 Task: Create a sub task Release to Production / Go Live for the task  Implement a new cloud-based environmental management system for a company in the project BitTech , assign it to team member softage.5@softage.net and update the status of the sub task to  On Track  , set the priority of the sub task to Low
Action: Mouse moved to (1148, 537)
Screenshot: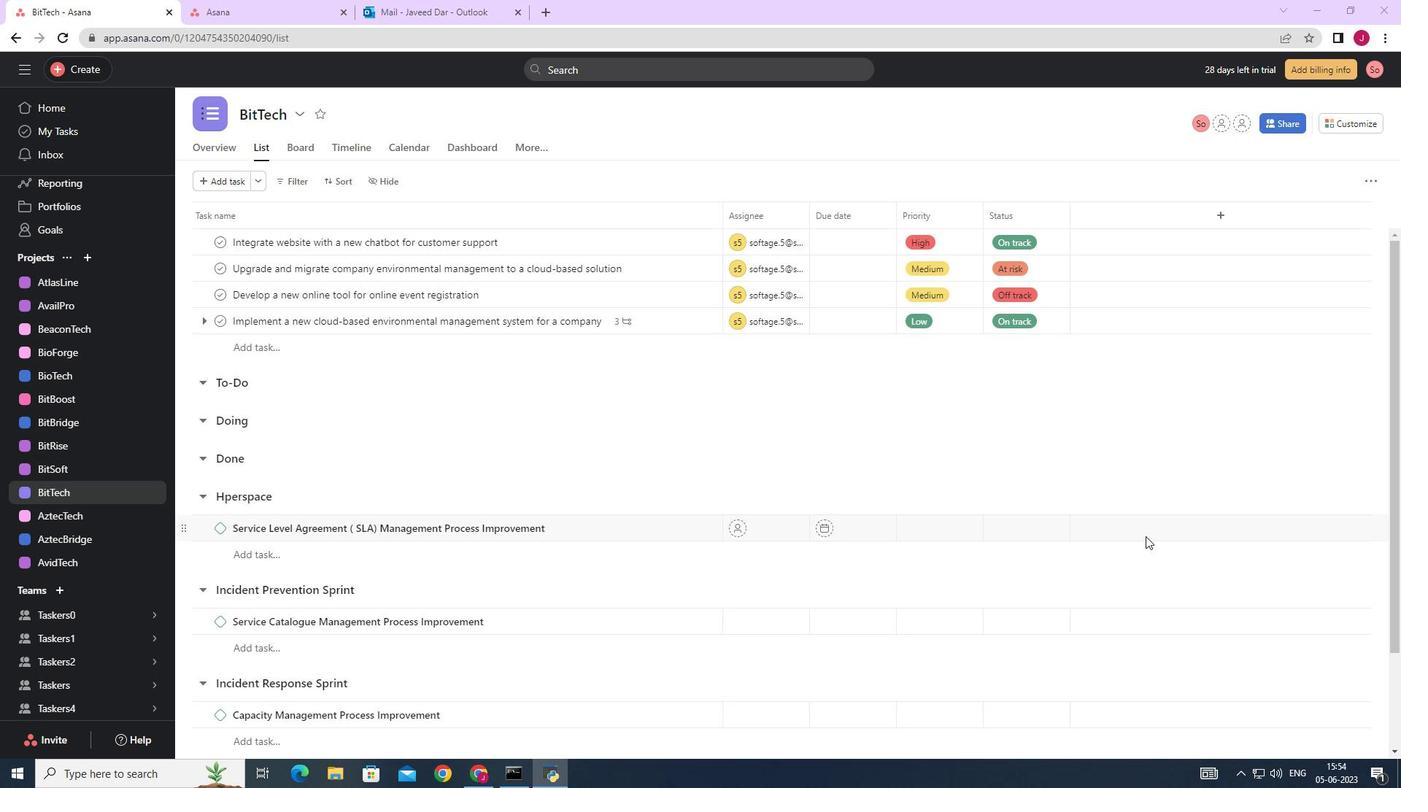 
Action: Mouse scrolled (1148, 537) with delta (0, 0)
Screenshot: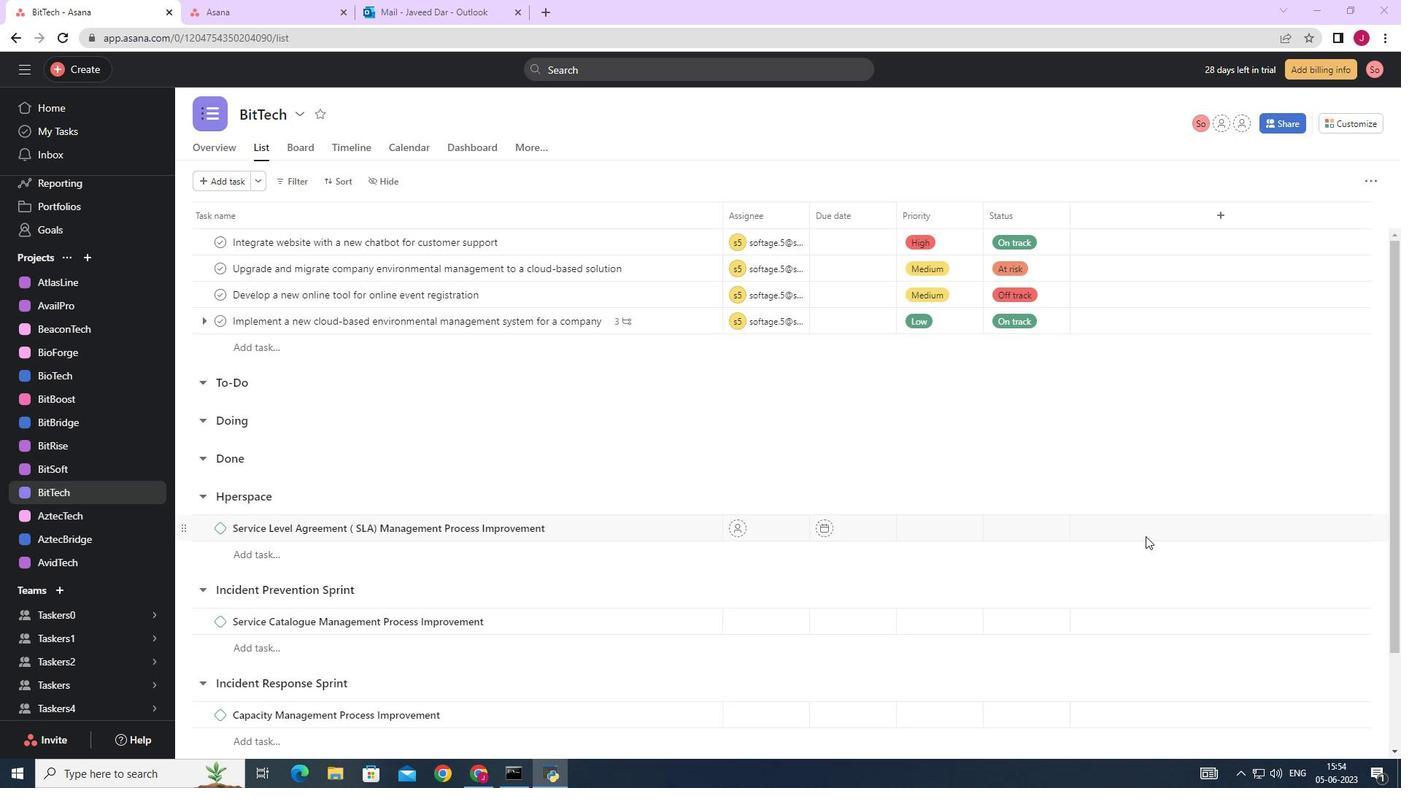 
Action: Mouse scrolled (1148, 537) with delta (0, 0)
Screenshot: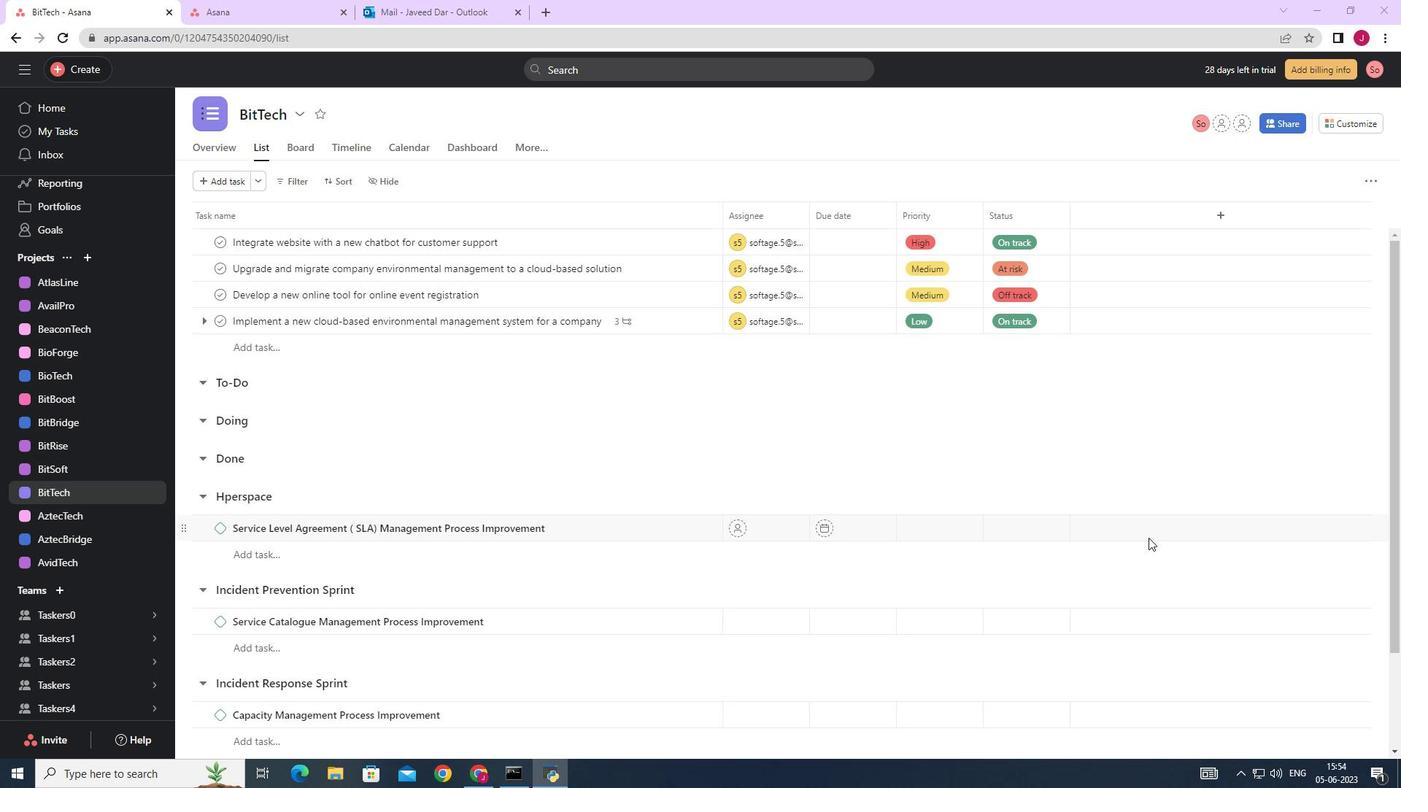 
Action: Mouse scrolled (1148, 537) with delta (0, 0)
Screenshot: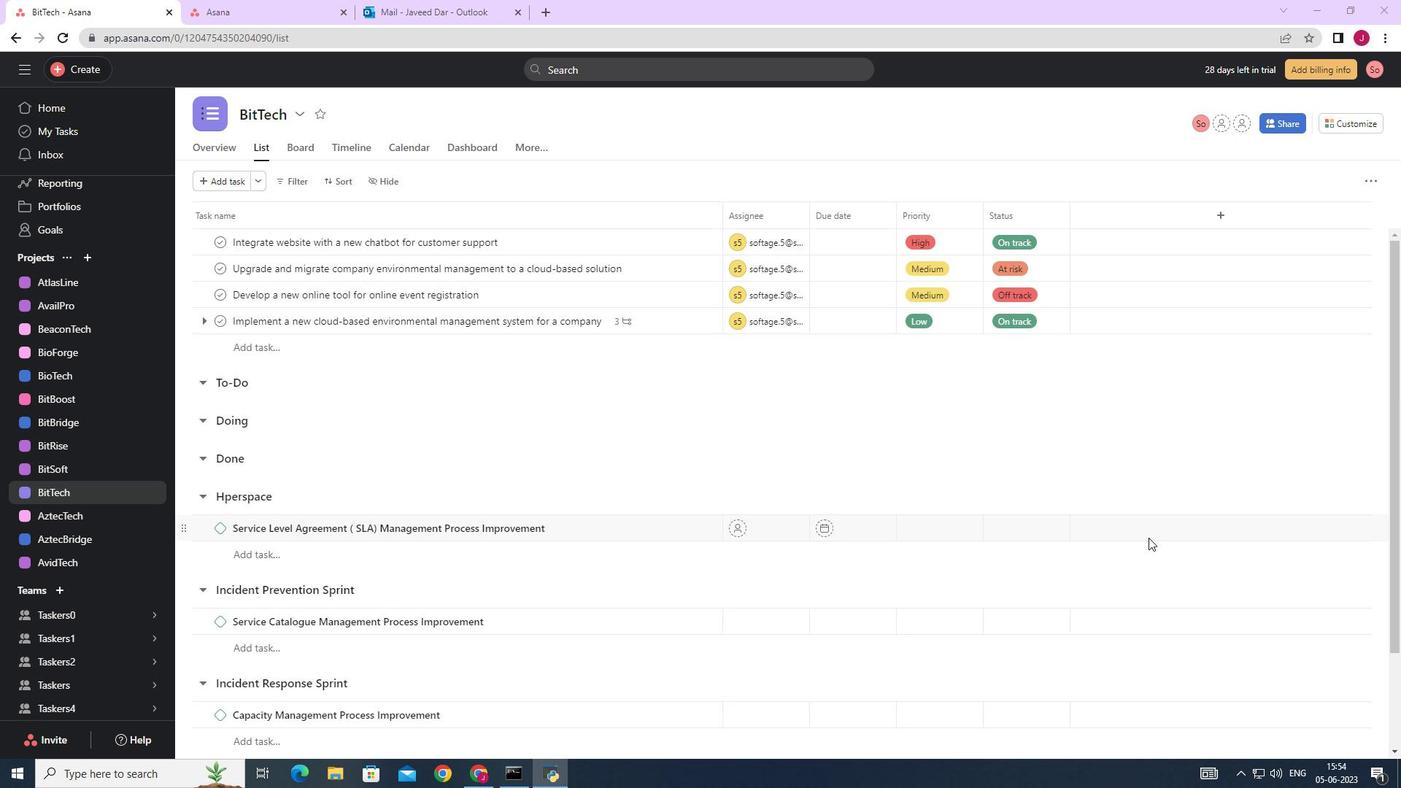
Action: Mouse scrolled (1148, 537) with delta (0, 0)
Screenshot: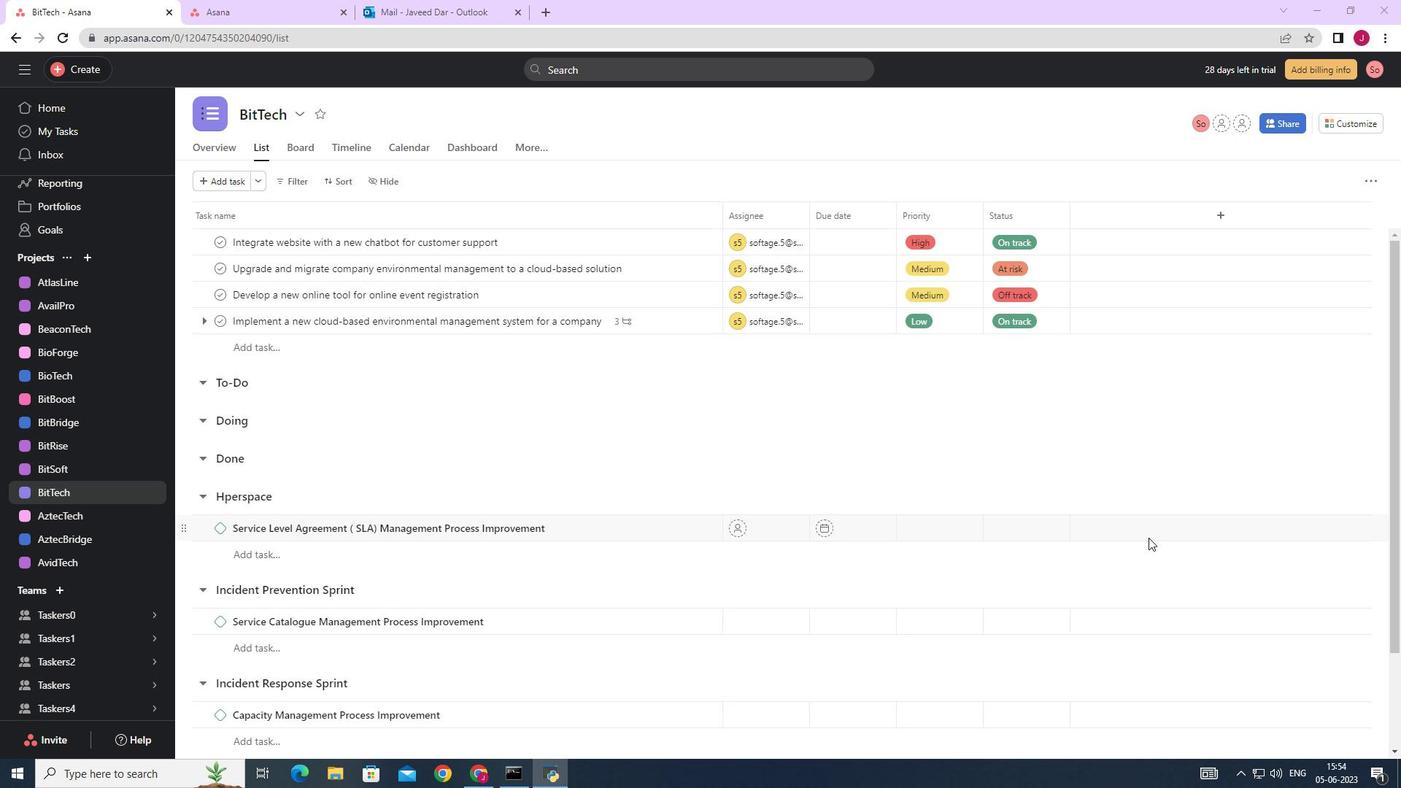 
Action: Mouse scrolled (1148, 537) with delta (0, 0)
Screenshot: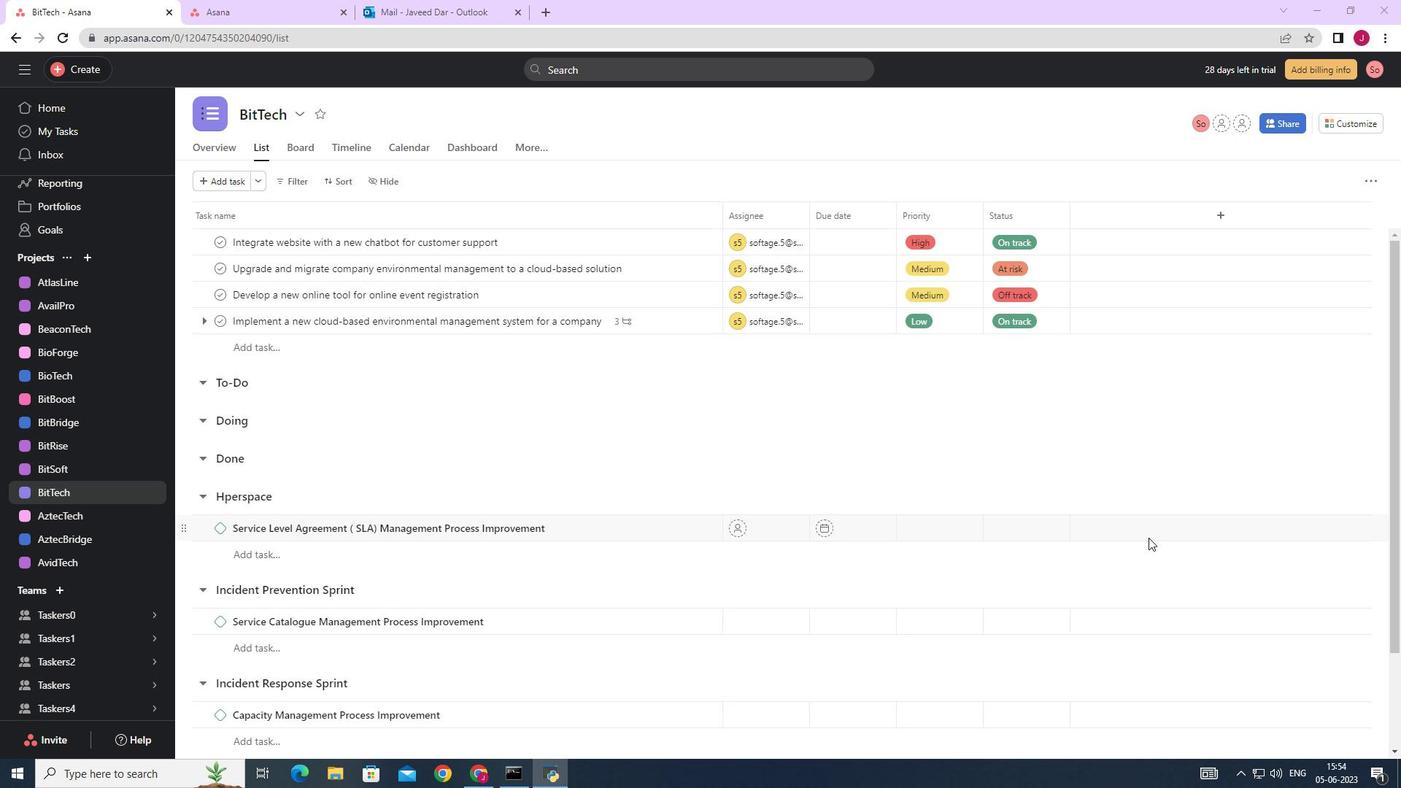 
Action: Mouse moved to (1148, 538)
Screenshot: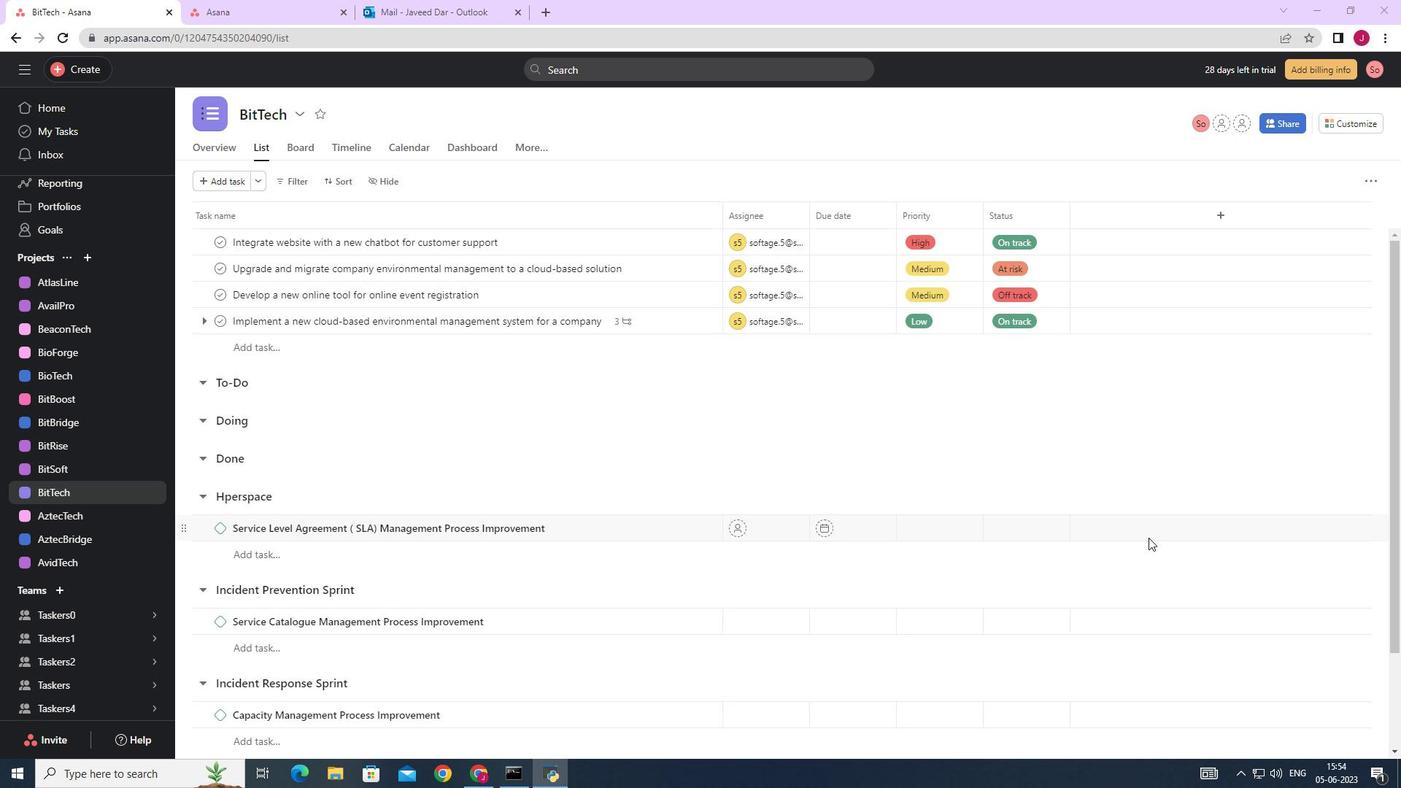 
Action: Mouse scrolled (1148, 537) with delta (0, 0)
Screenshot: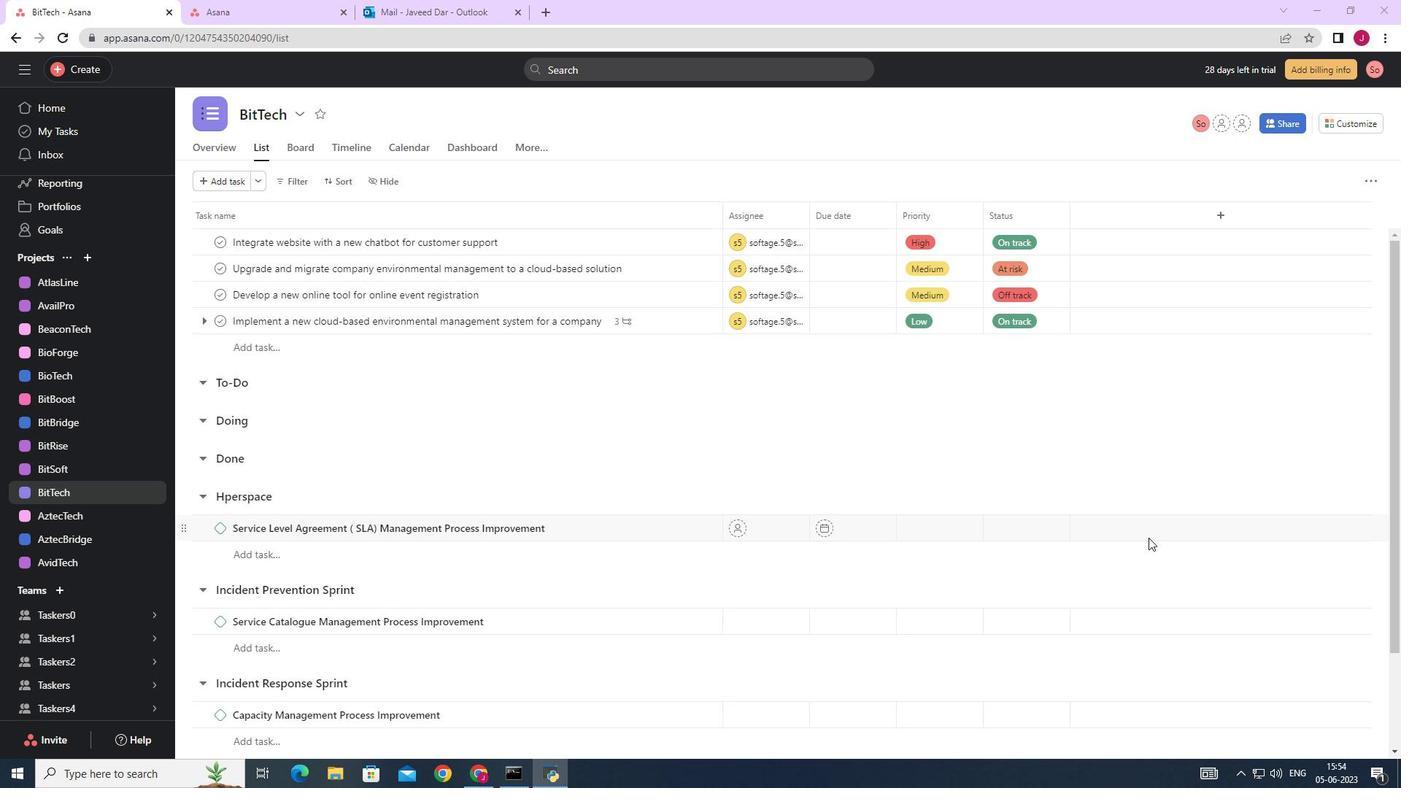
Action: Mouse moved to (830, 389)
Screenshot: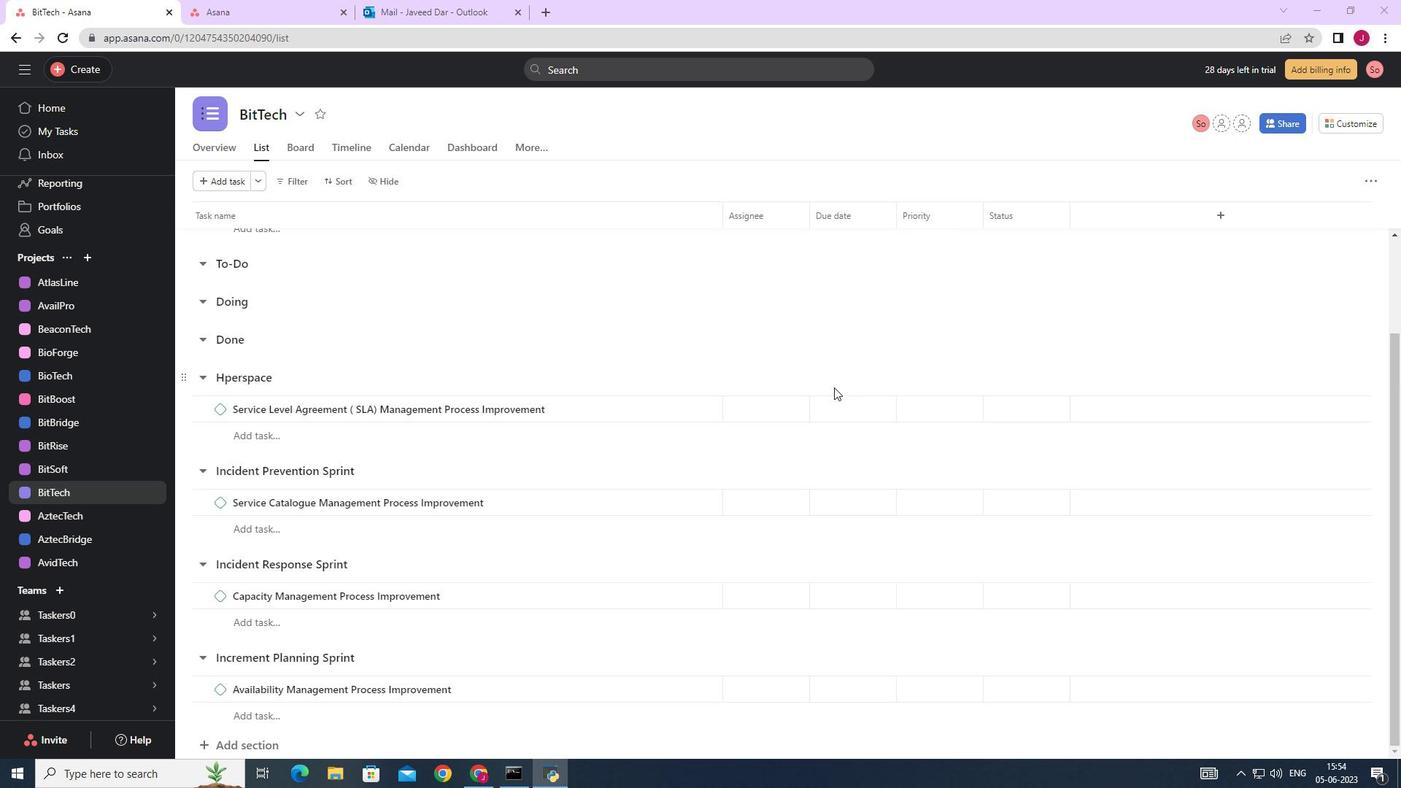 
Action: Mouse scrolled (832, 389) with delta (0, 0)
Screenshot: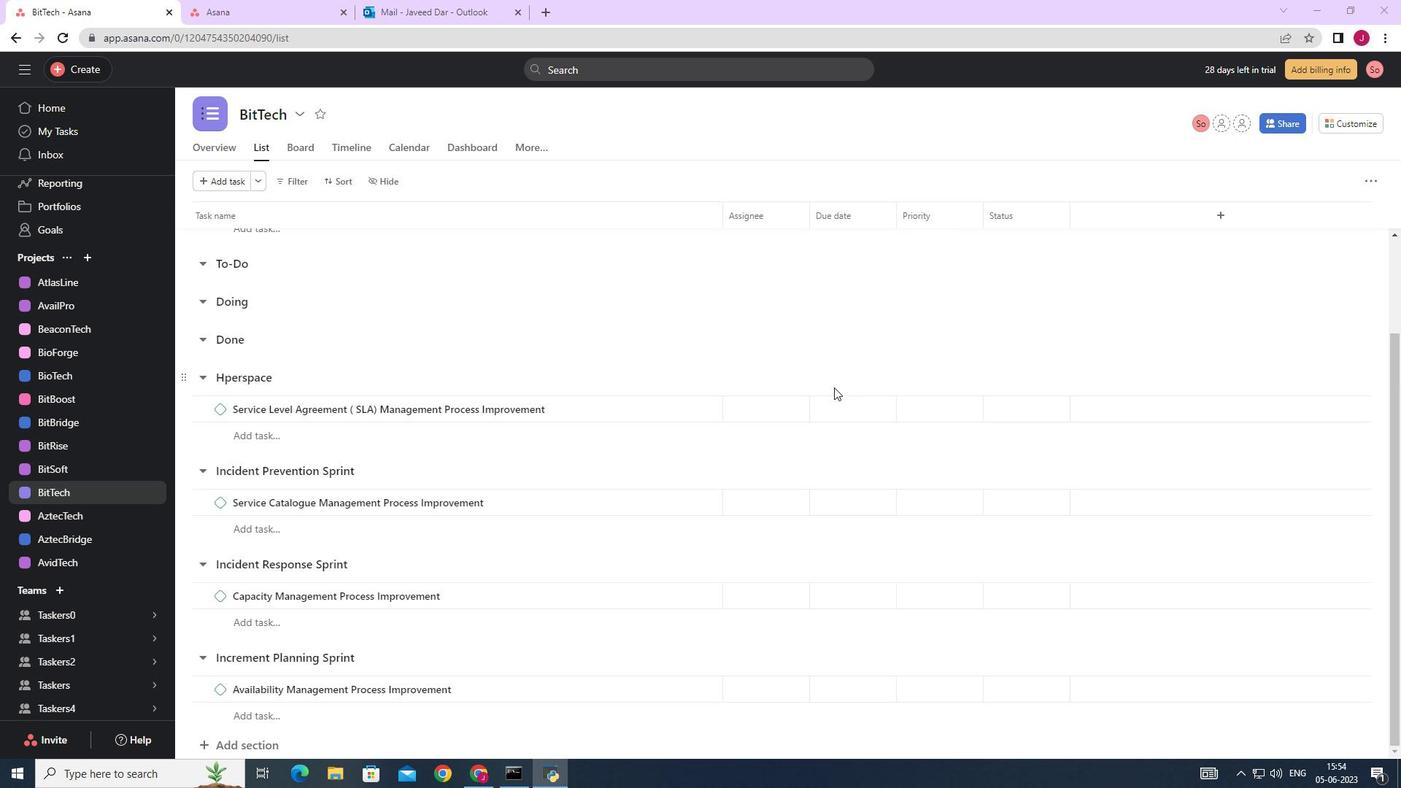 
Action: Mouse moved to (828, 389)
Screenshot: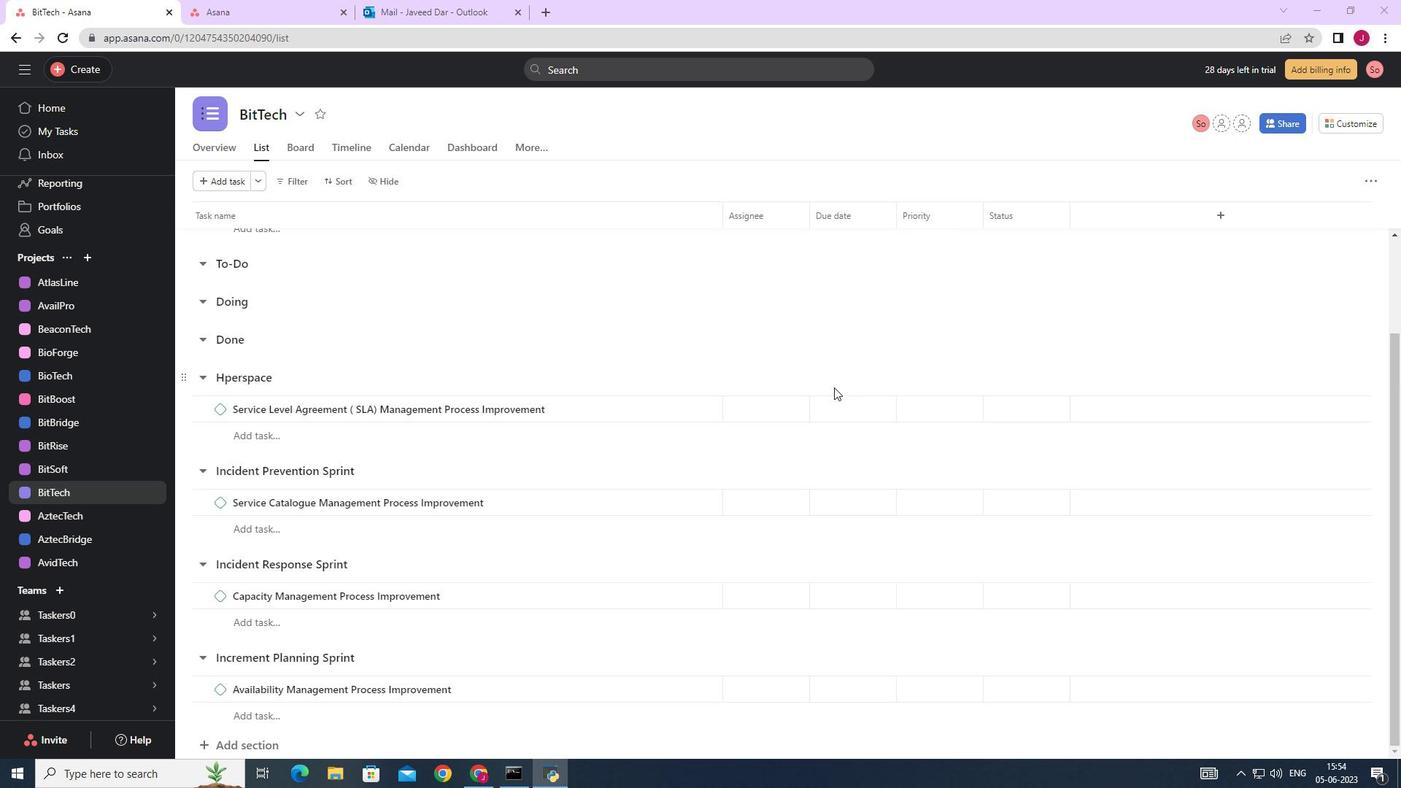 
Action: Mouse scrolled (832, 390) with delta (0, 0)
Screenshot: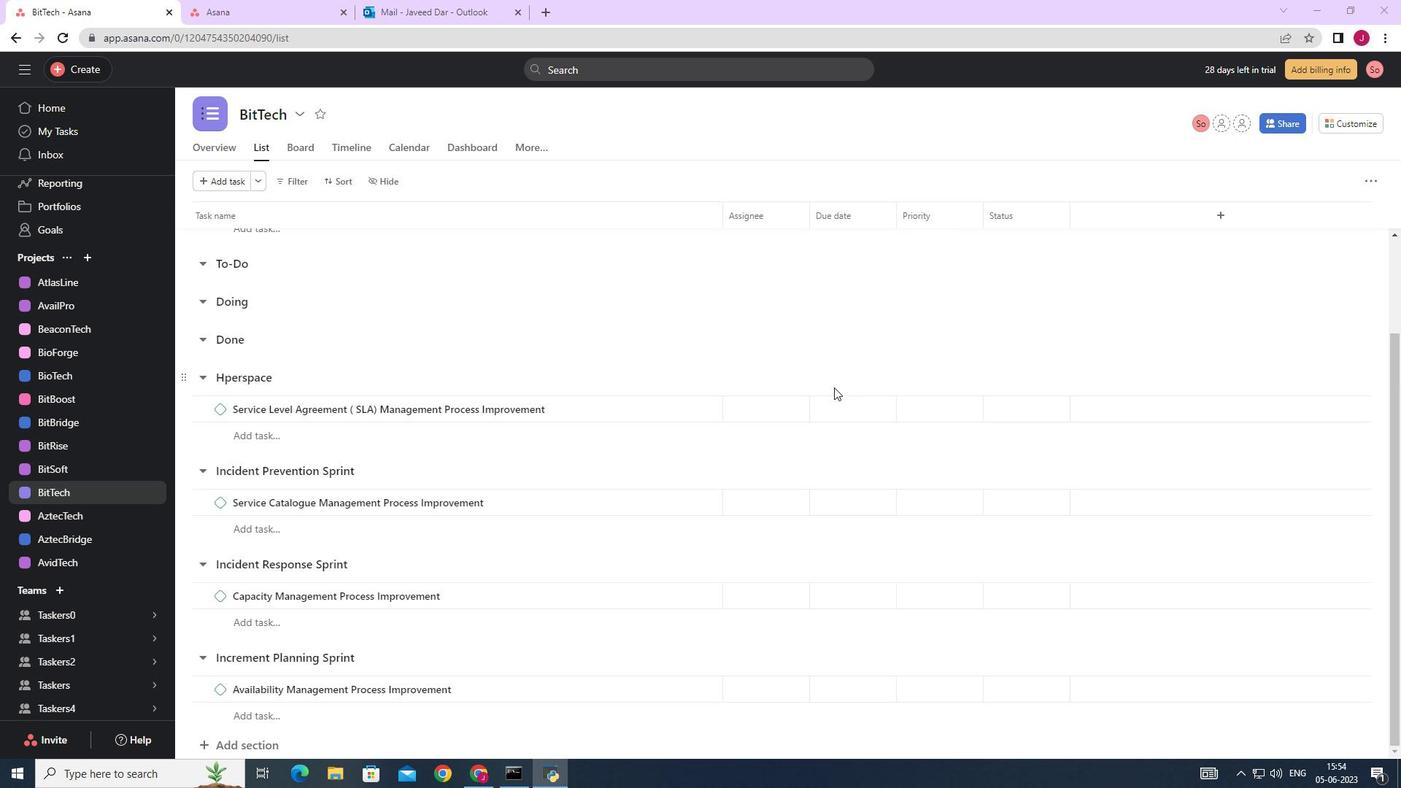 
Action: Mouse moved to (821, 387)
Screenshot: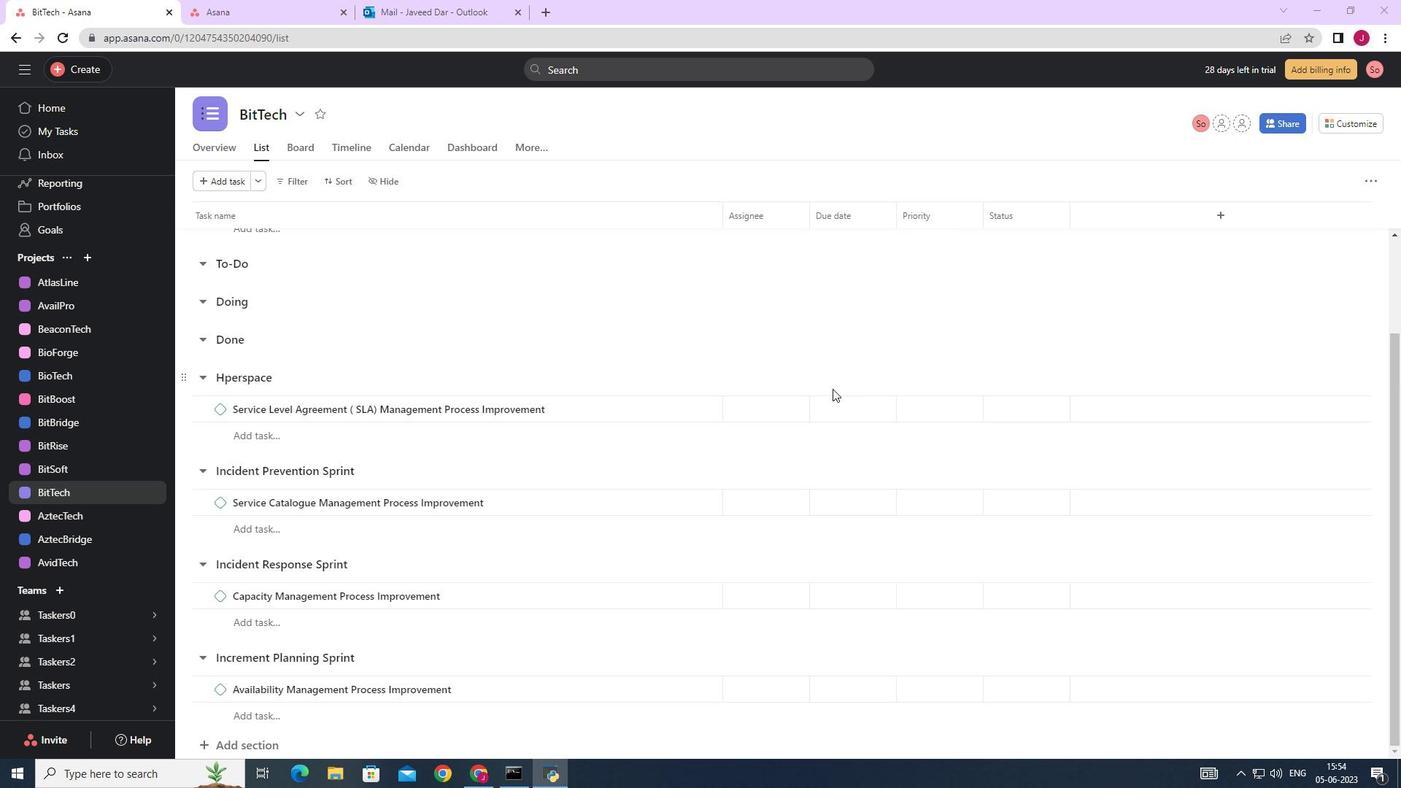 
Action: Mouse scrolled (832, 390) with delta (0, 0)
Screenshot: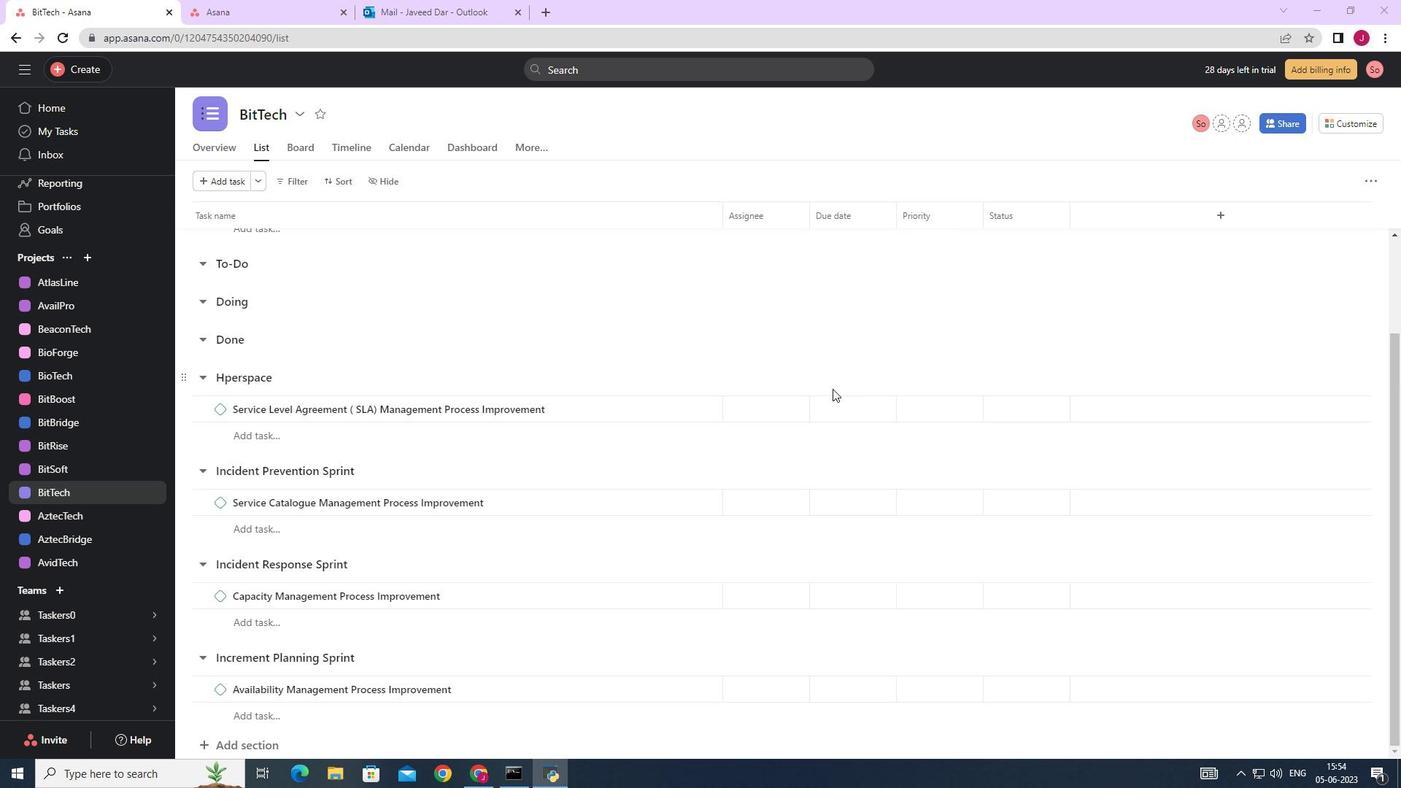 
Action: Mouse moved to (815, 386)
Screenshot: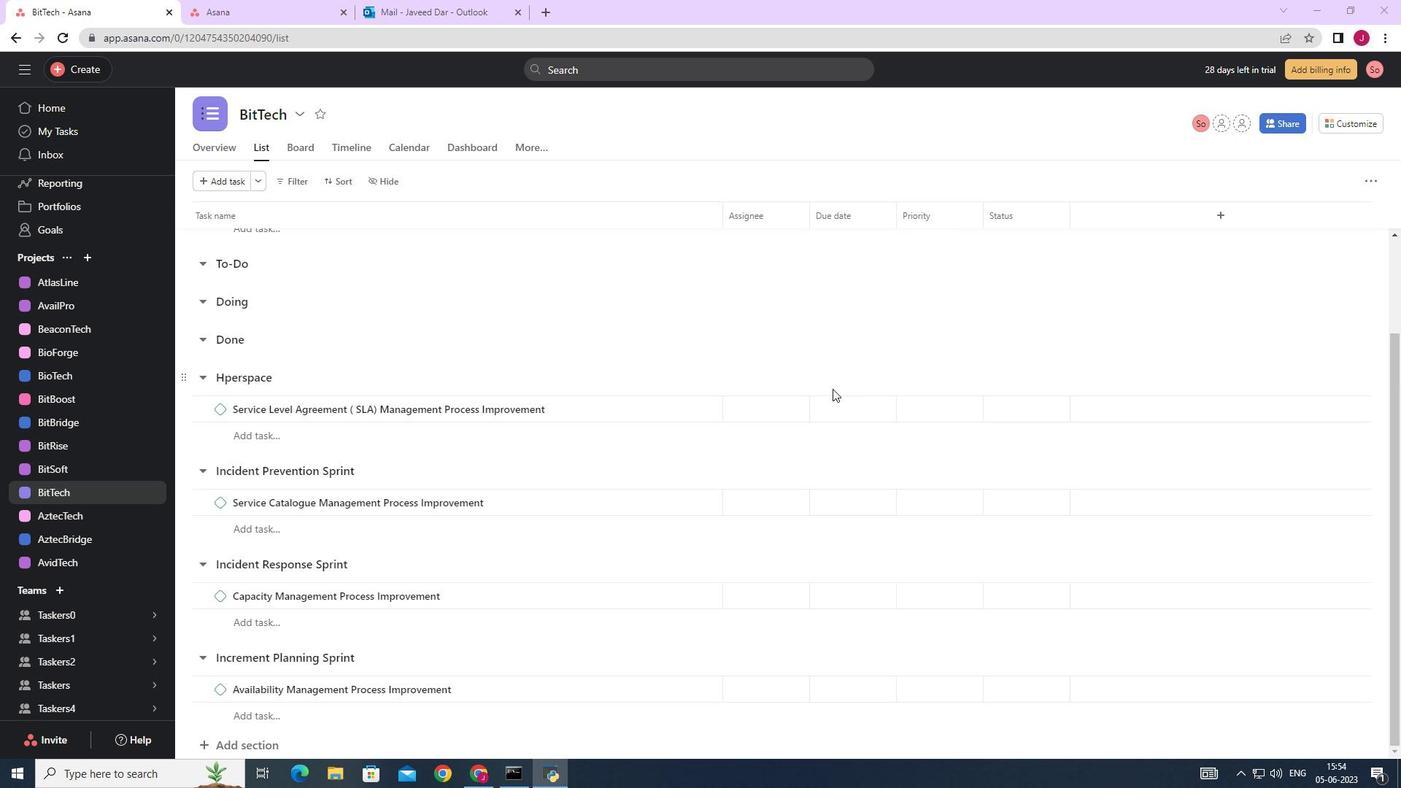 
Action: Mouse scrolled (832, 390) with delta (0, 0)
Screenshot: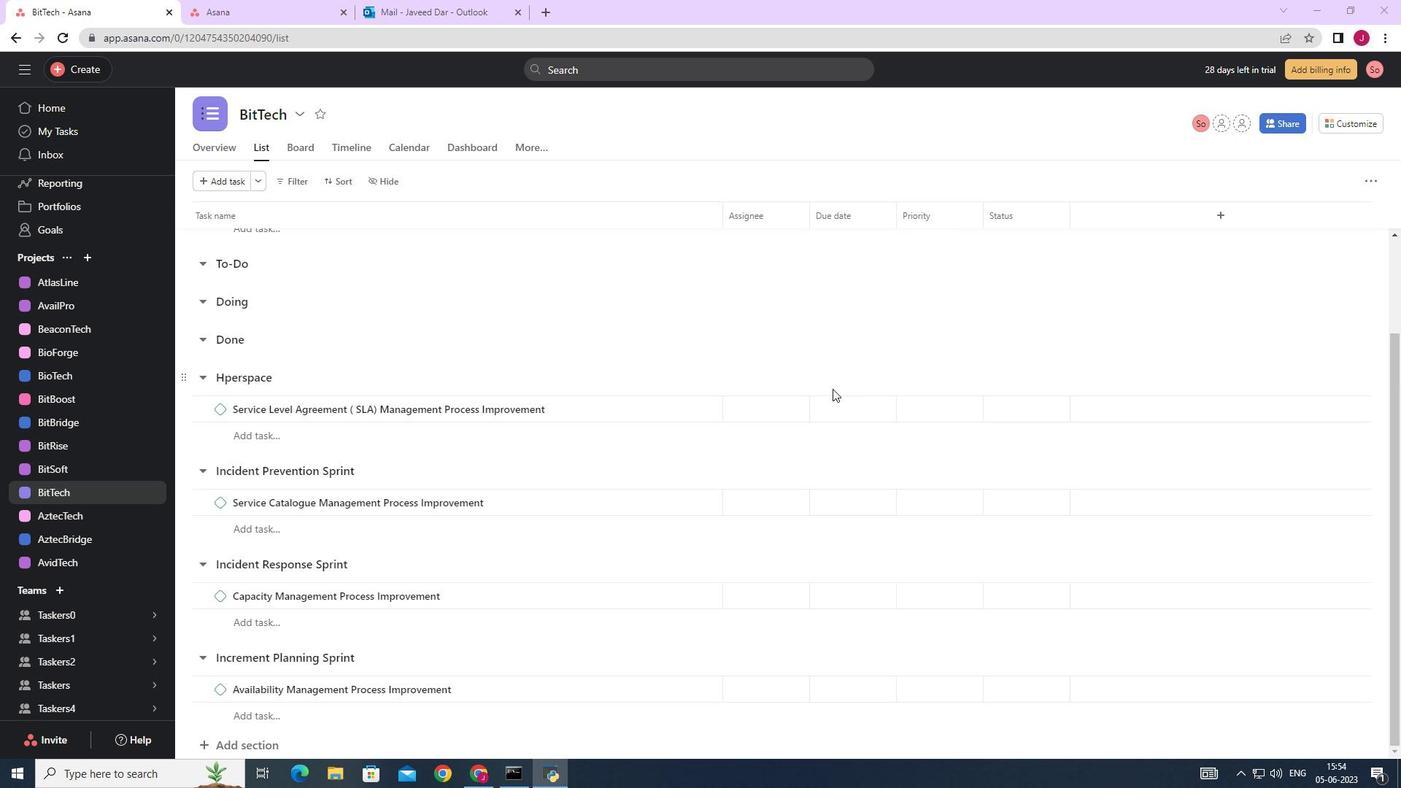 
Action: Mouse moved to (804, 383)
Screenshot: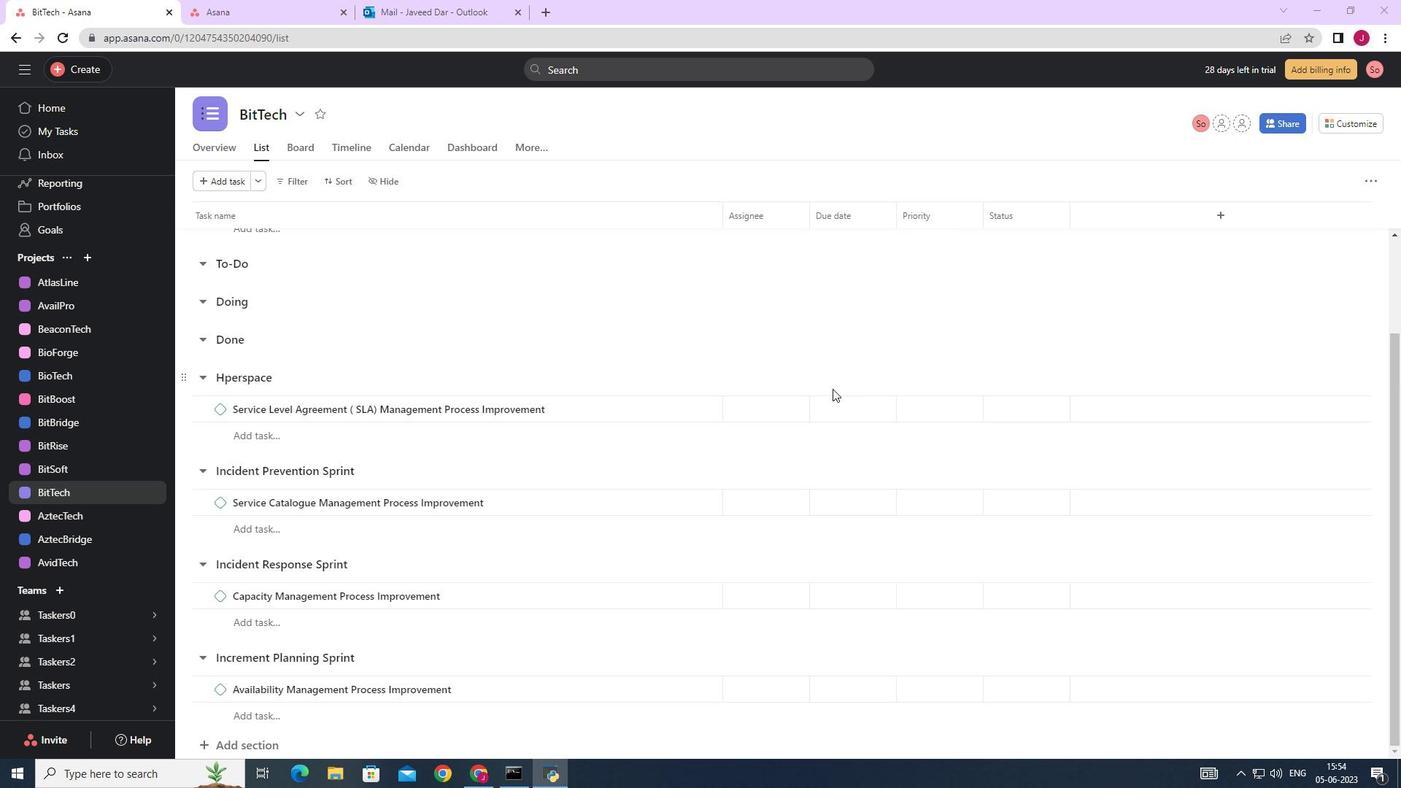 
Action: Mouse scrolled (830, 390) with delta (0, 0)
Screenshot: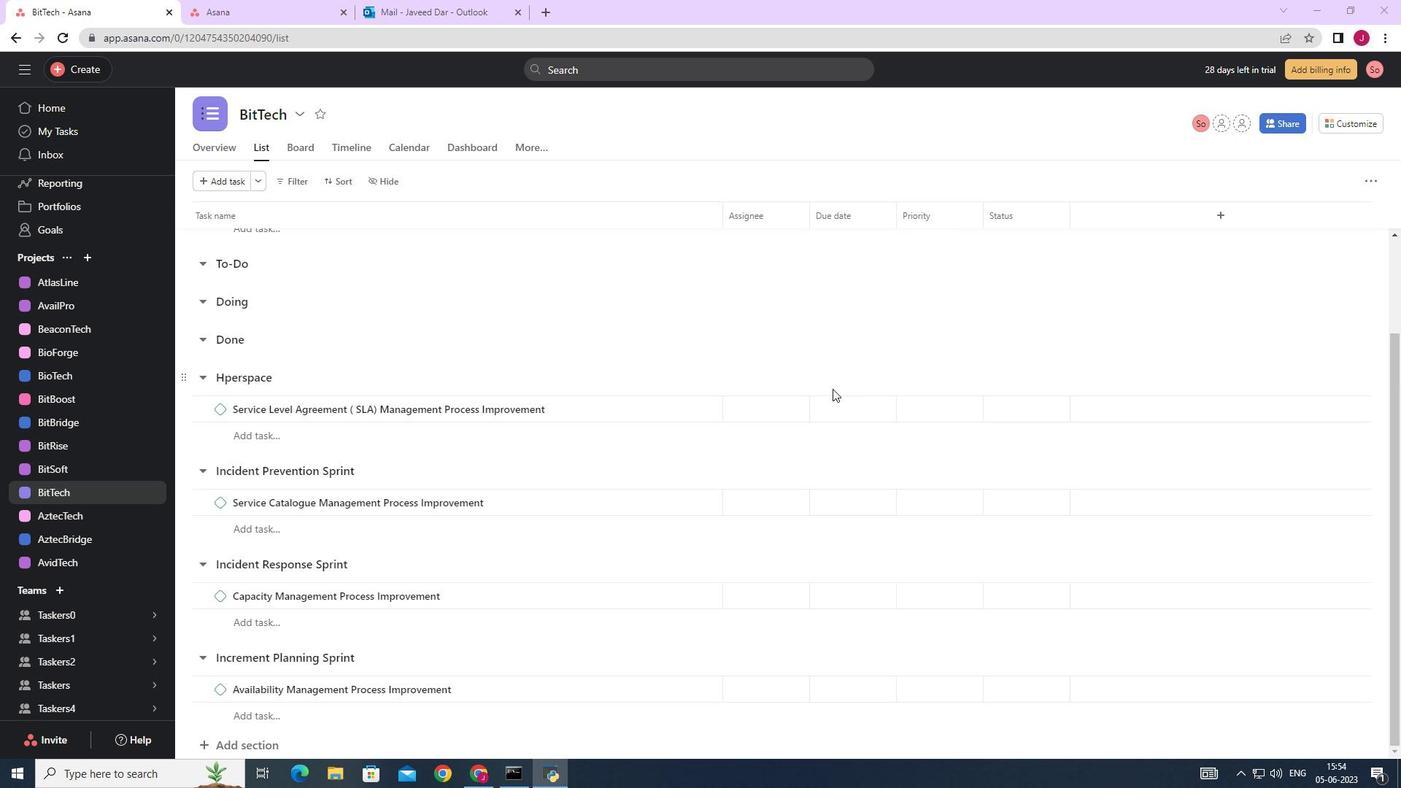 
Action: Mouse moved to (665, 327)
Screenshot: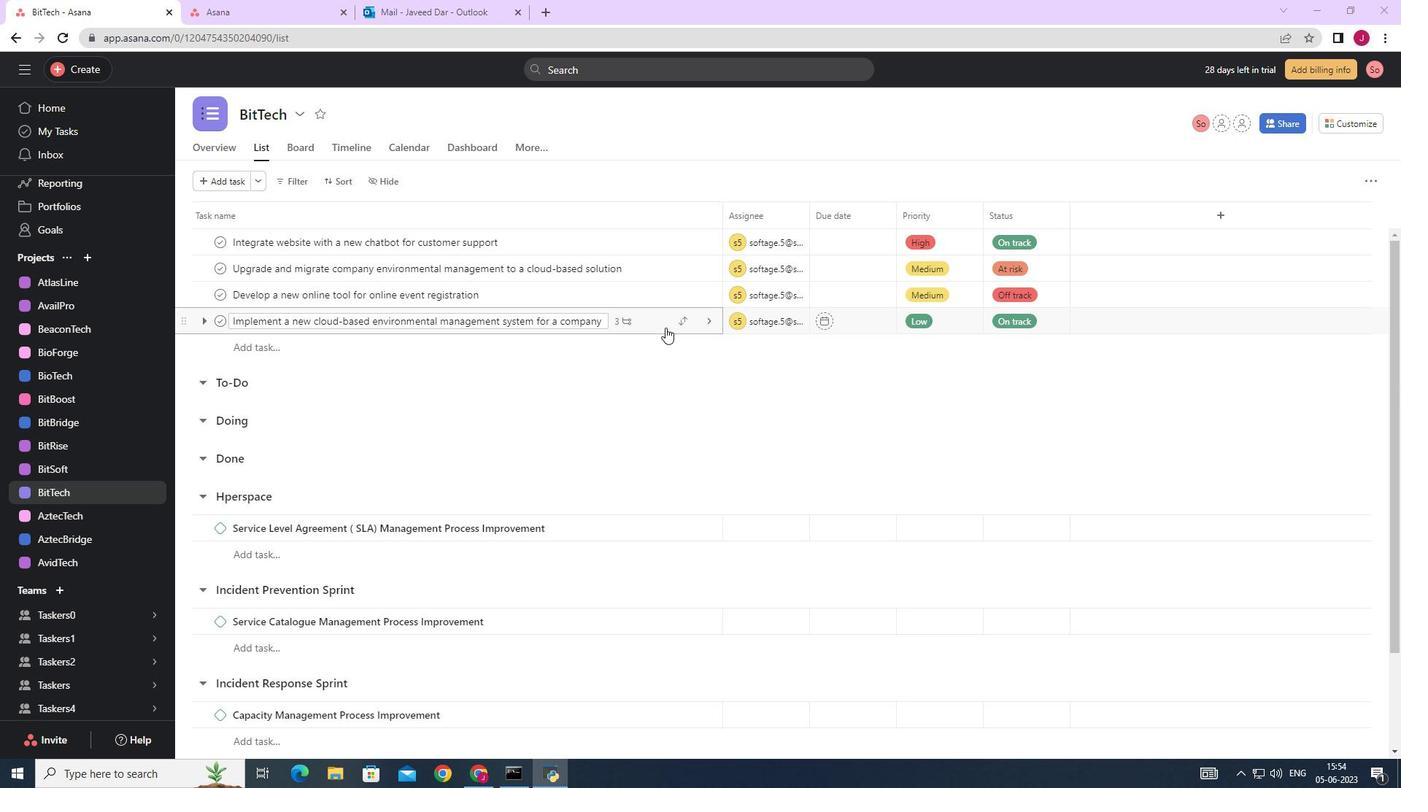 
Action: Mouse pressed left at (665, 327)
Screenshot: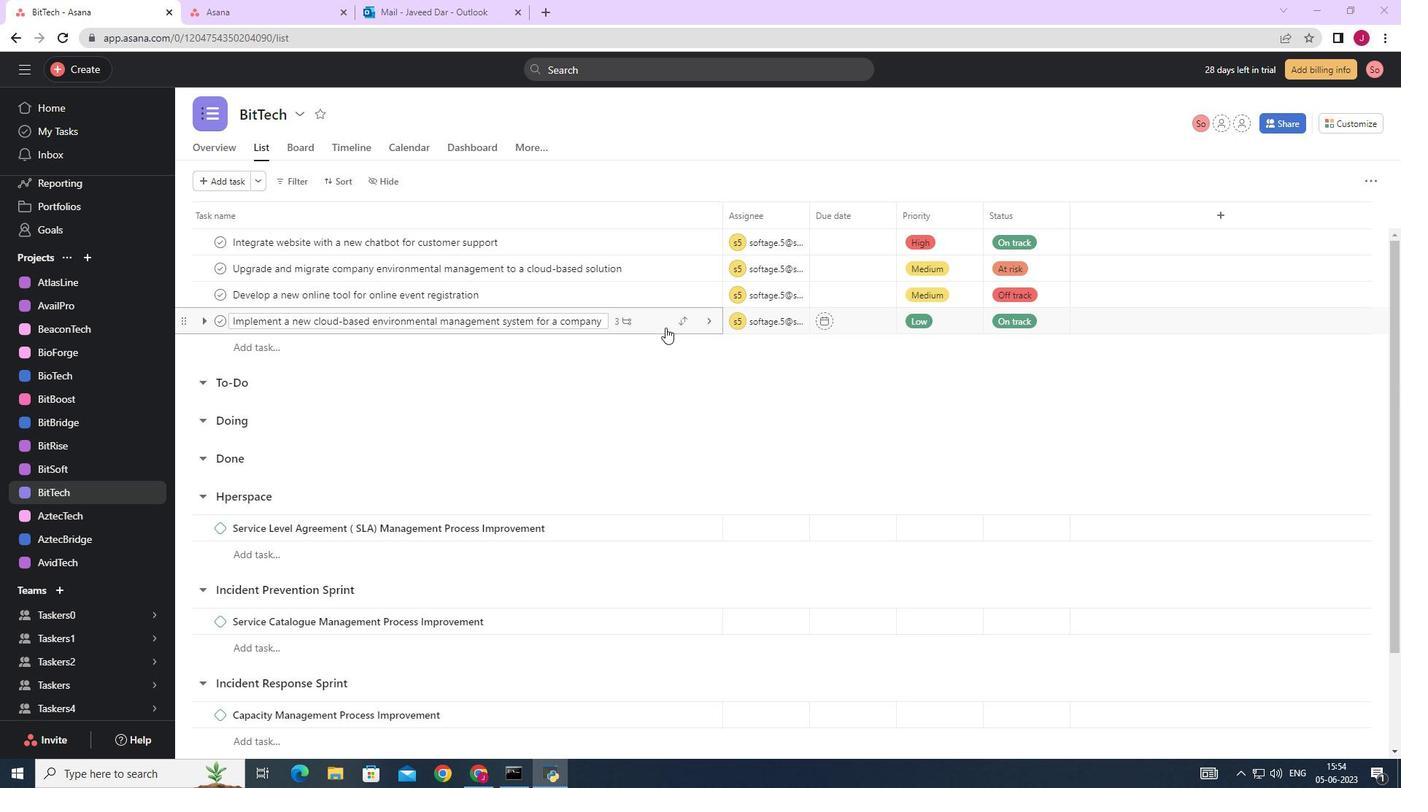 
Action: Mouse moved to (1127, 532)
Screenshot: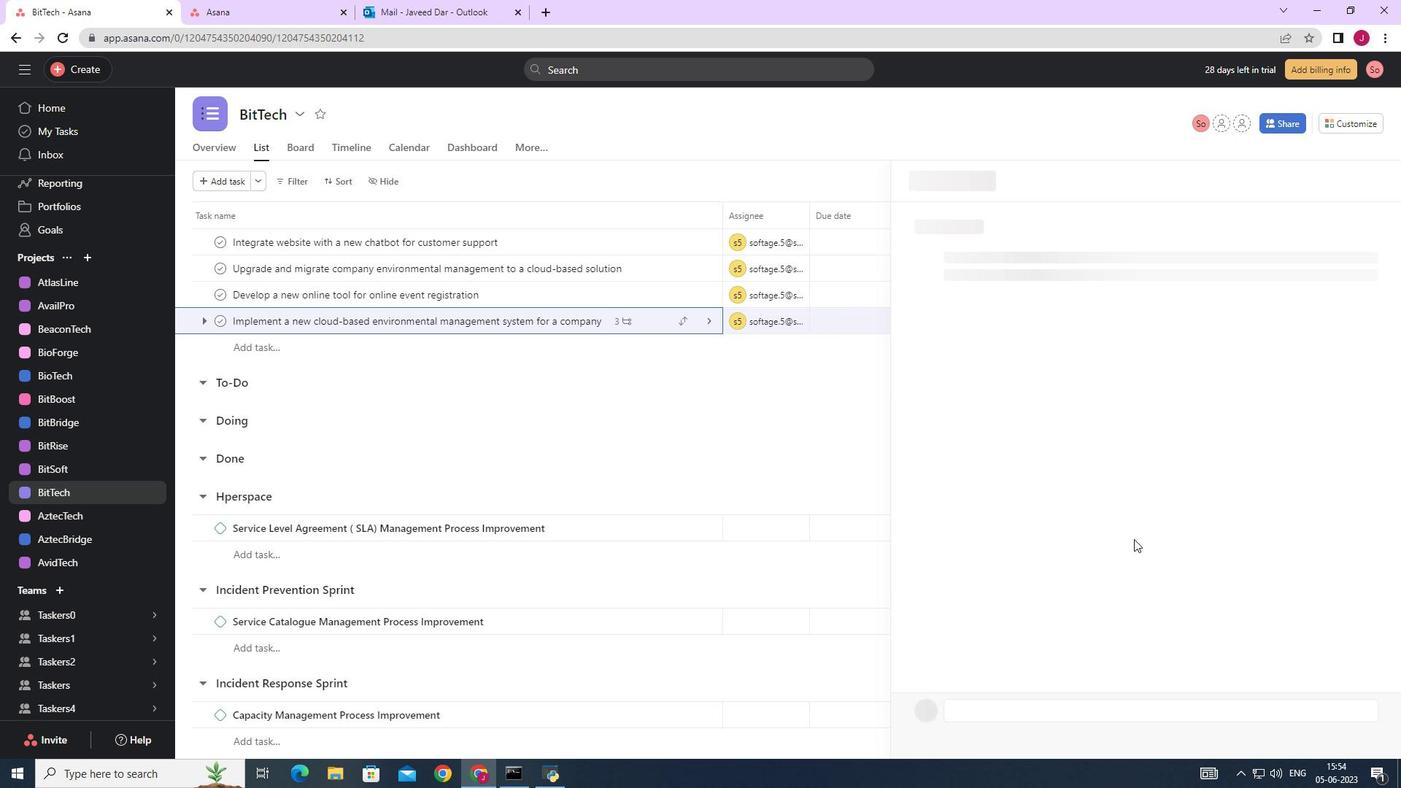 
Action: Mouse scrolled (1127, 532) with delta (0, 0)
Screenshot: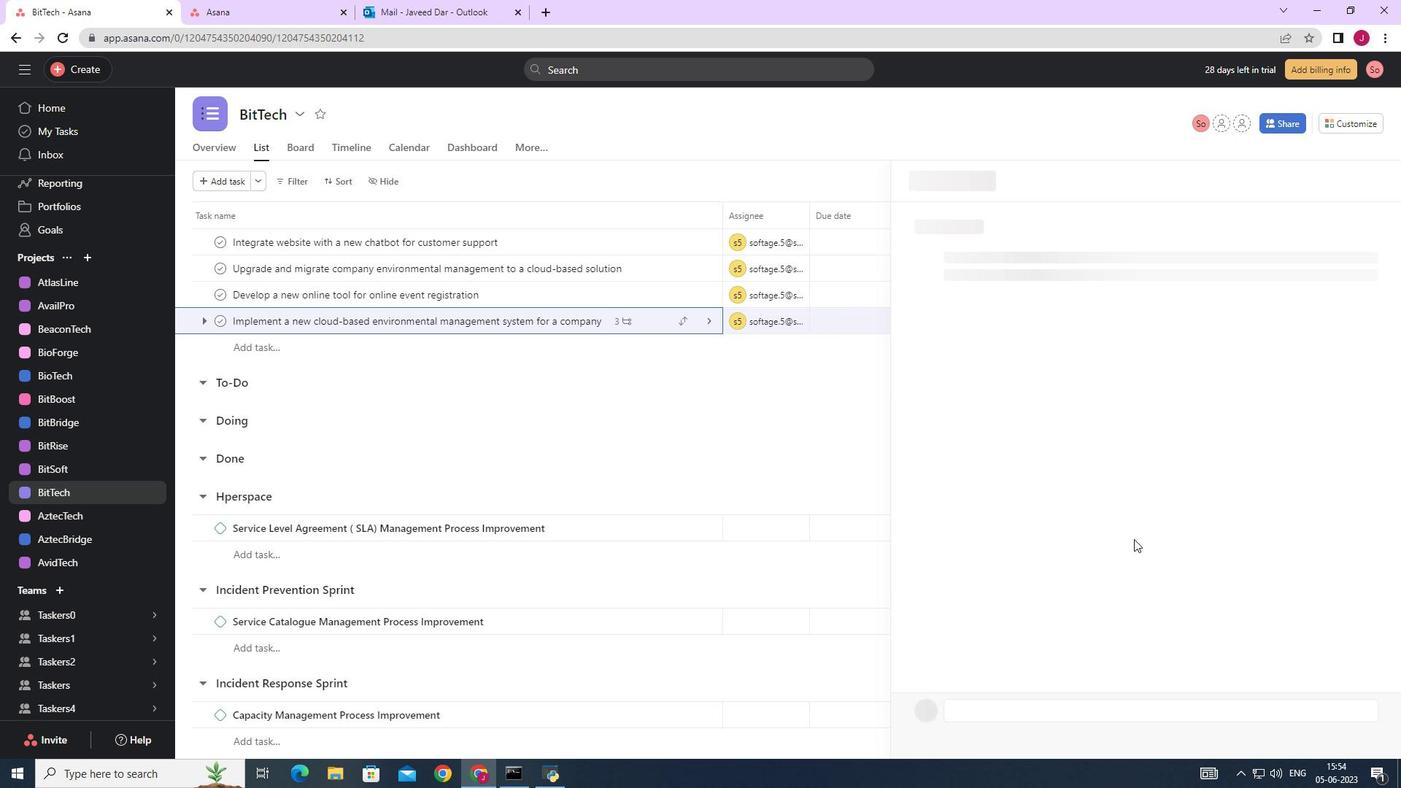 
Action: Mouse scrolled (1127, 532) with delta (0, 0)
Screenshot: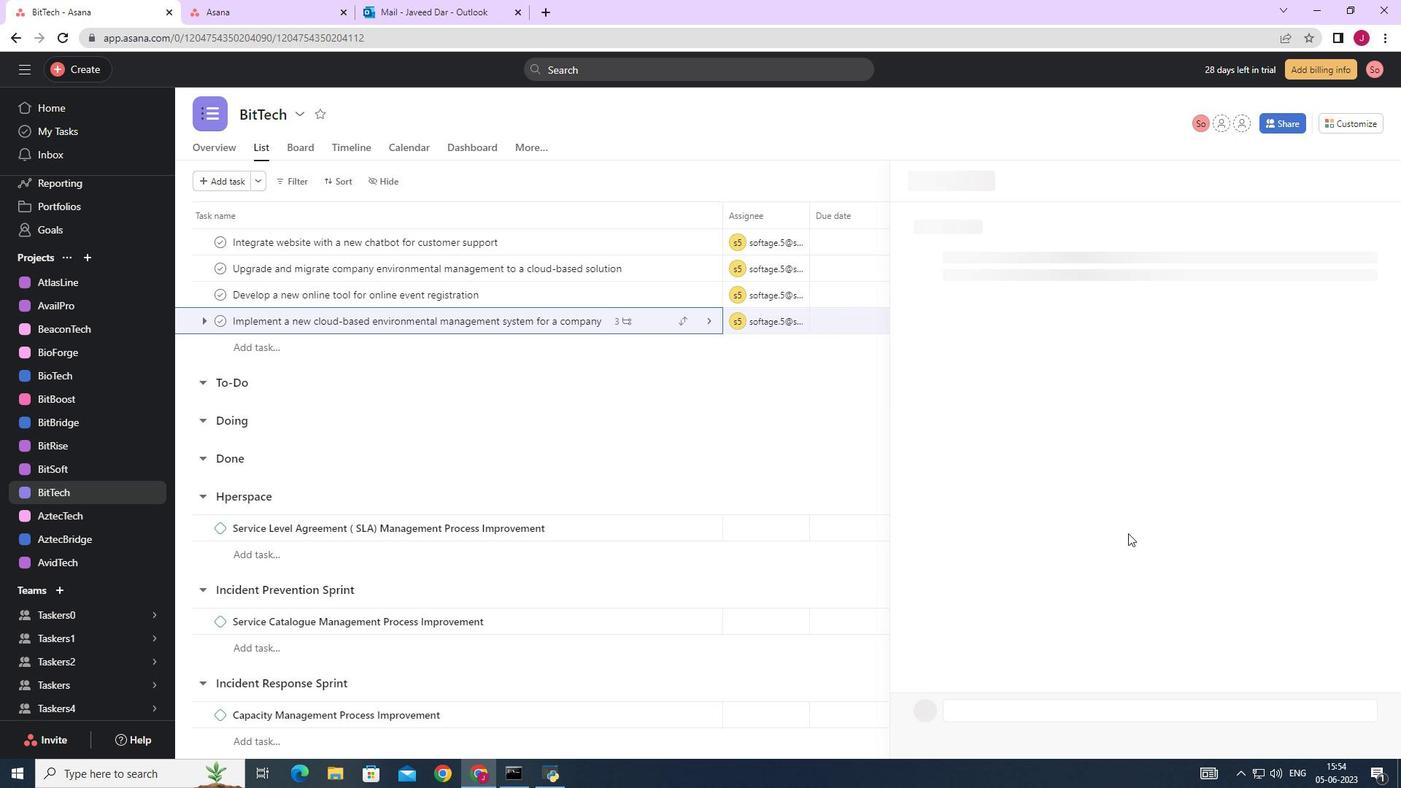 
Action: Mouse scrolled (1127, 532) with delta (0, 0)
Screenshot: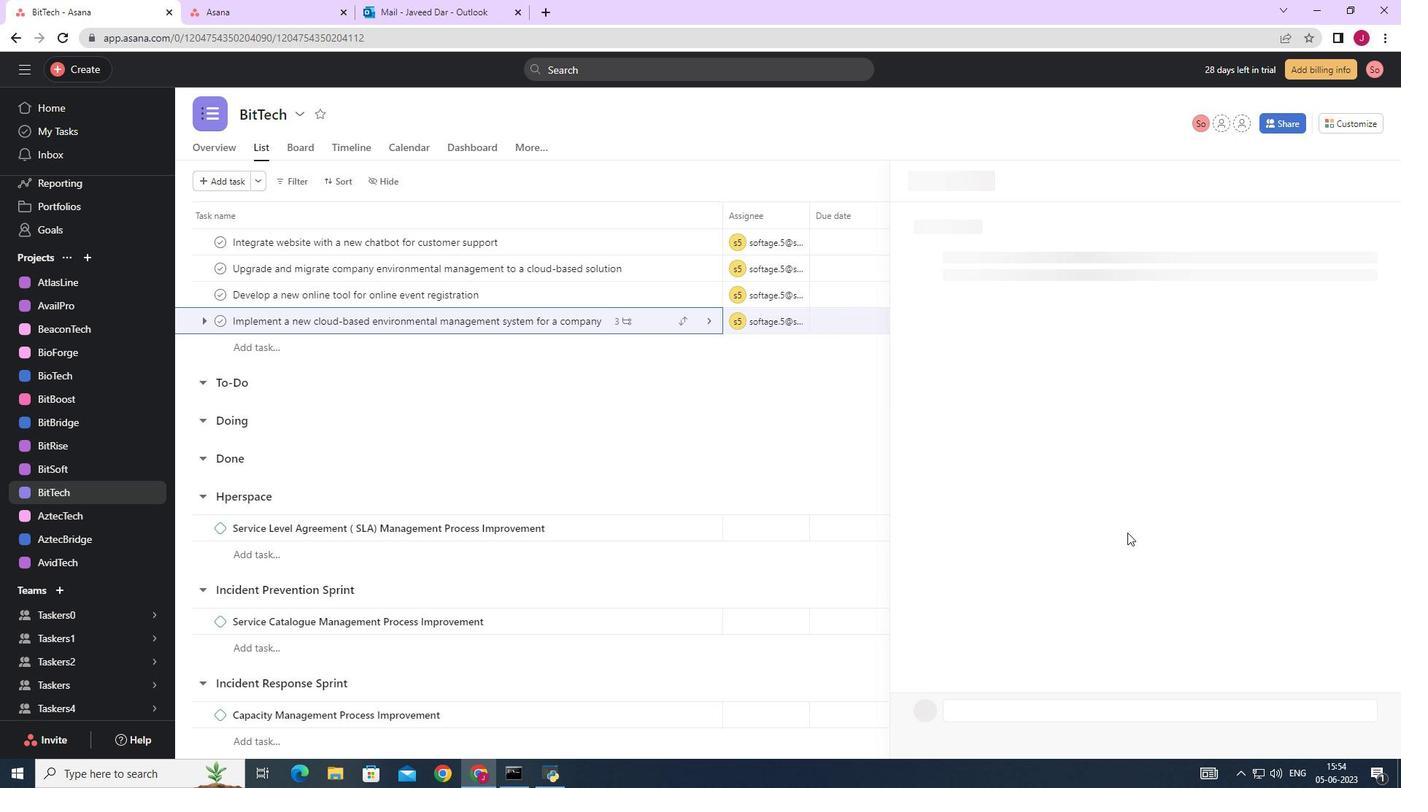 
Action: Mouse moved to (1126, 532)
Screenshot: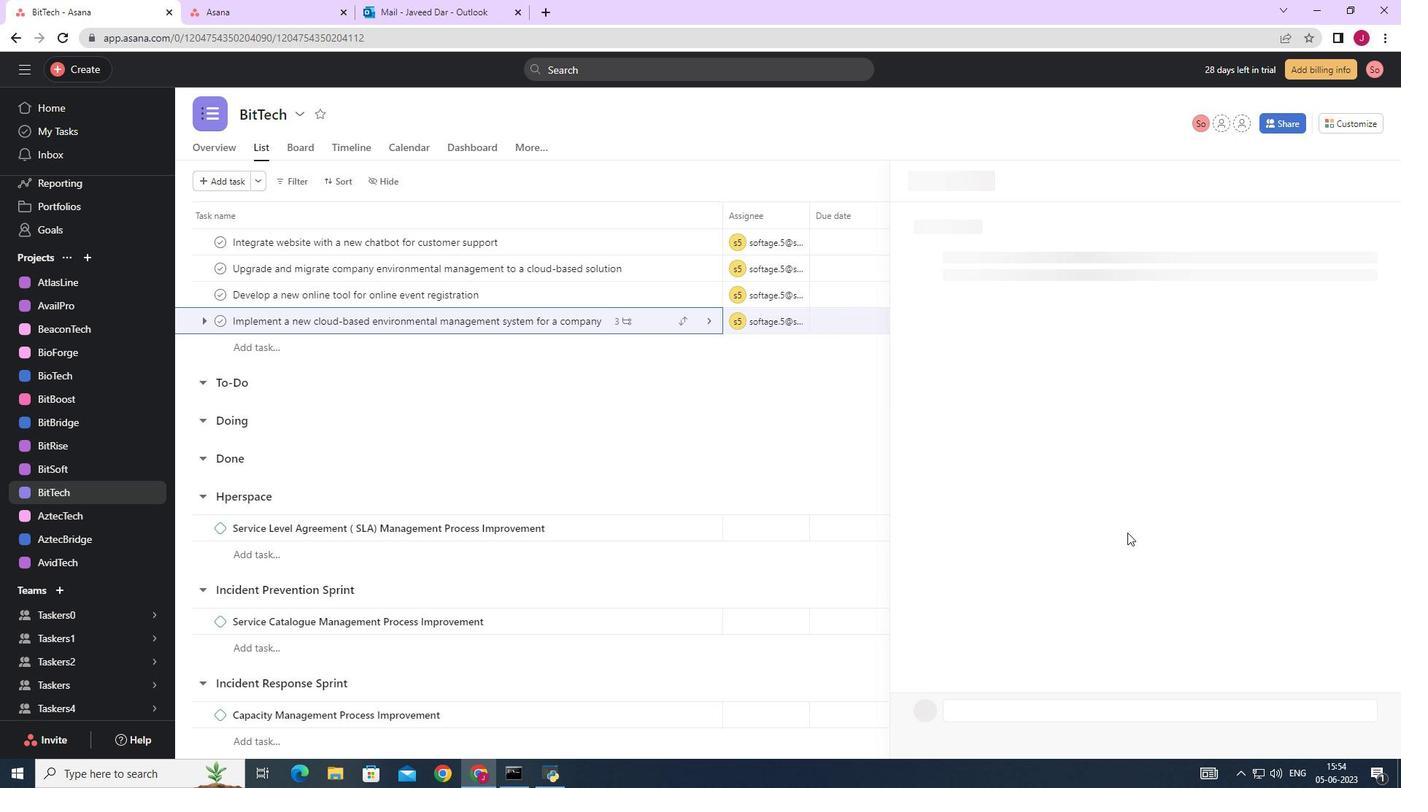 
Action: Mouse scrolled (1126, 531) with delta (0, 0)
Screenshot: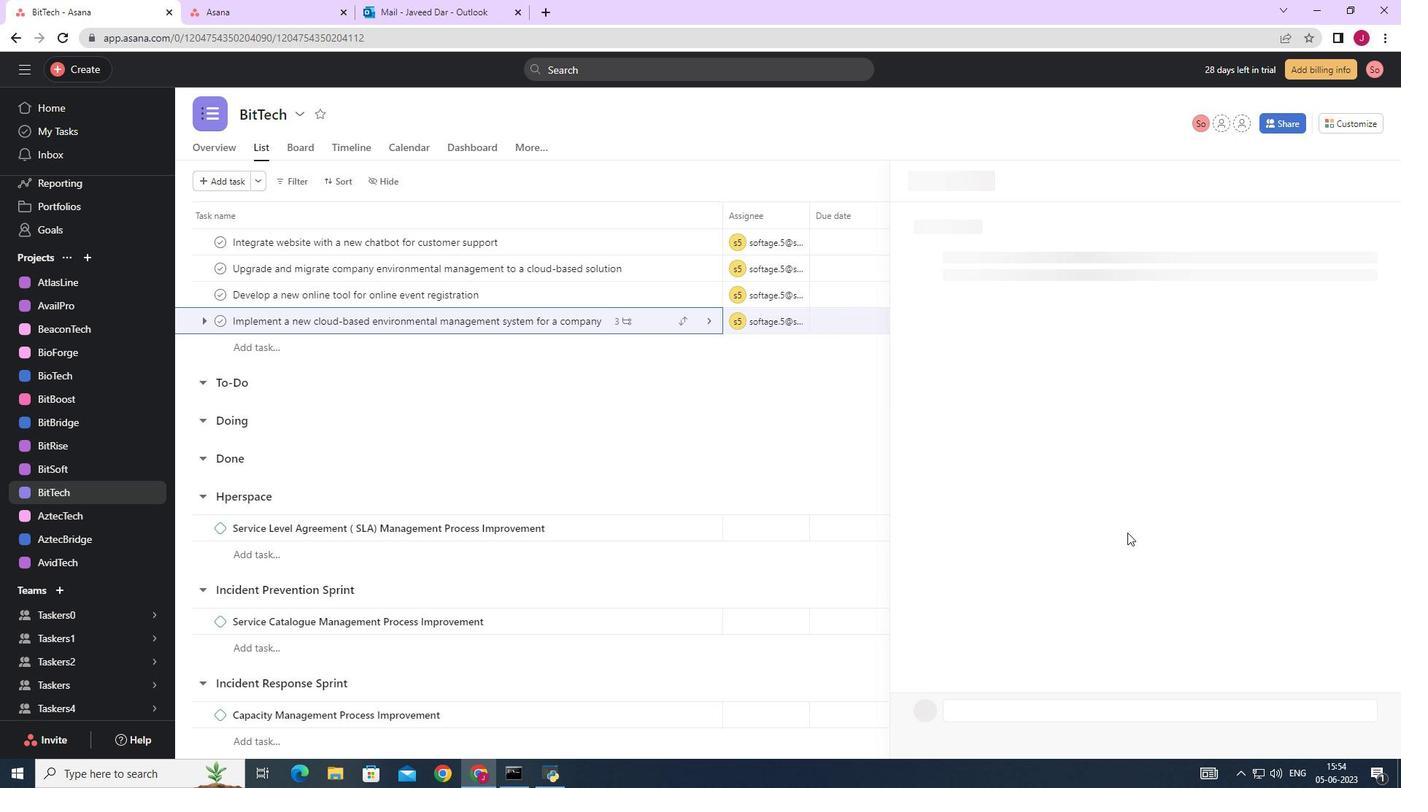 
Action: Mouse scrolled (1126, 531) with delta (0, 0)
Screenshot: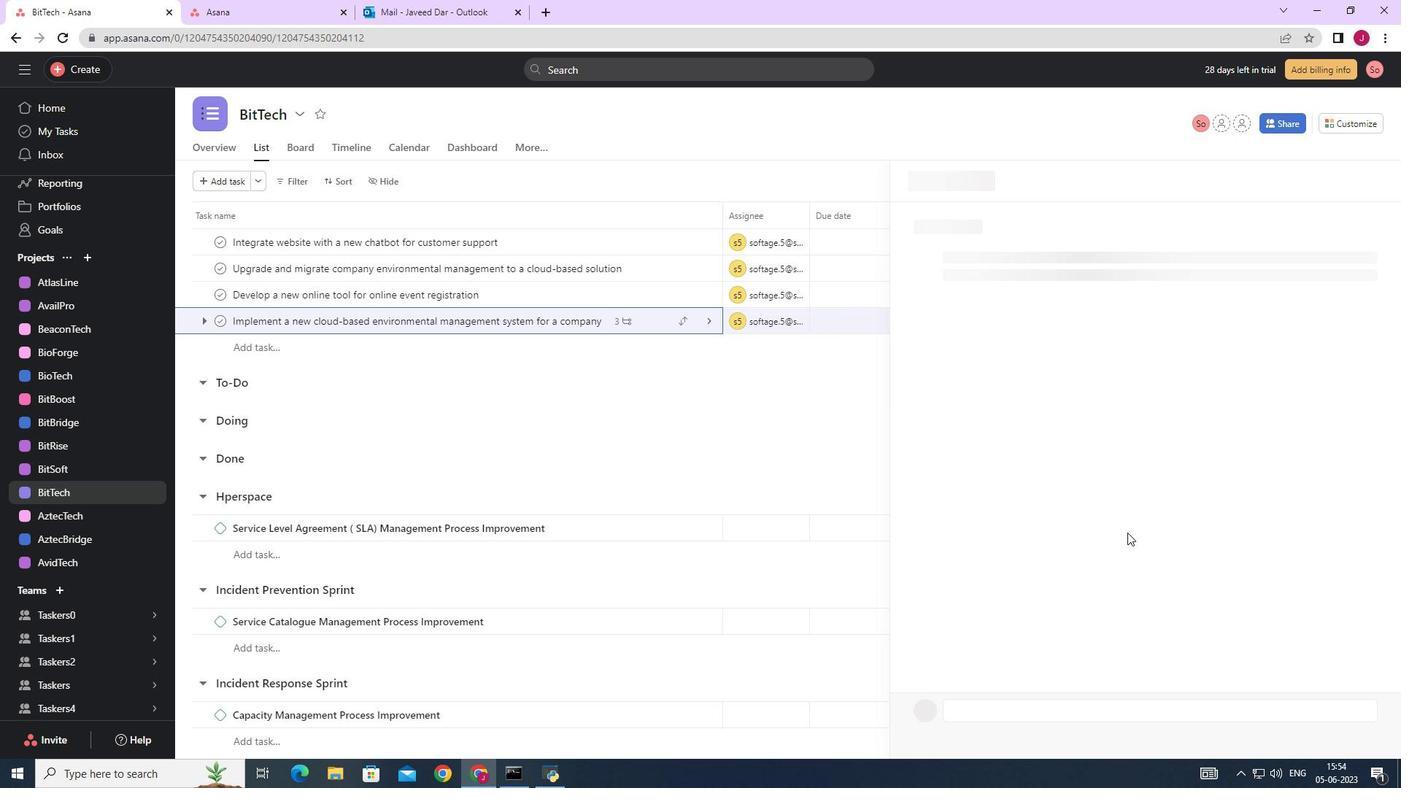 
Action: Mouse moved to (1137, 547)
Screenshot: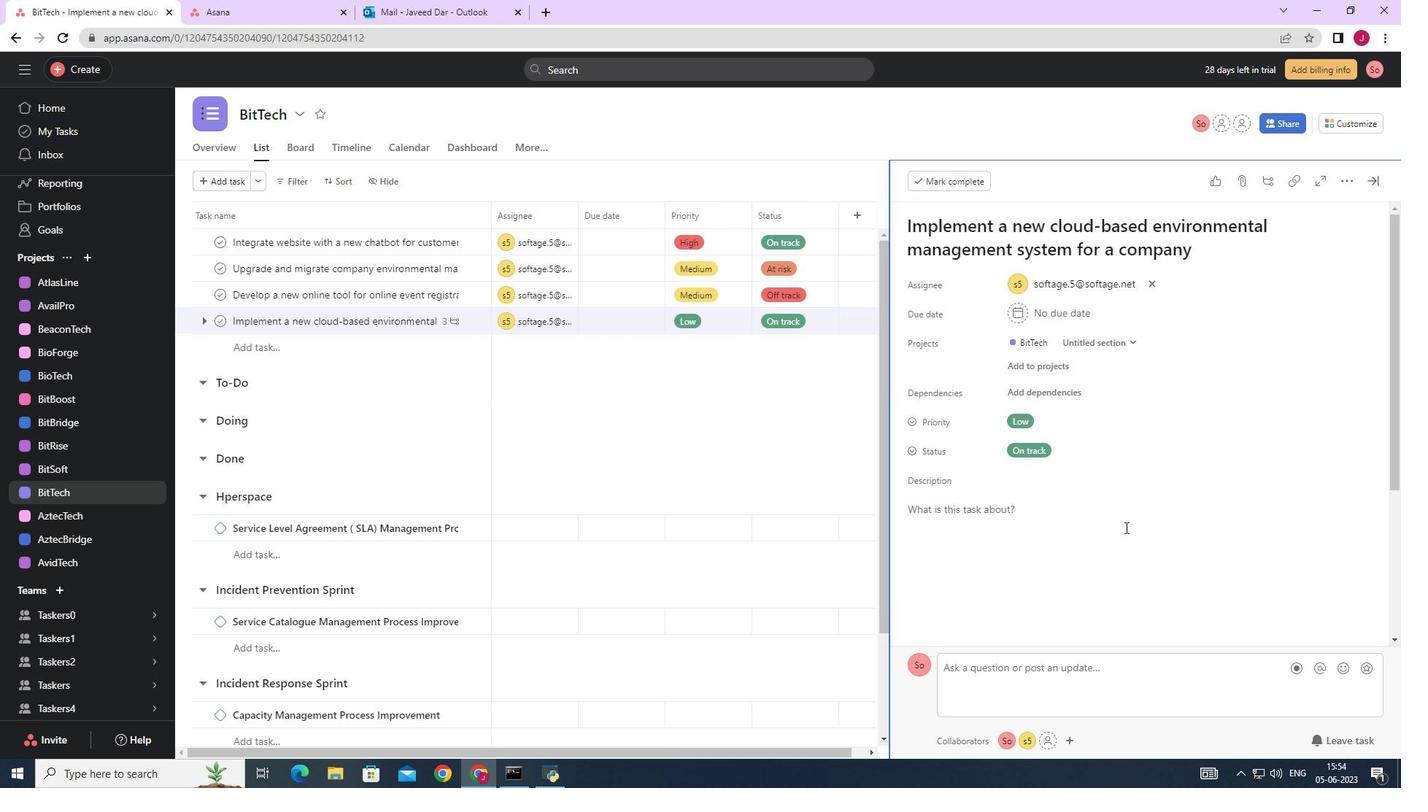 
Action: Mouse scrolled (1137, 546) with delta (0, 0)
Screenshot: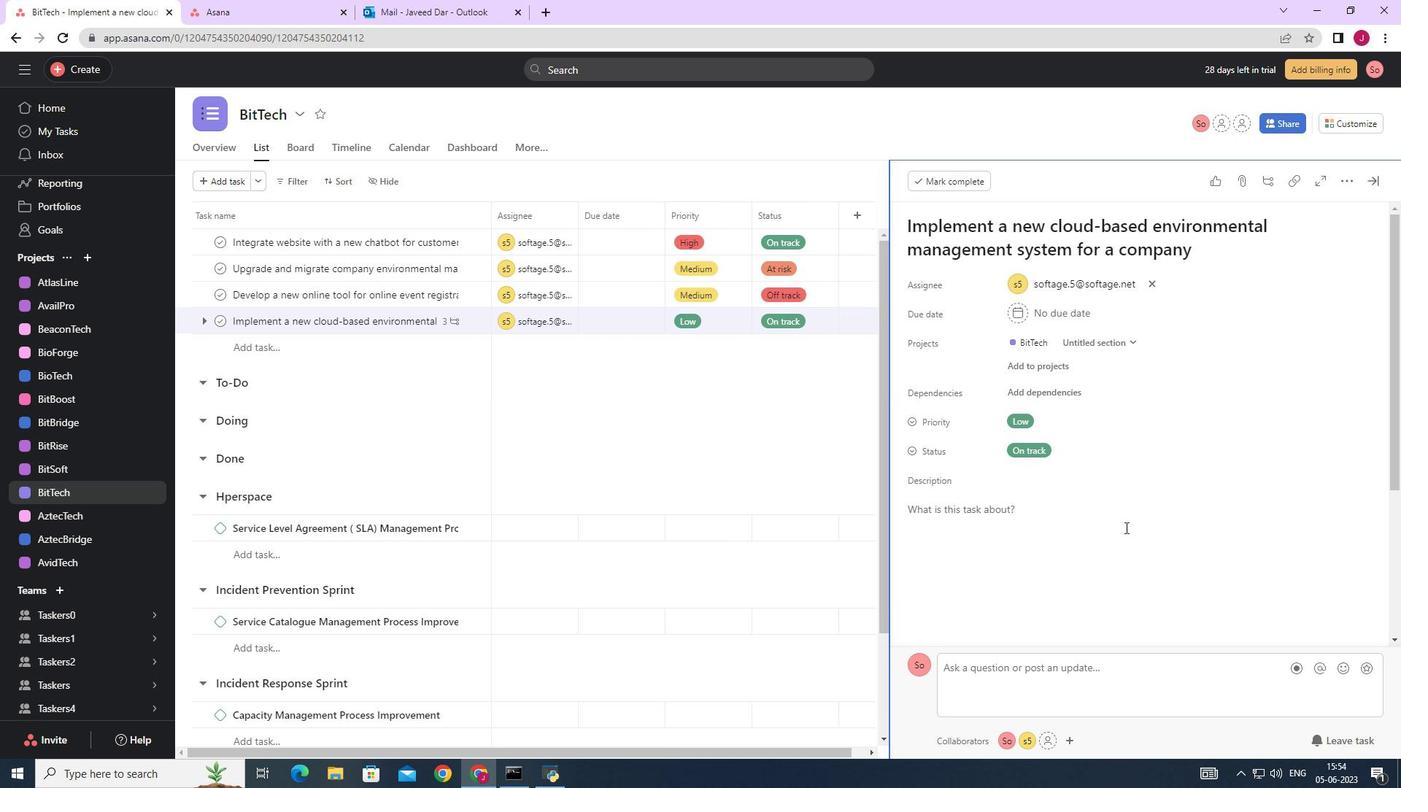 
Action: Mouse moved to (1148, 591)
Screenshot: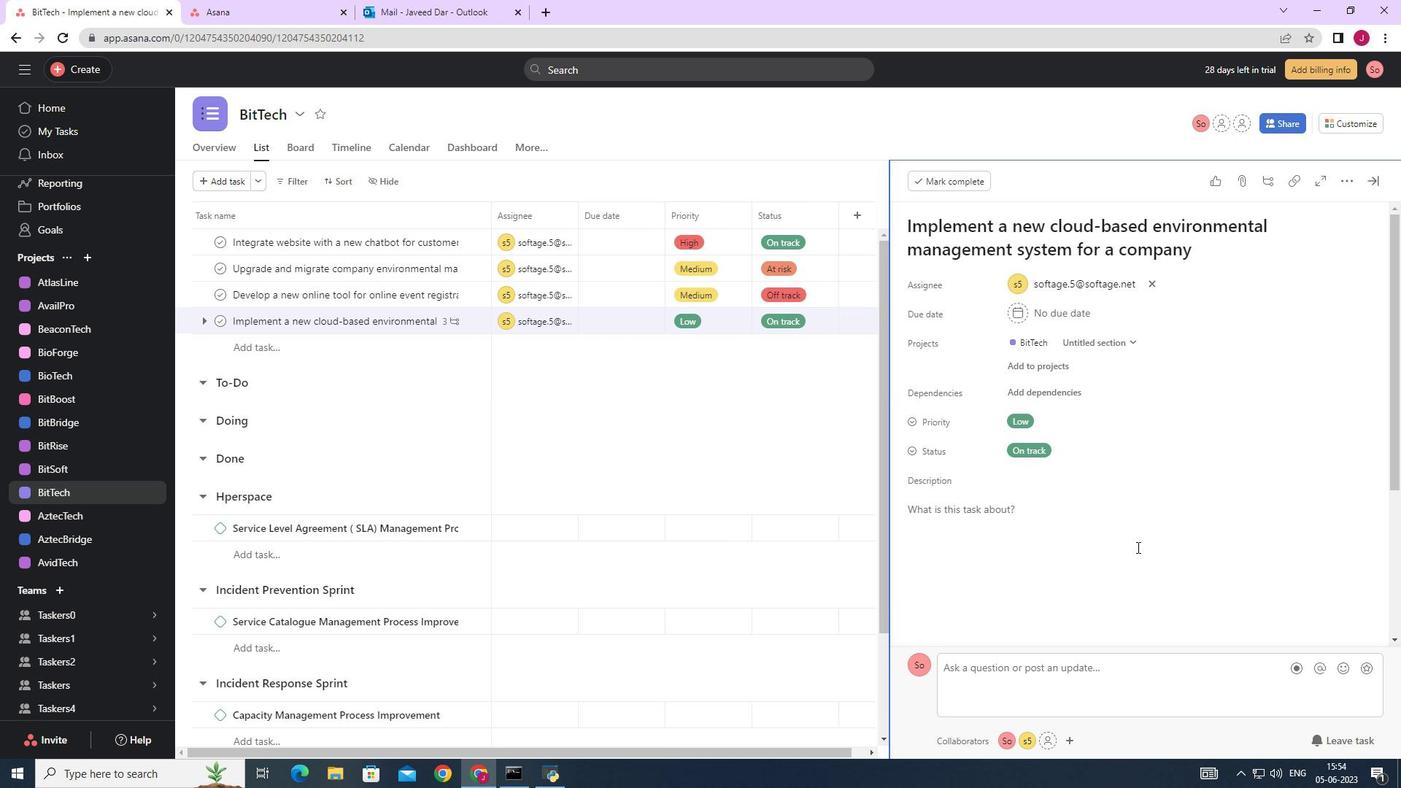 
Action: Mouse scrolled (1140, 554) with delta (0, 0)
Screenshot: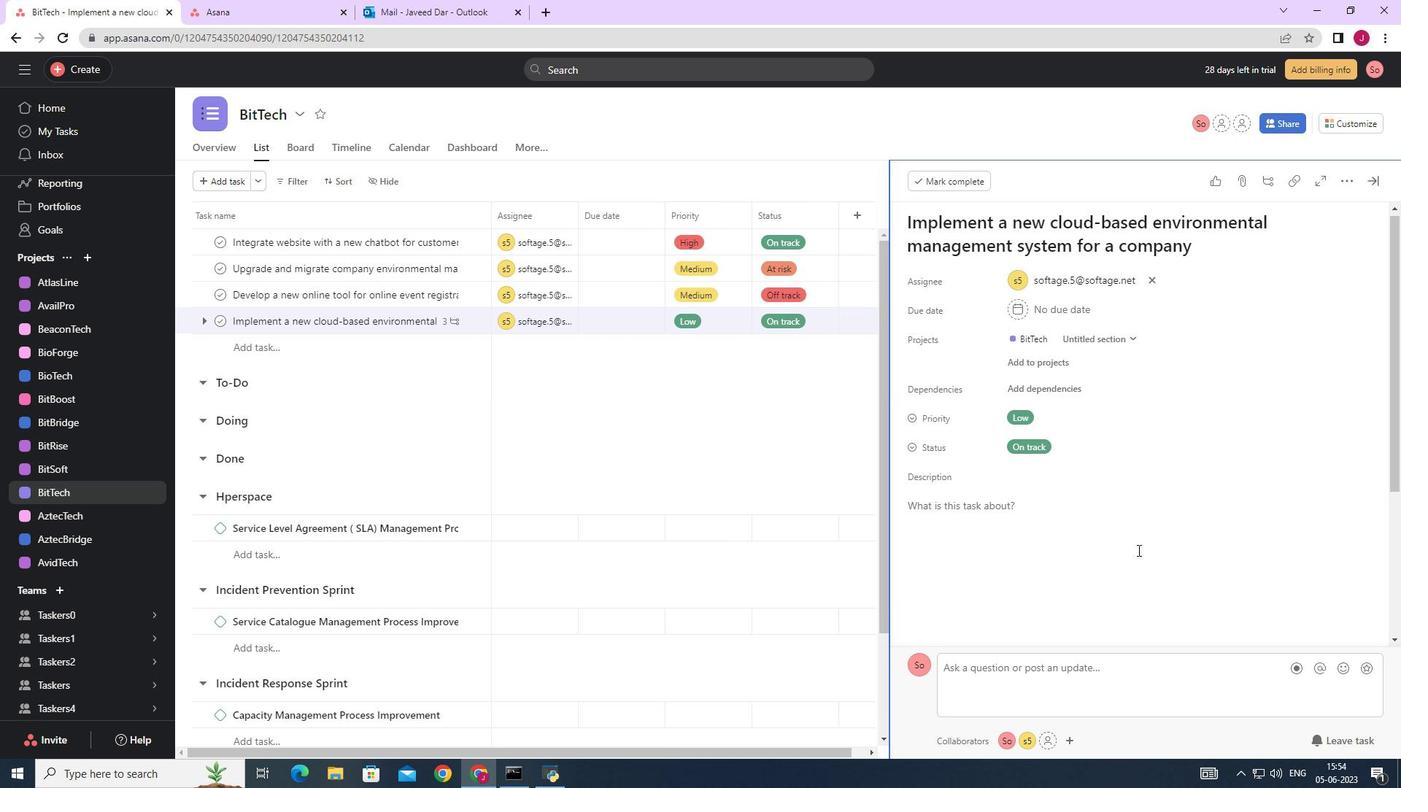 
Action: Mouse scrolled (1142, 559) with delta (0, 0)
Screenshot: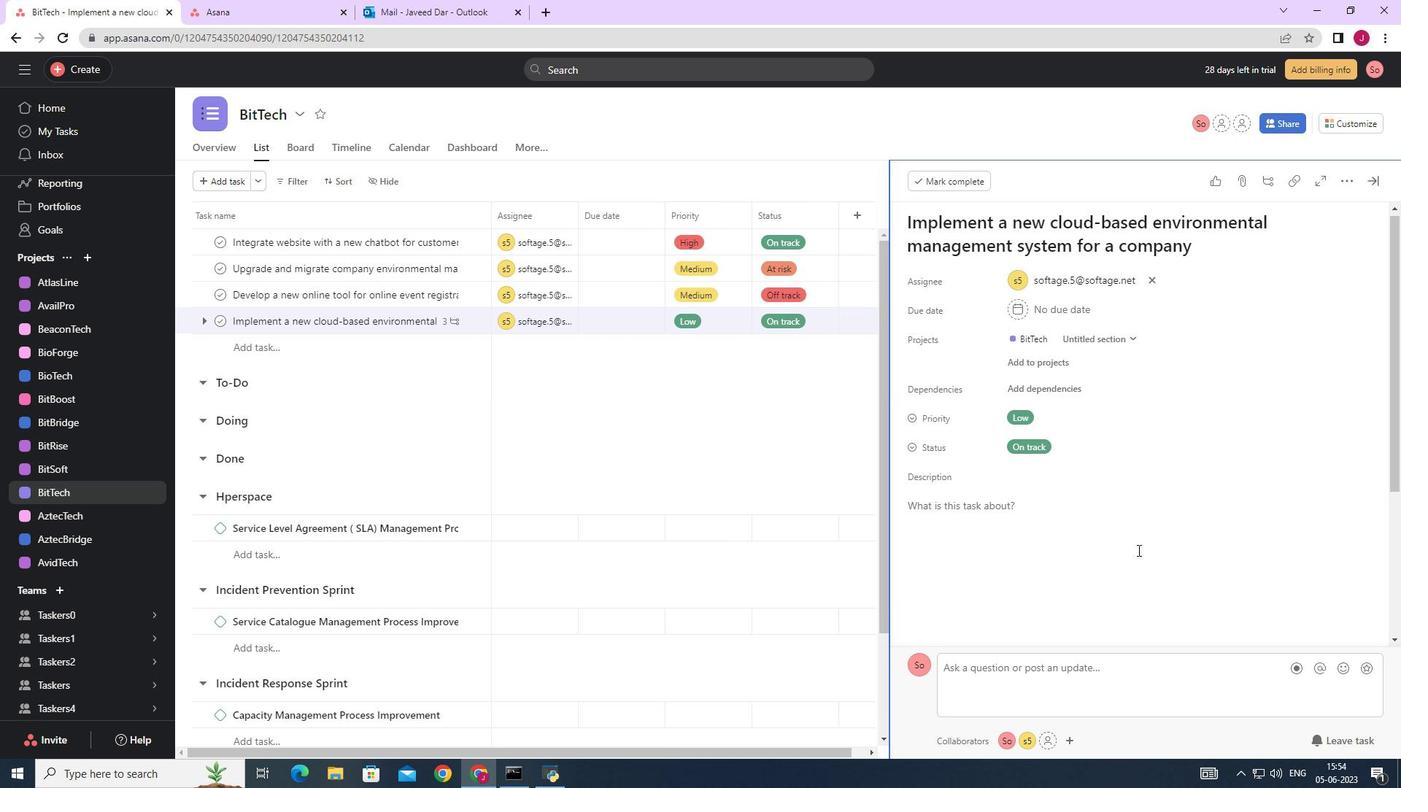 
Action: Mouse scrolled (1142, 559) with delta (0, 0)
Screenshot: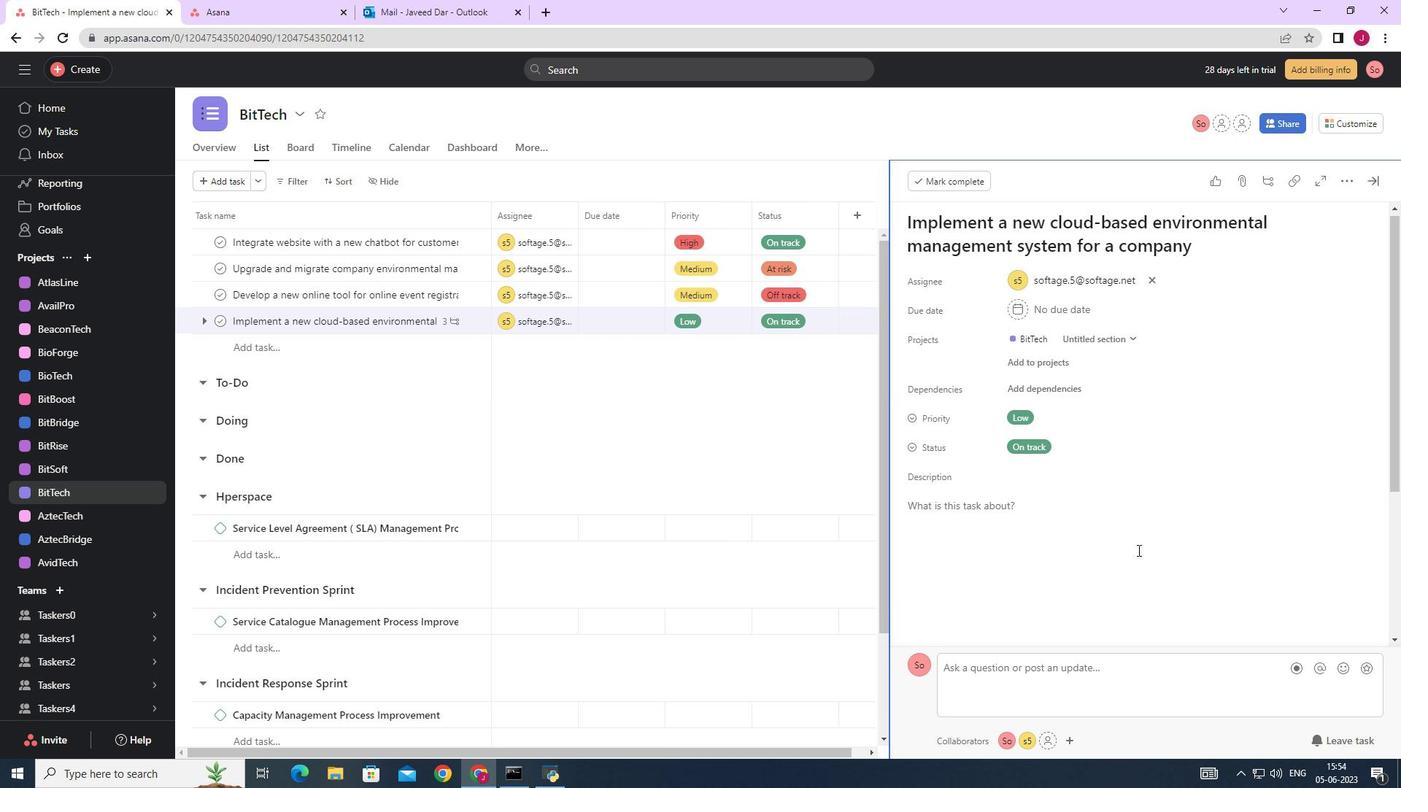 
Action: Mouse scrolled (1144, 561) with delta (0, 0)
Screenshot: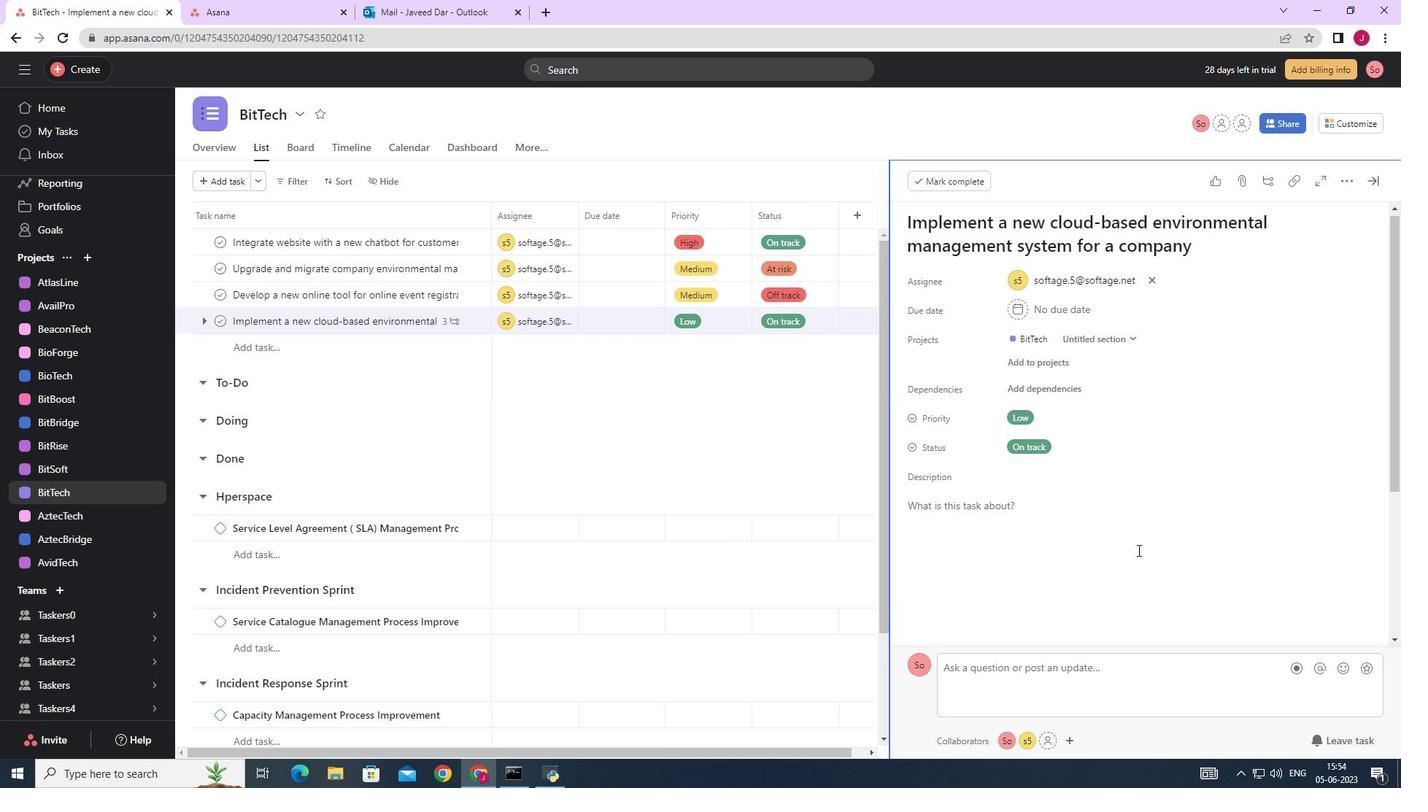 
Action: Mouse scrolled (1148, 576) with delta (0, 0)
Screenshot: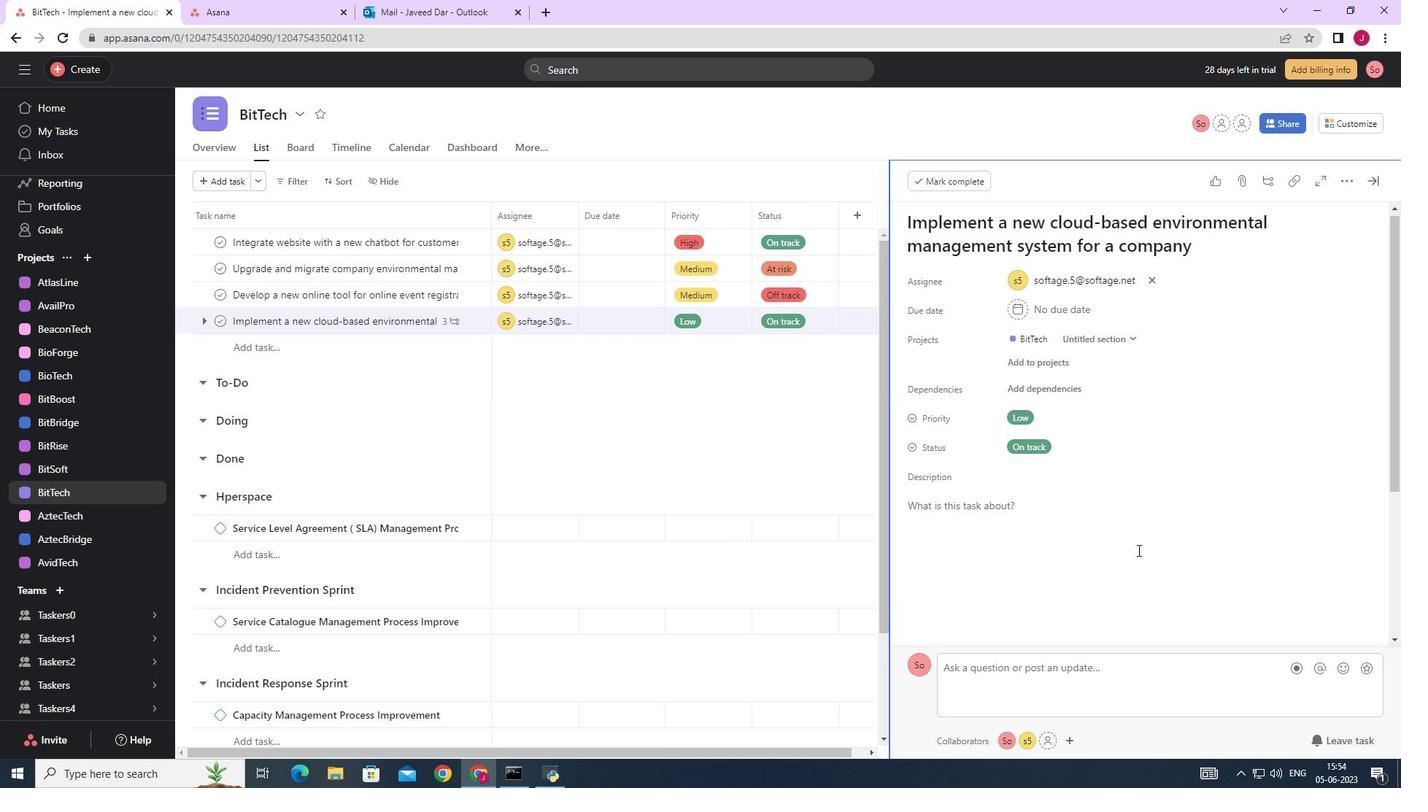 
Action: Mouse moved to (1148, 580)
Screenshot: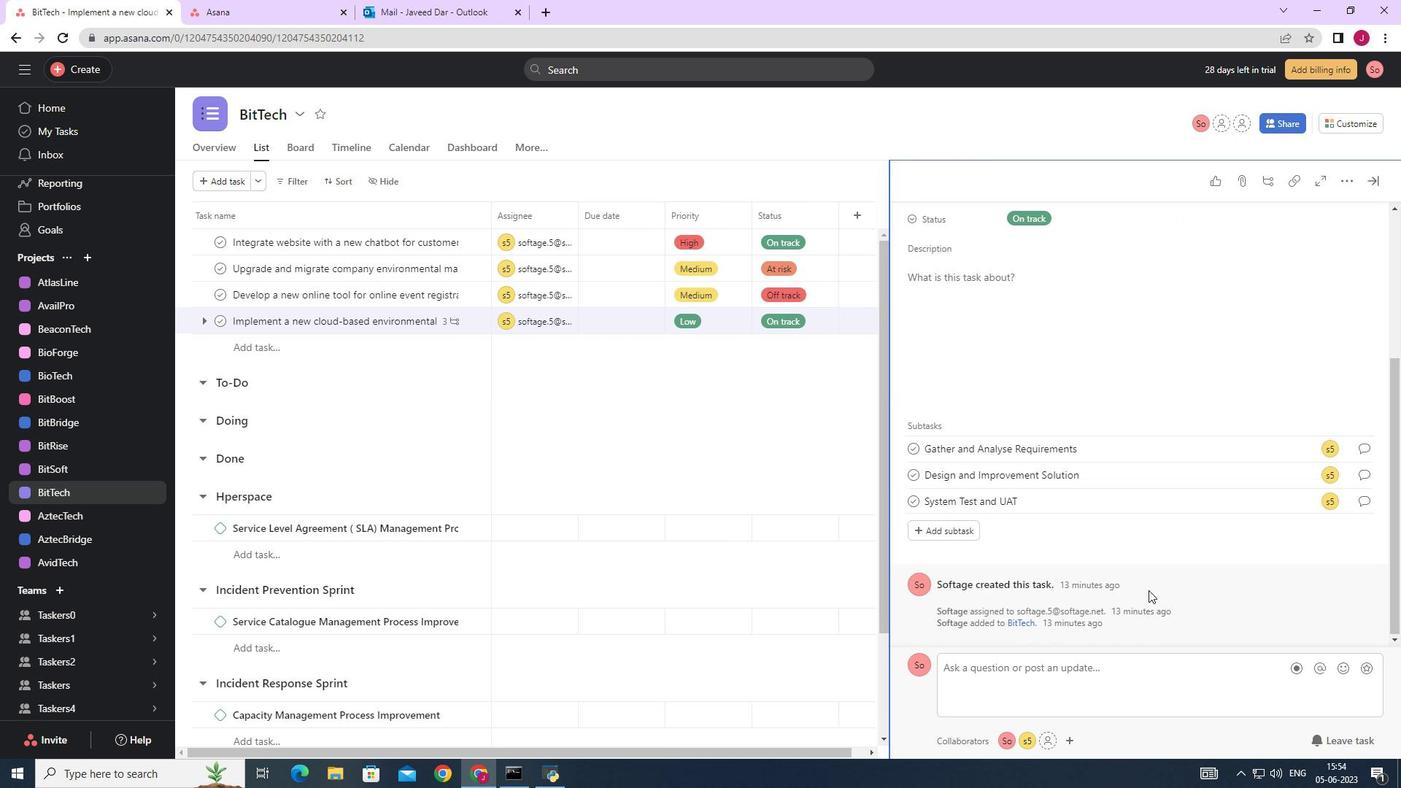 
Action: Mouse scrolled (1148, 580) with delta (0, 0)
Screenshot: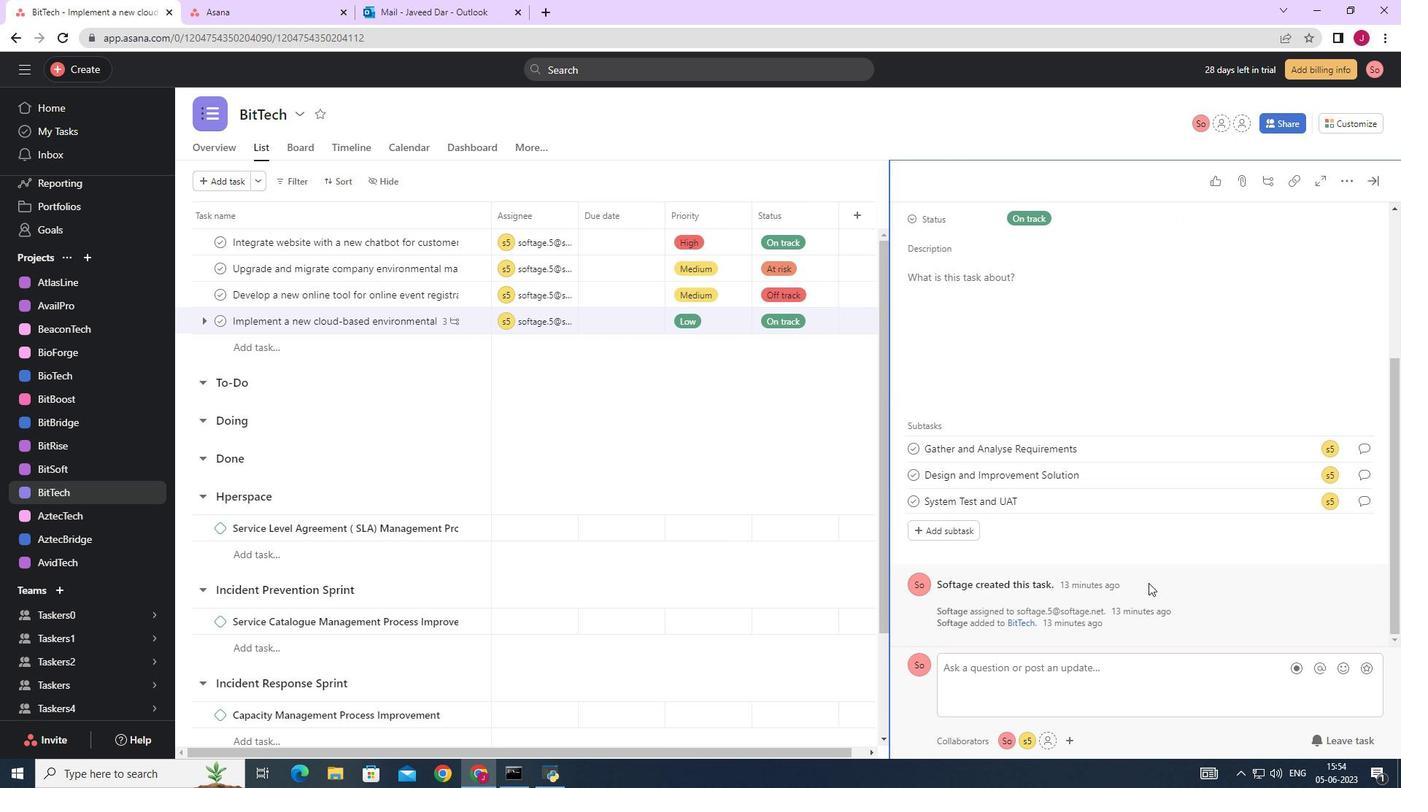 
Action: Mouse moved to (965, 531)
Screenshot: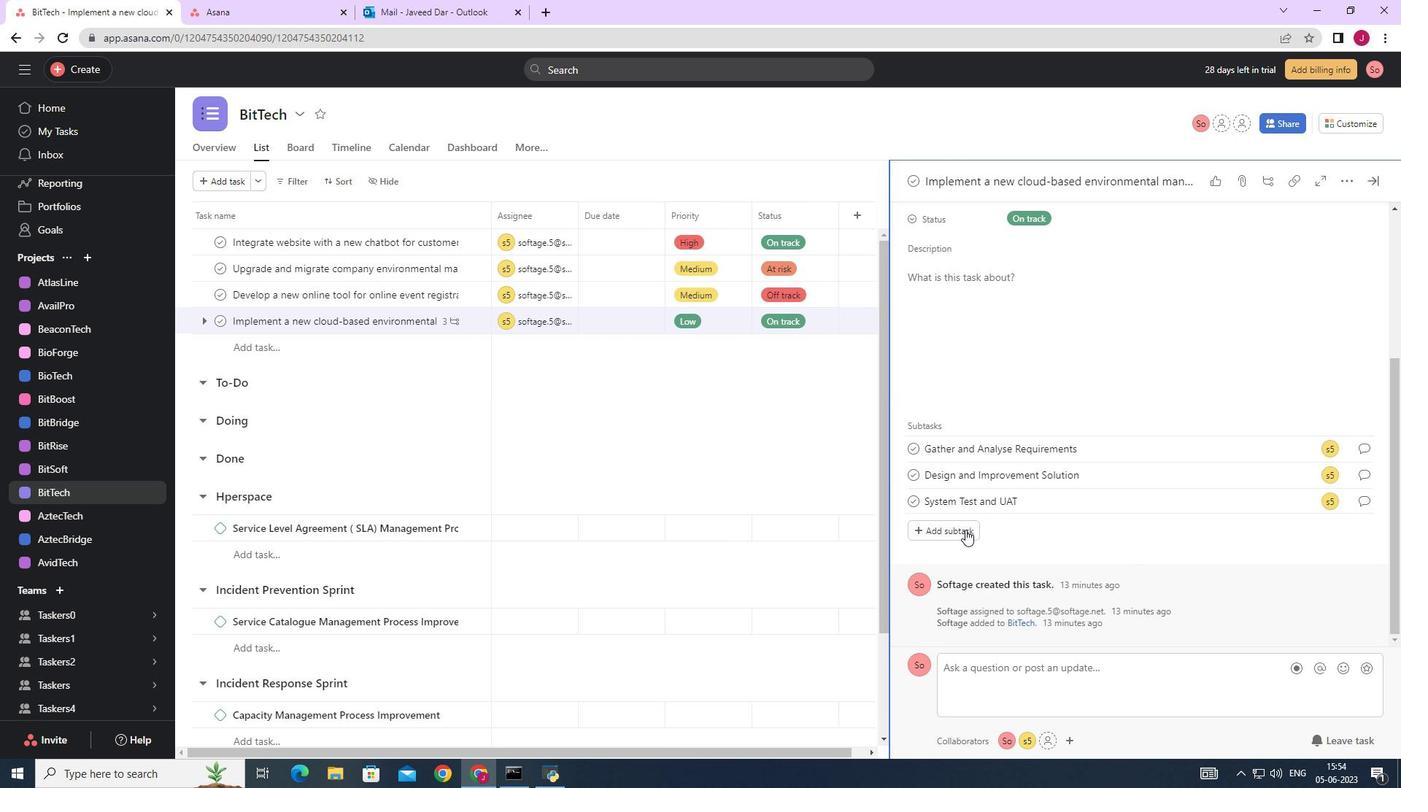 
Action: Mouse pressed left at (965, 531)
Screenshot: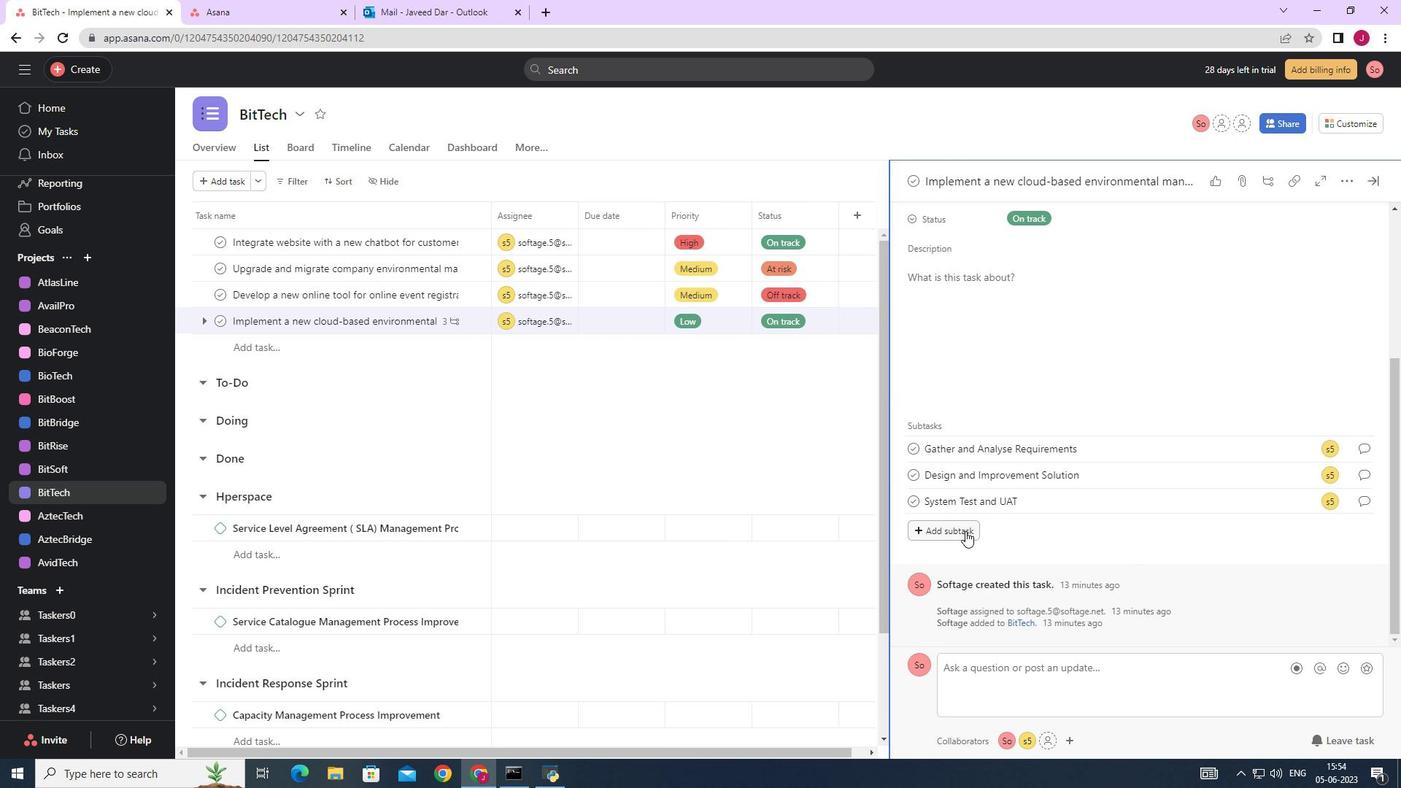 
Action: Mouse moved to (964, 530)
Screenshot: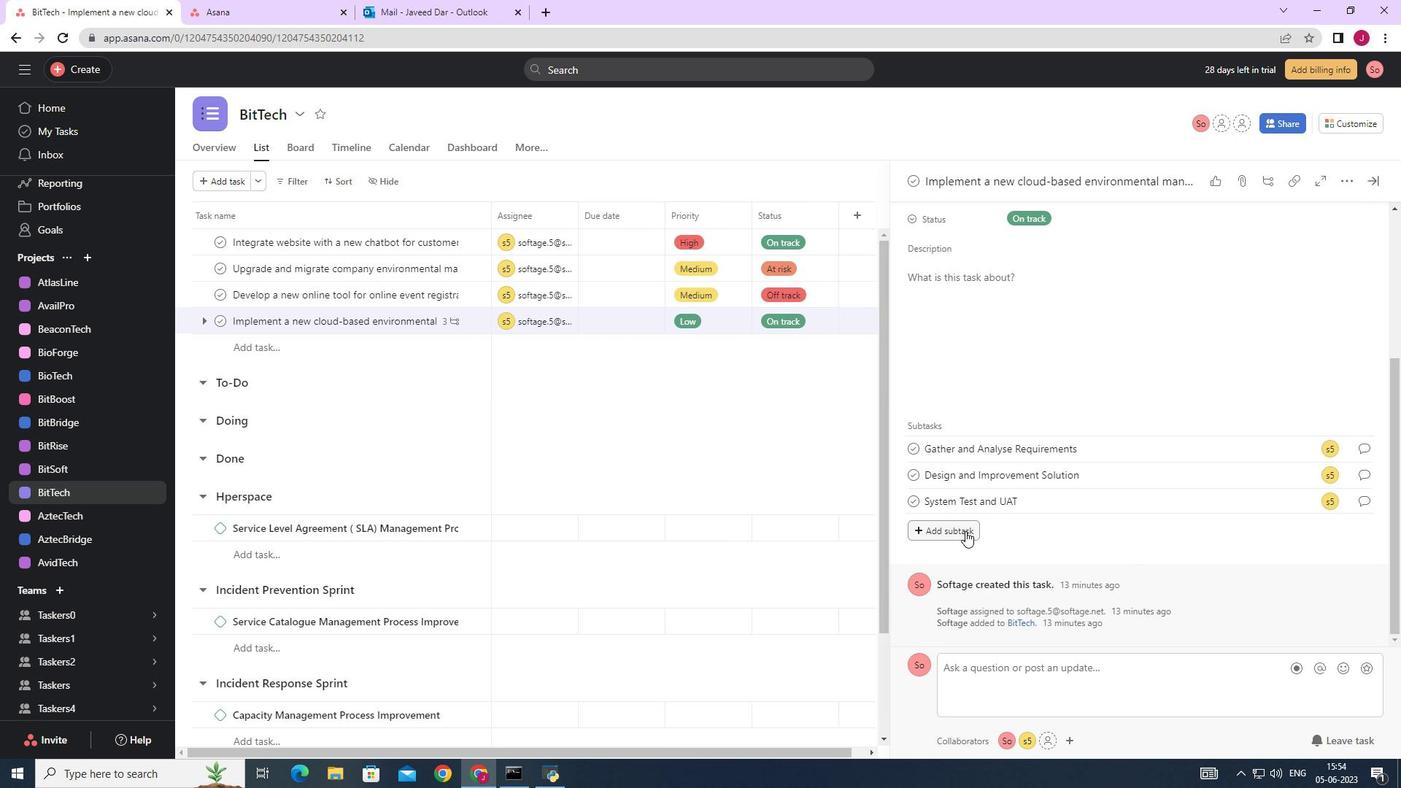 
Action: Key pressed <Key.caps_lock><Key.caps_lock>r<Key.caps_lock>ELEASE<Key.space>TO<Key.space>PRODUCTION<Key.space>/<Key.space><Key.caps_lock>g<Key.caps_lock>O<Key.space><Key.caps_lock>l<Key.caps_lock>IVE
Screenshot: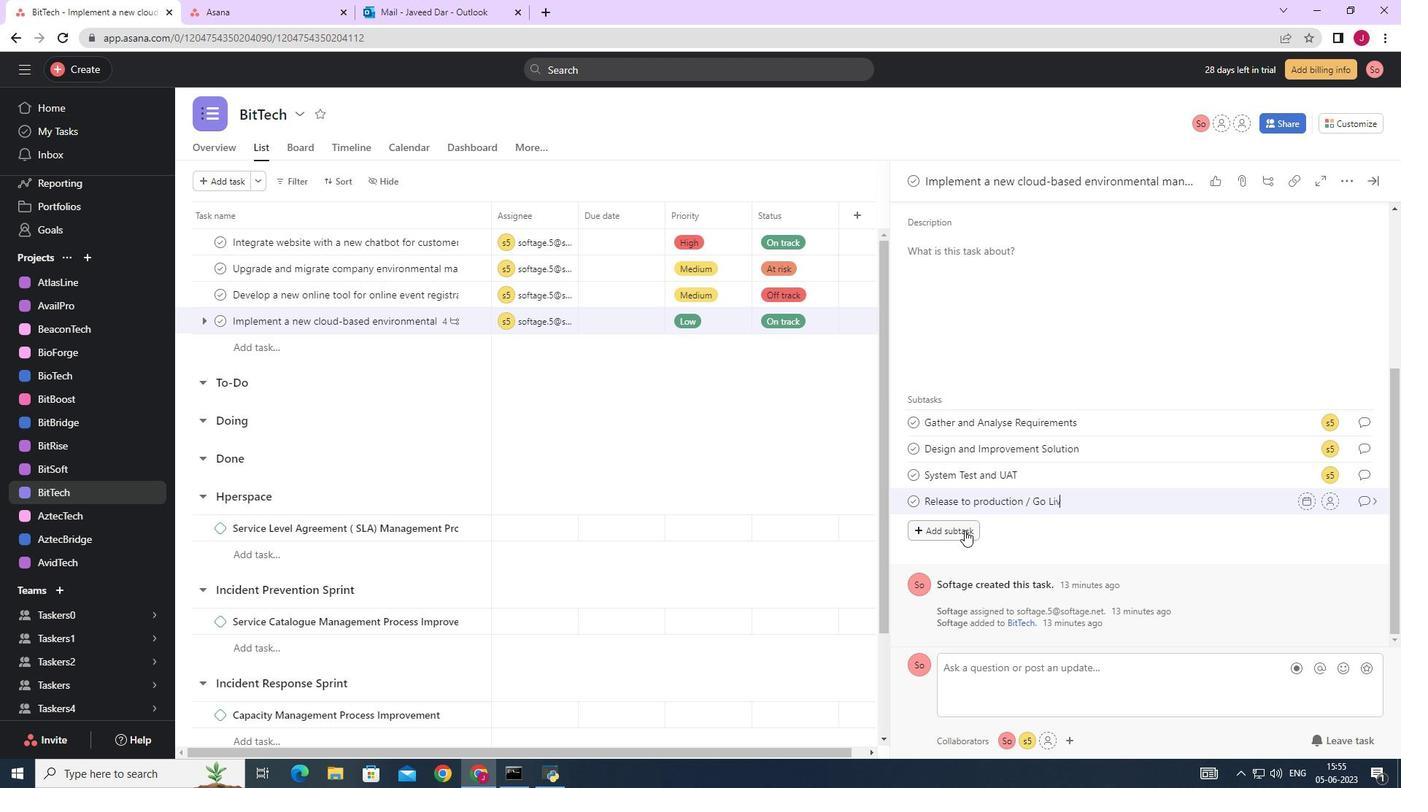 
Action: Mouse moved to (1334, 502)
Screenshot: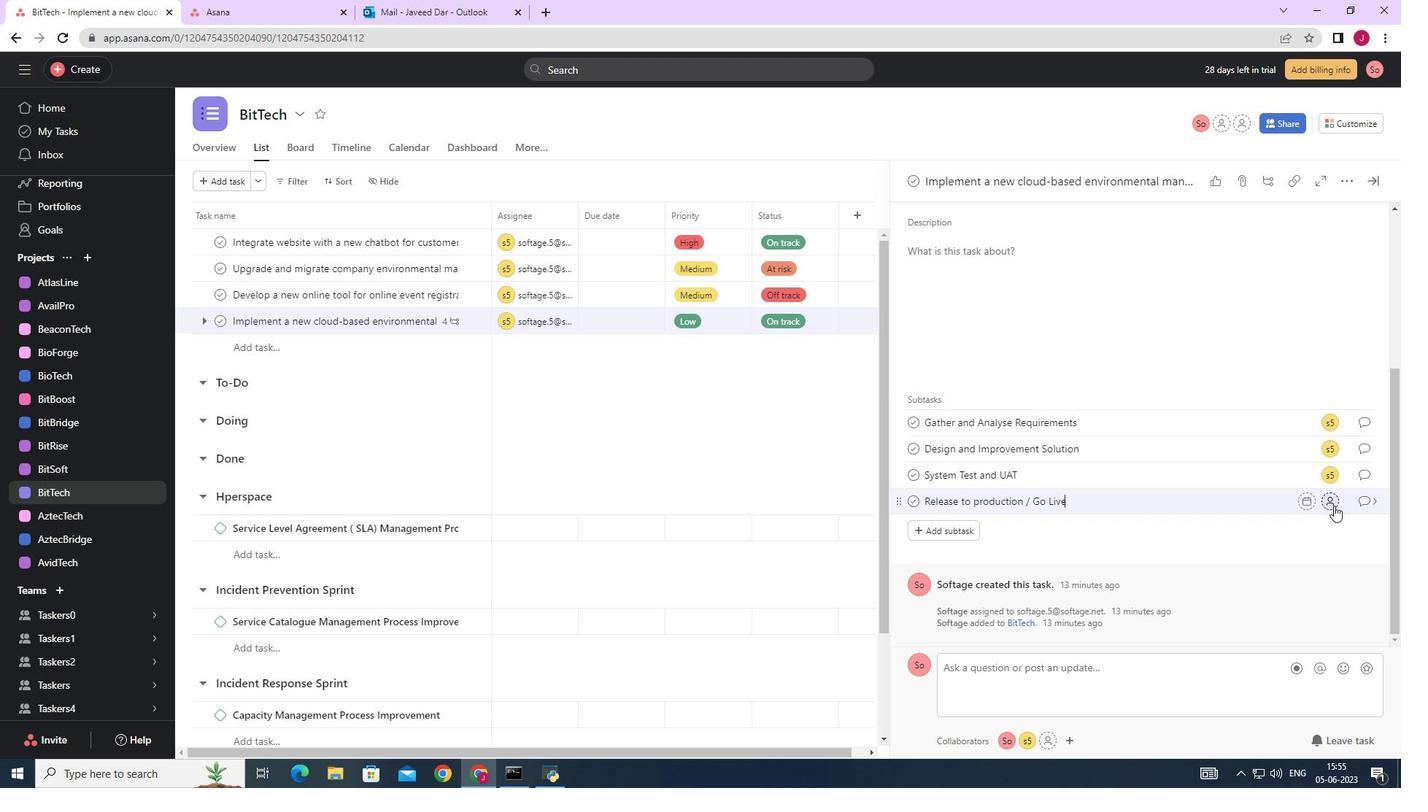 
Action: Mouse pressed left at (1334, 502)
Screenshot: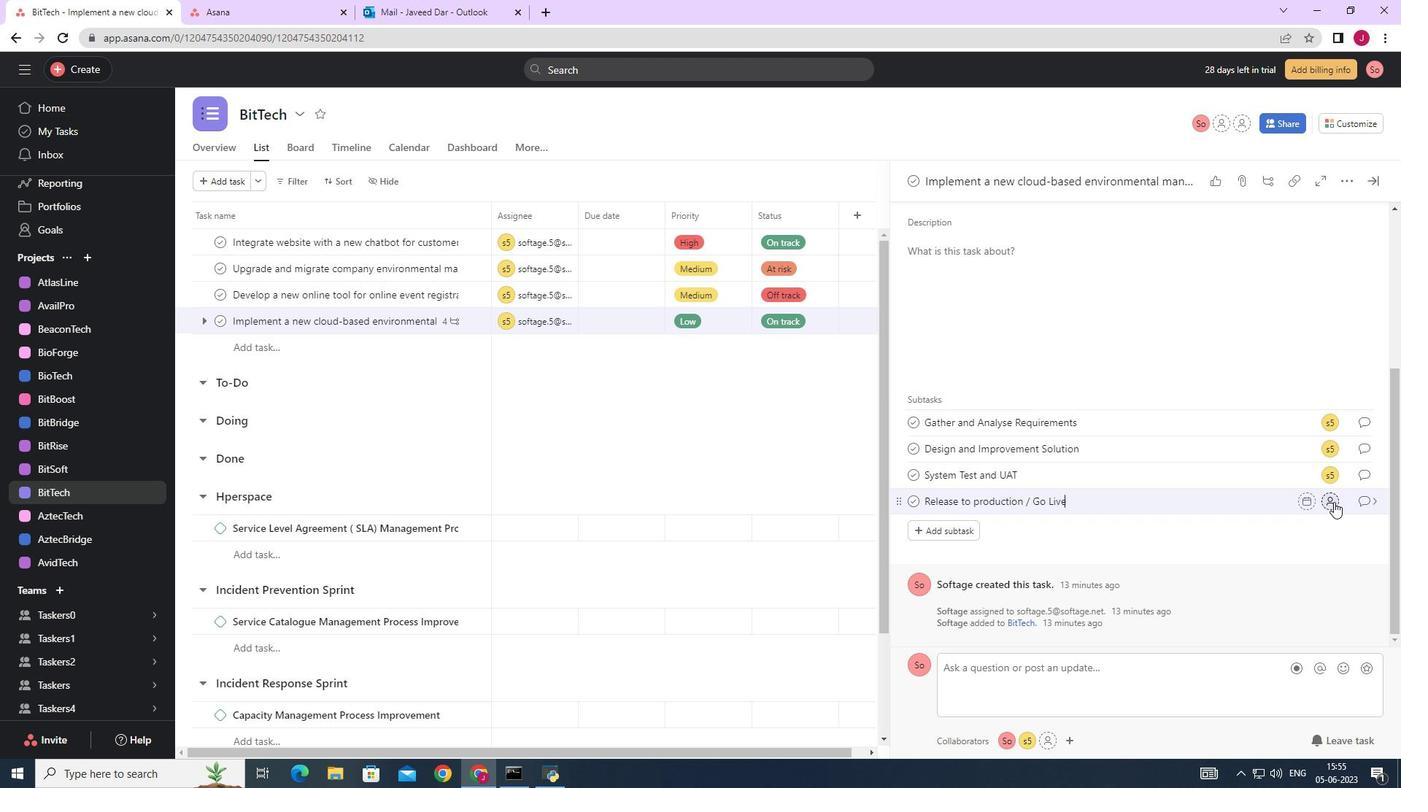
Action: Mouse moved to (1110, 556)
Screenshot: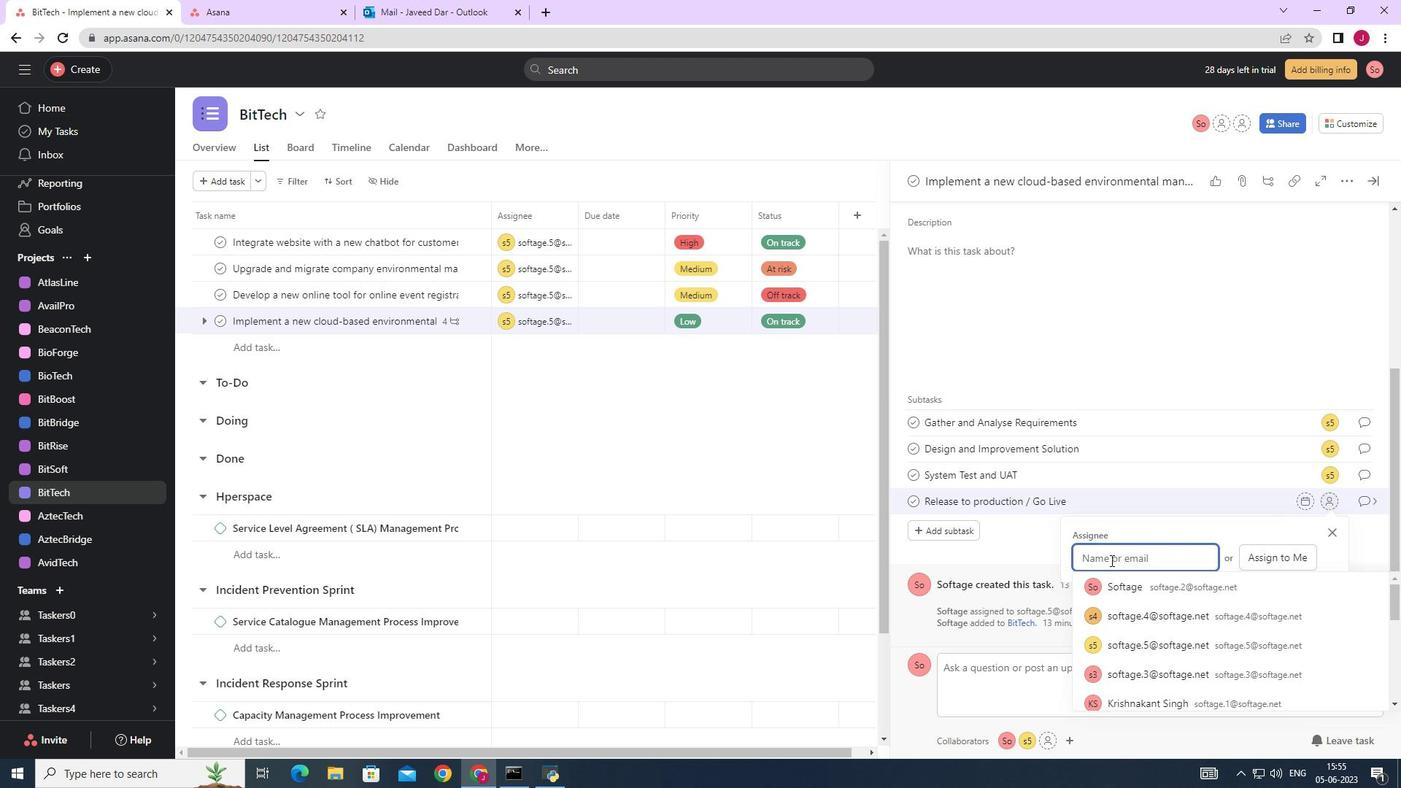 
Action: Key pressed SOFTAGE.5
Screenshot: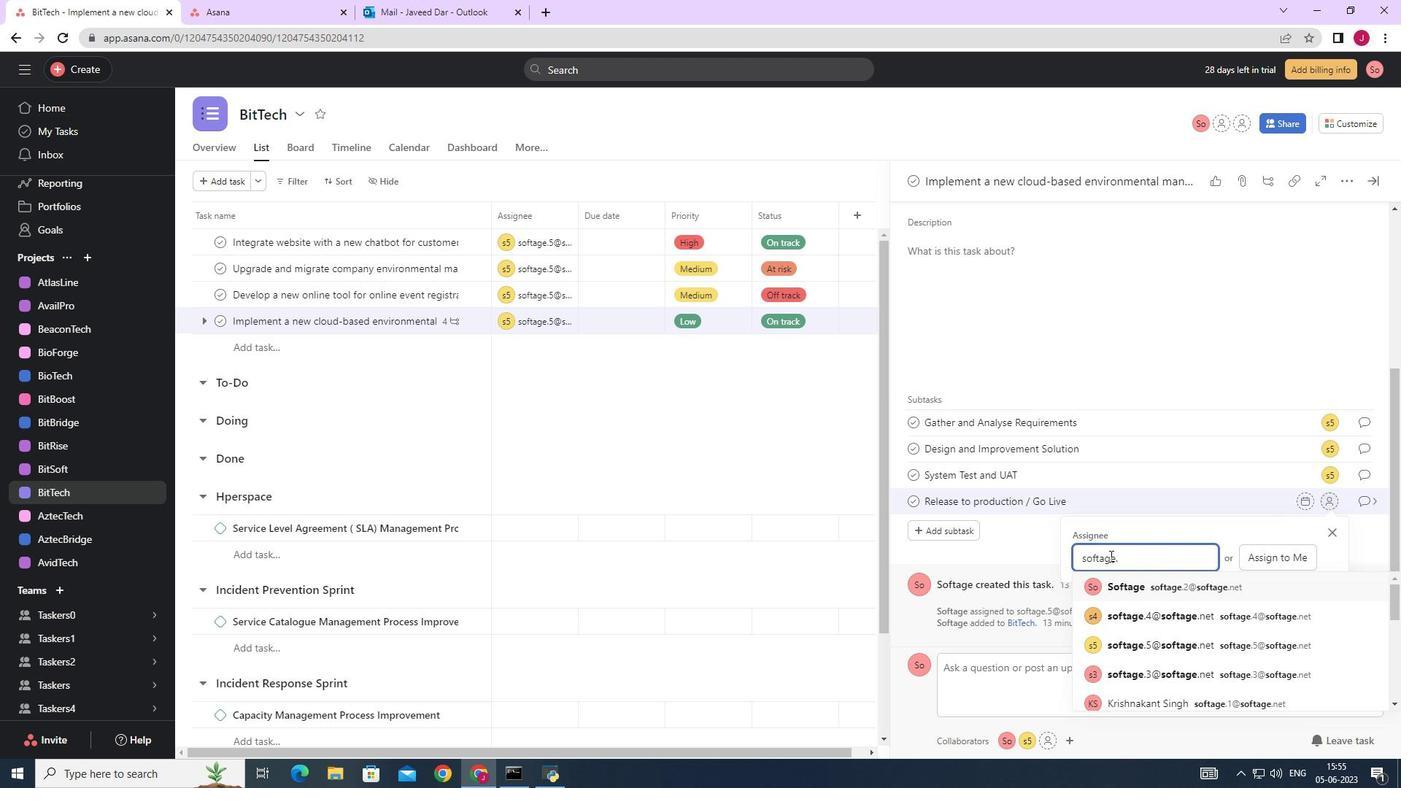 
Action: Mouse moved to (1130, 588)
Screenshot: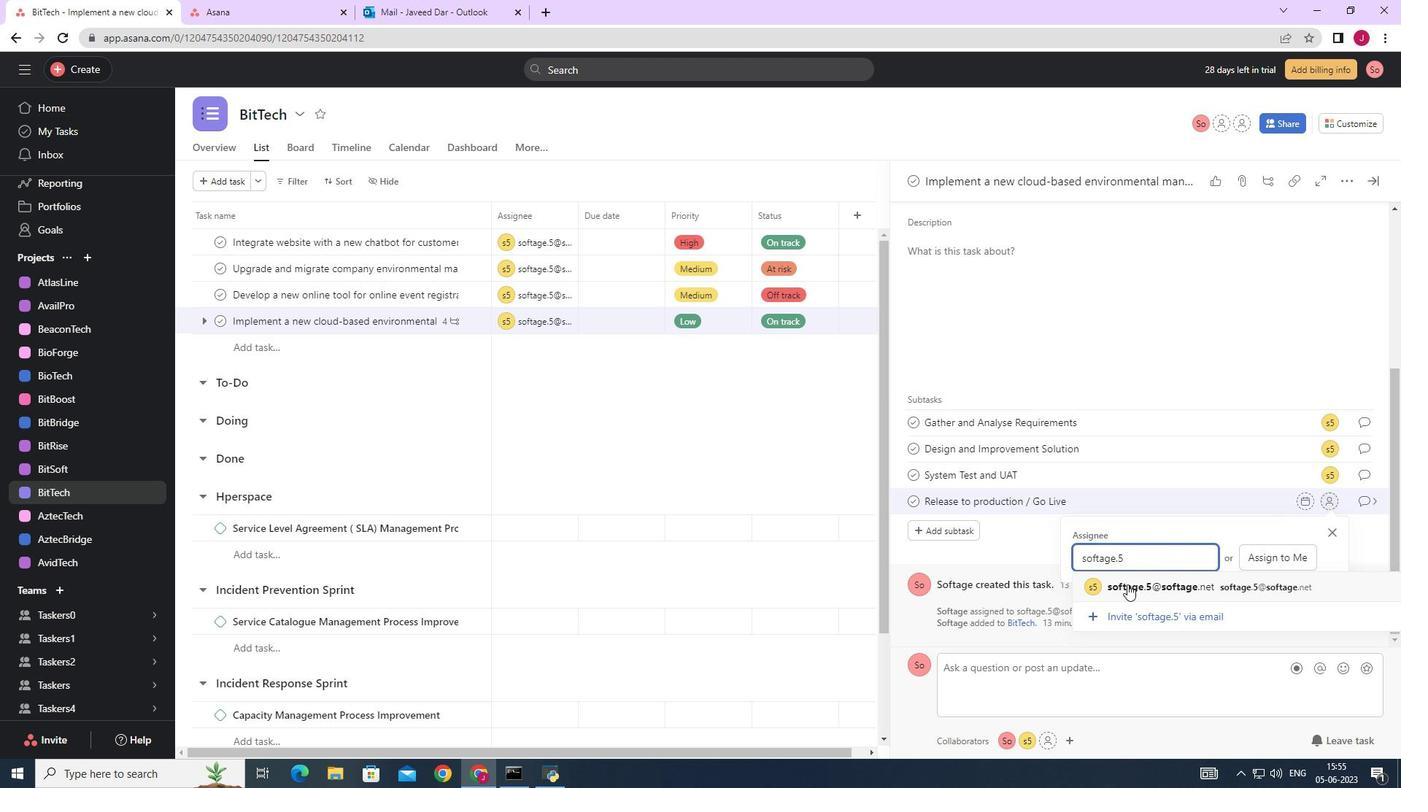 
Action: Mouse pressed left at (1130, 588)
Screenshot: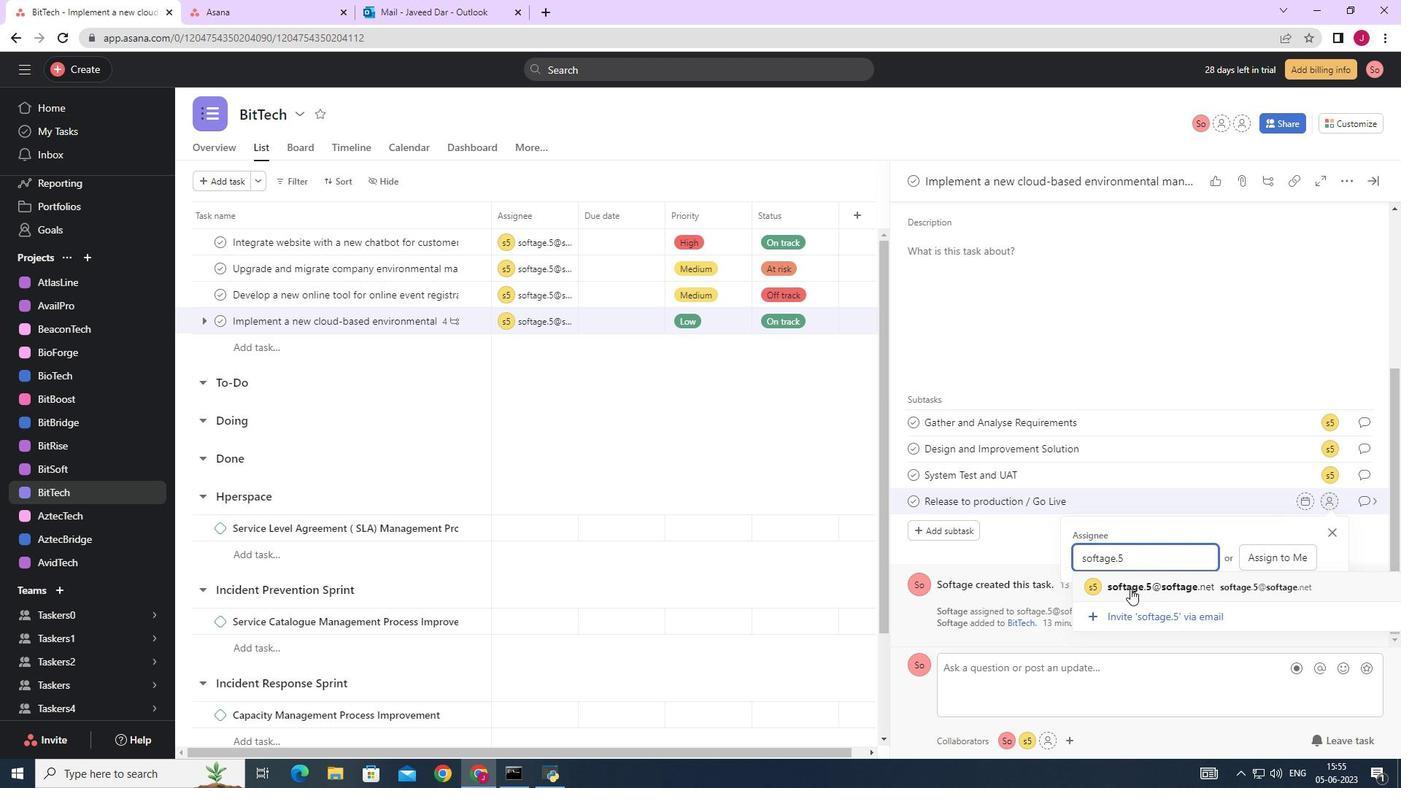 
Action: Mouse moved to (1366, 503)
Screenshot: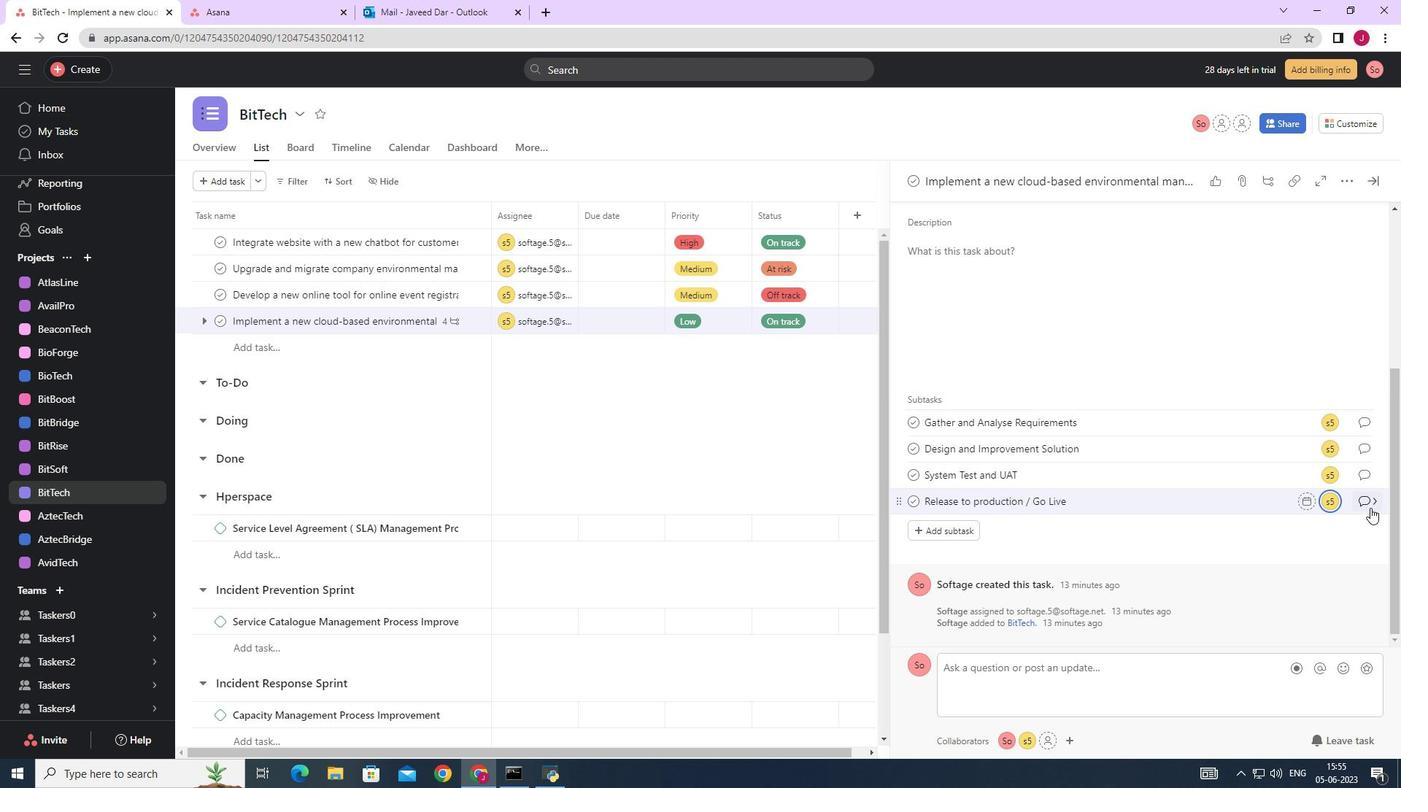 
Action: Mouse pressed left at (1366, 503)
Screenshot: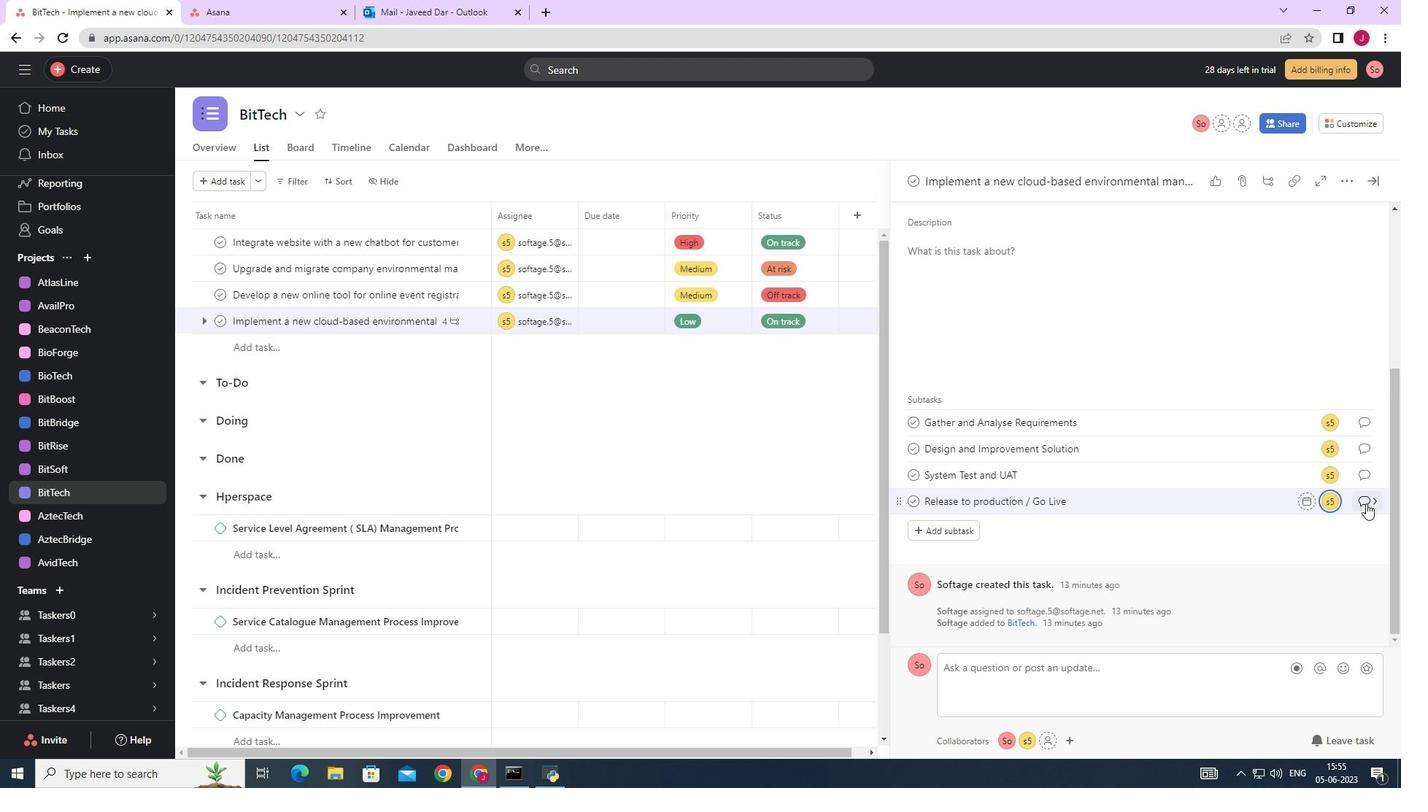 
Action: Mouse moved to (945, 384)
Screenshot: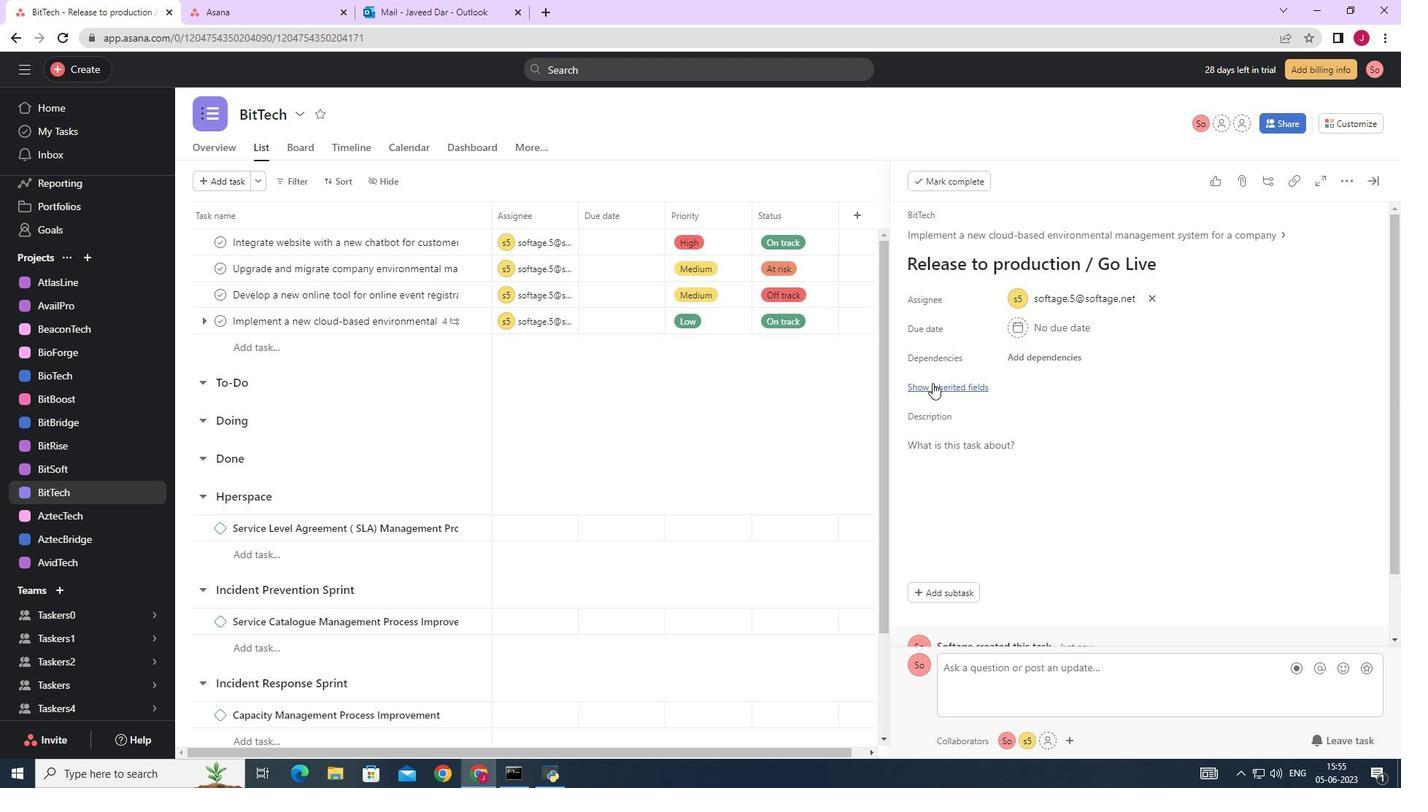 
Action: Mouse pressed left at (945, 384)
Screenshot: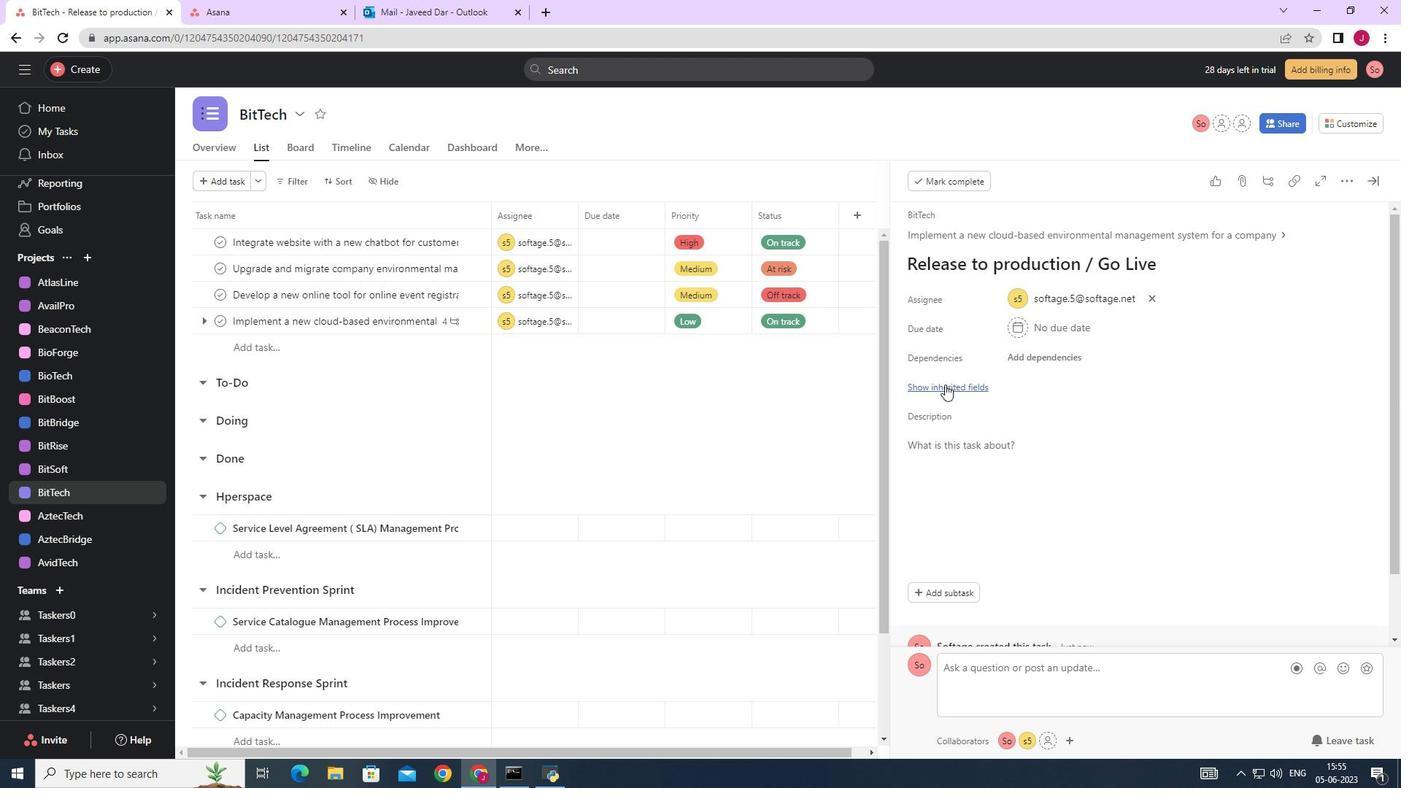
Action: Mouse moved to (1021, 413)
Screenshot: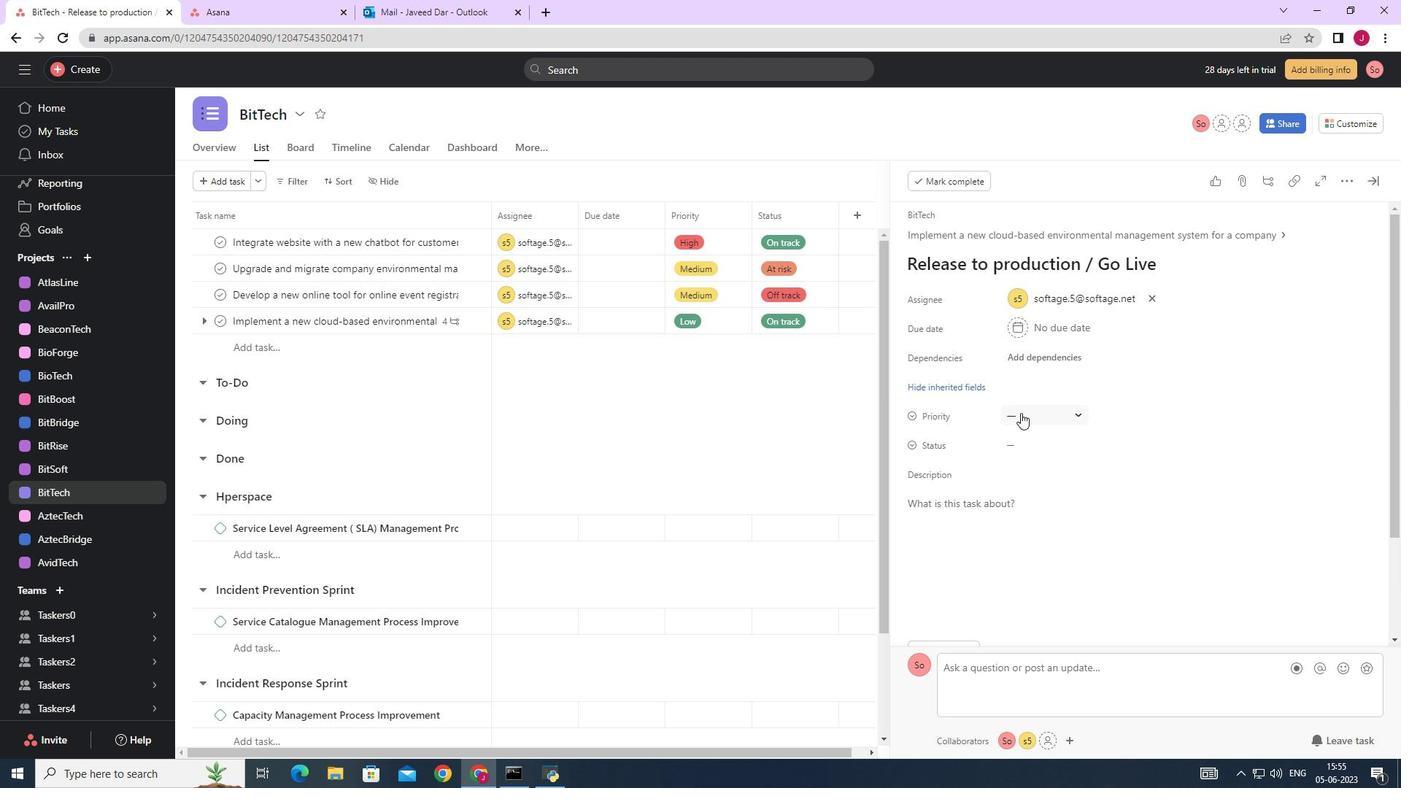 
Action: Mouse pressed left at (1021, 413)
Screenshot: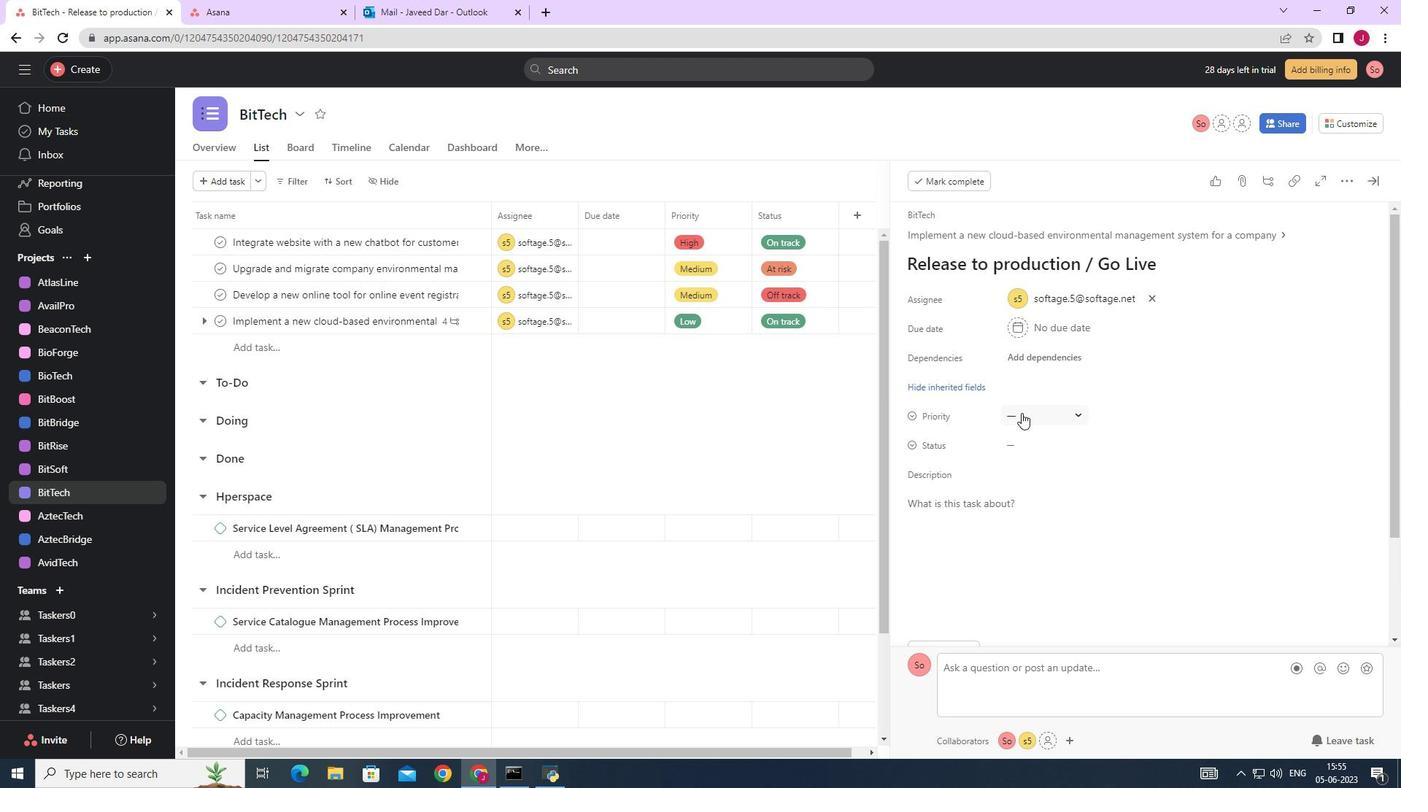 
Action: Mouse moved to (1046, 518)
Screenshot: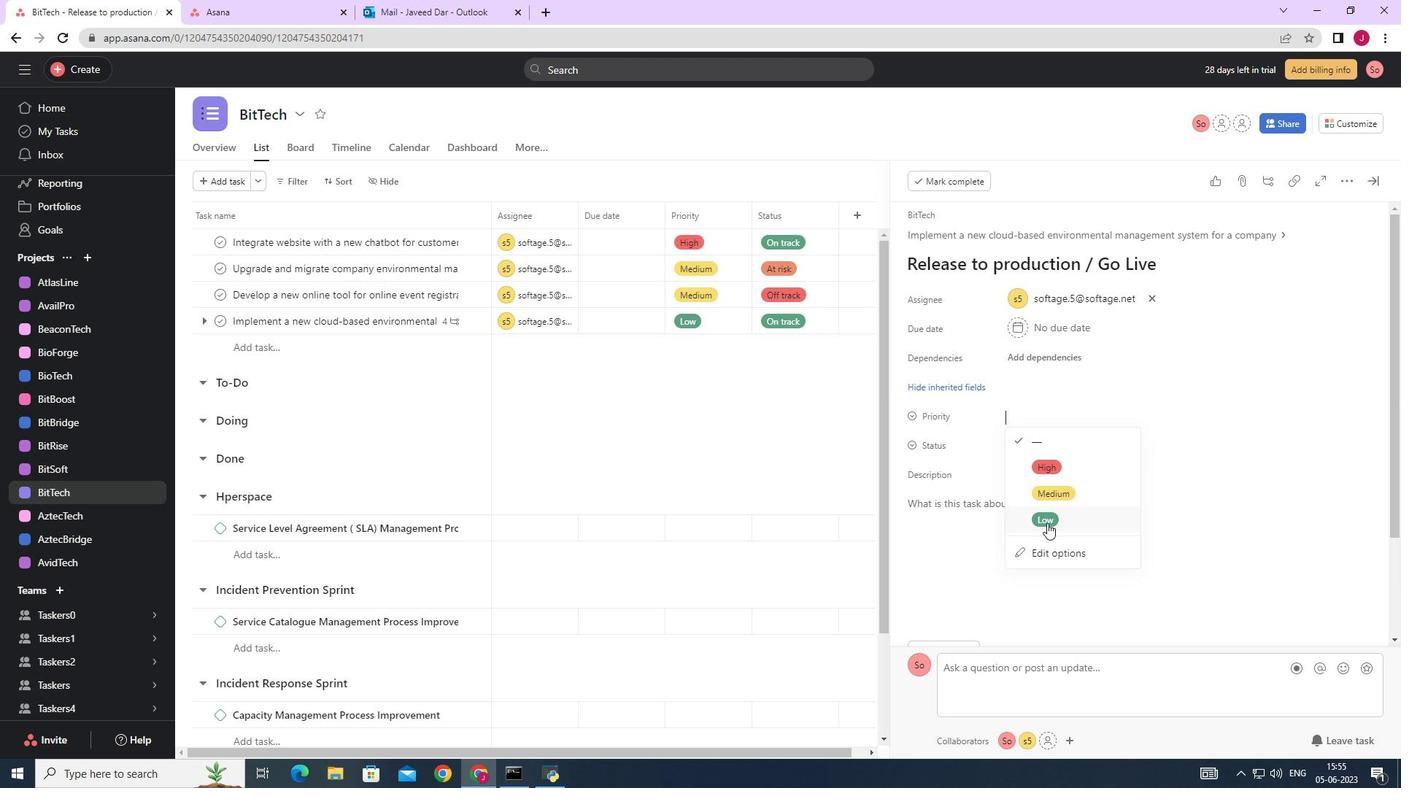 
Action: Mouse pressed left at (1046, 518)
Screenshot: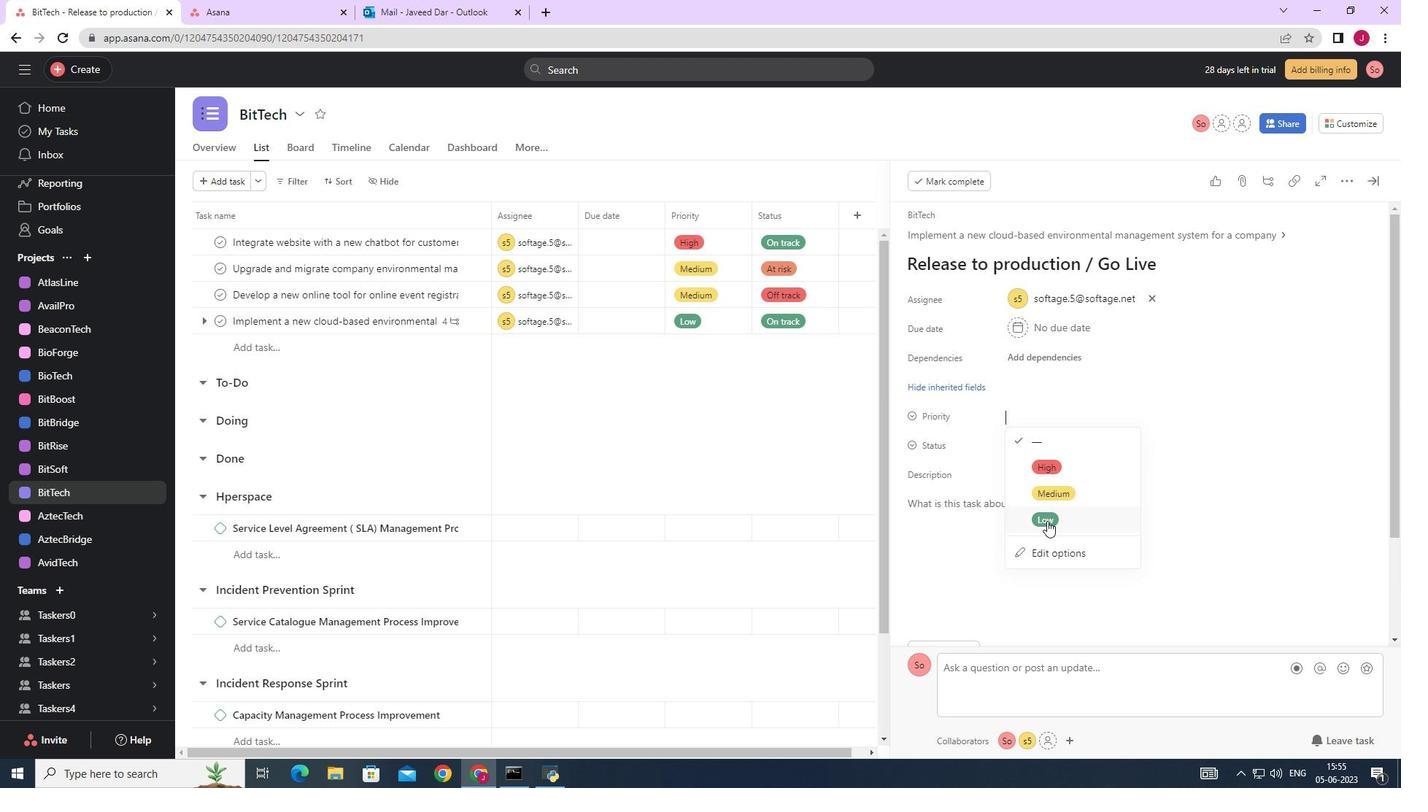 
Action: Mouse moved to (1020, 446)
Screenshot: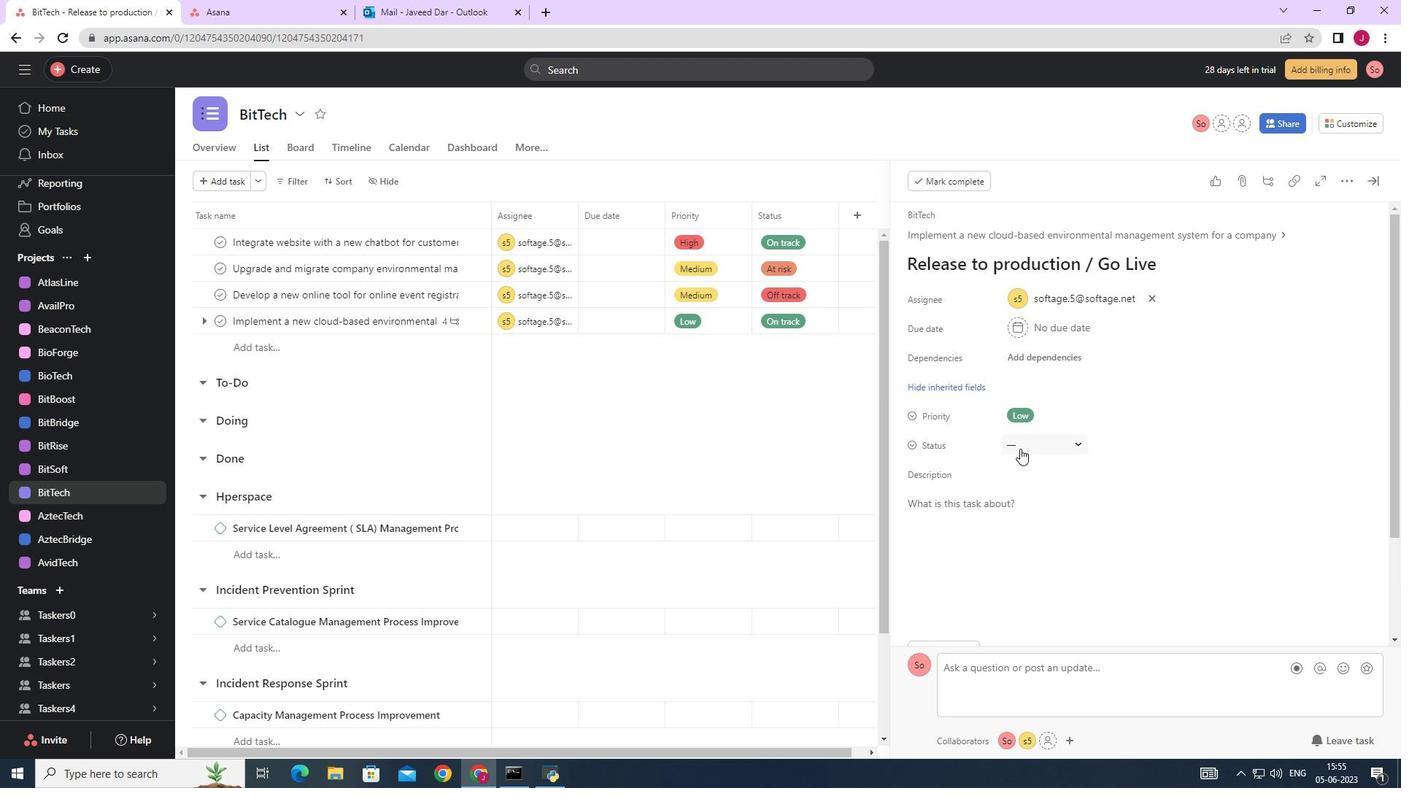 
Action: Mouse pressed left at (1020, 446)
Screenshot: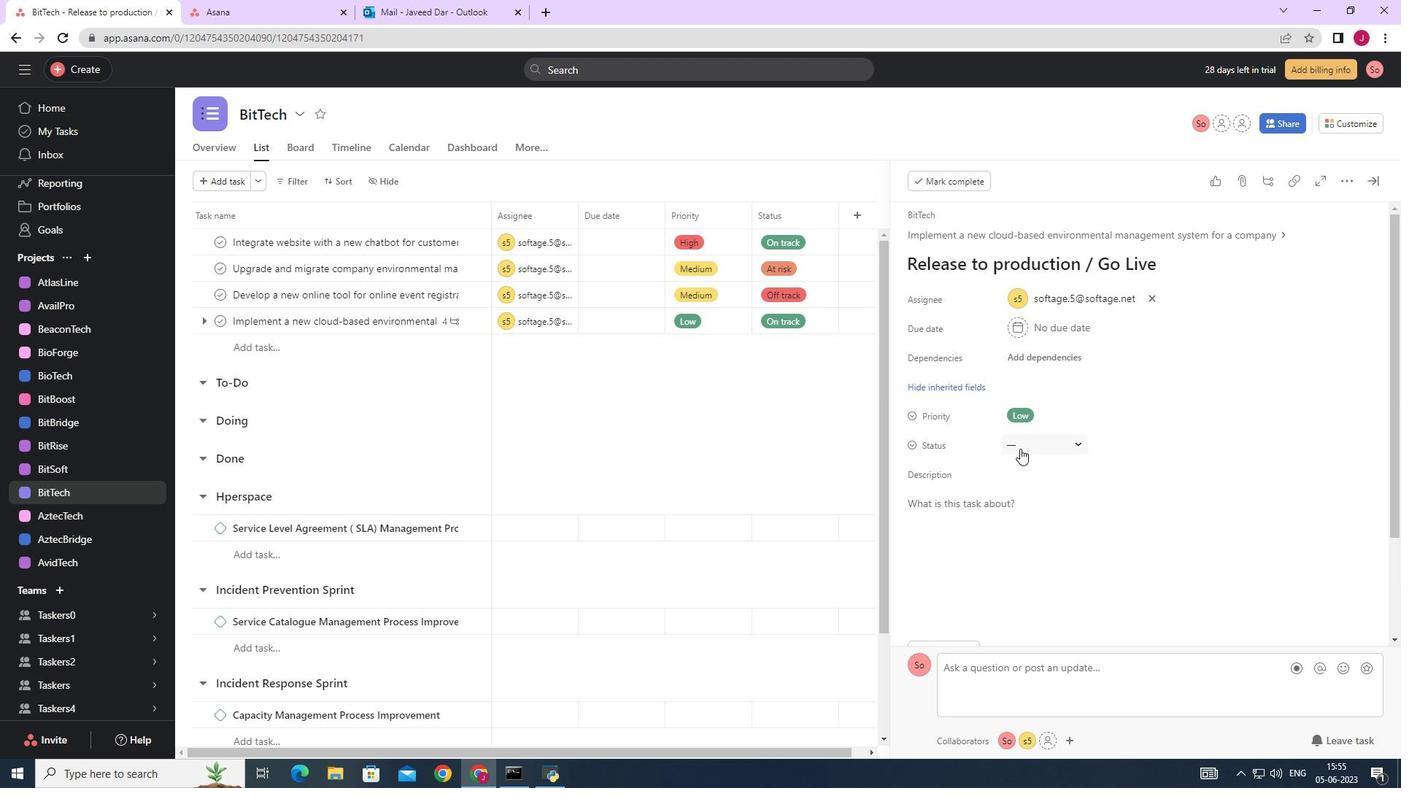 
Action: Mouse moved to (1052, 496)
Screenshot: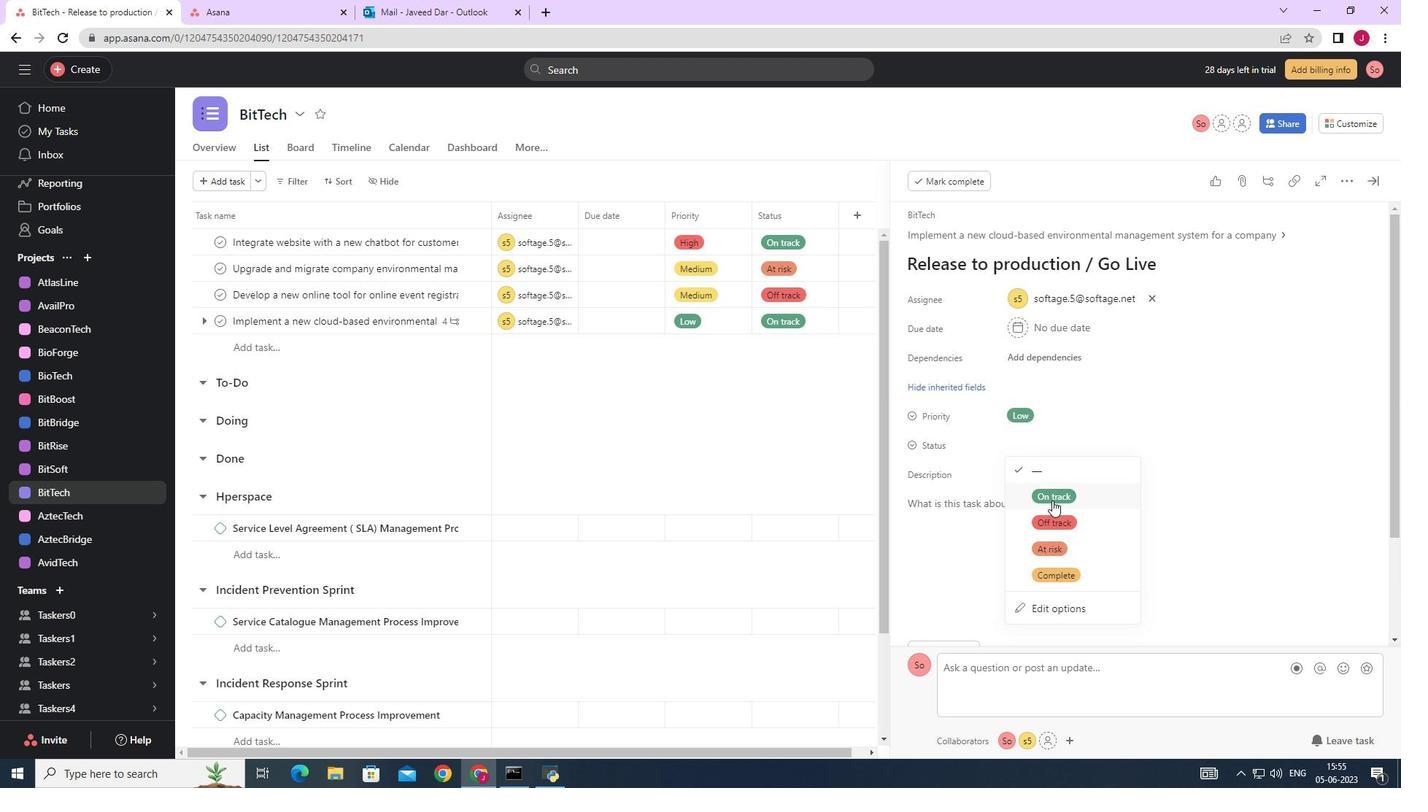 
Action: Mouse pressed left at (1052, 496)
Screenshot: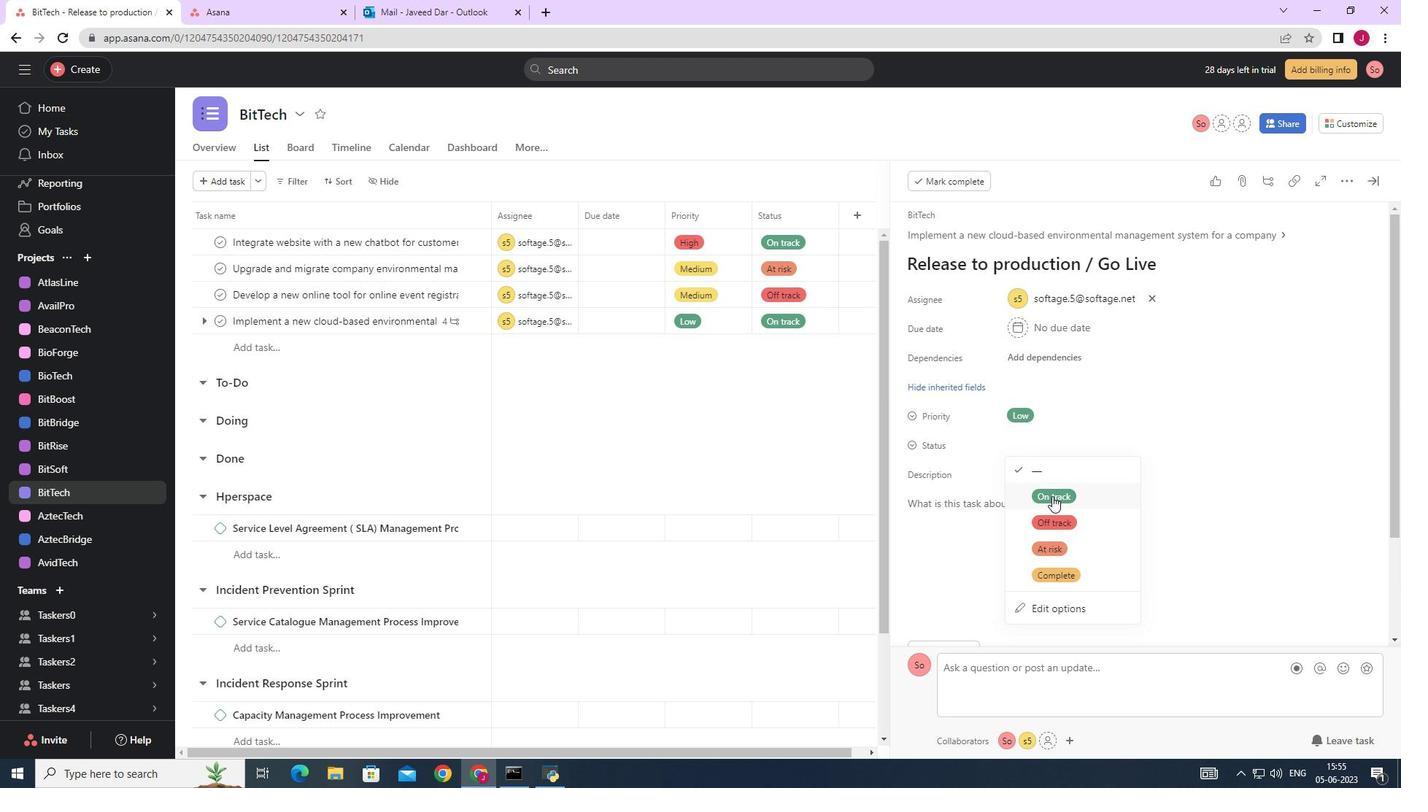 
Action: Mouse moved to (1374, 179)
Screenshot: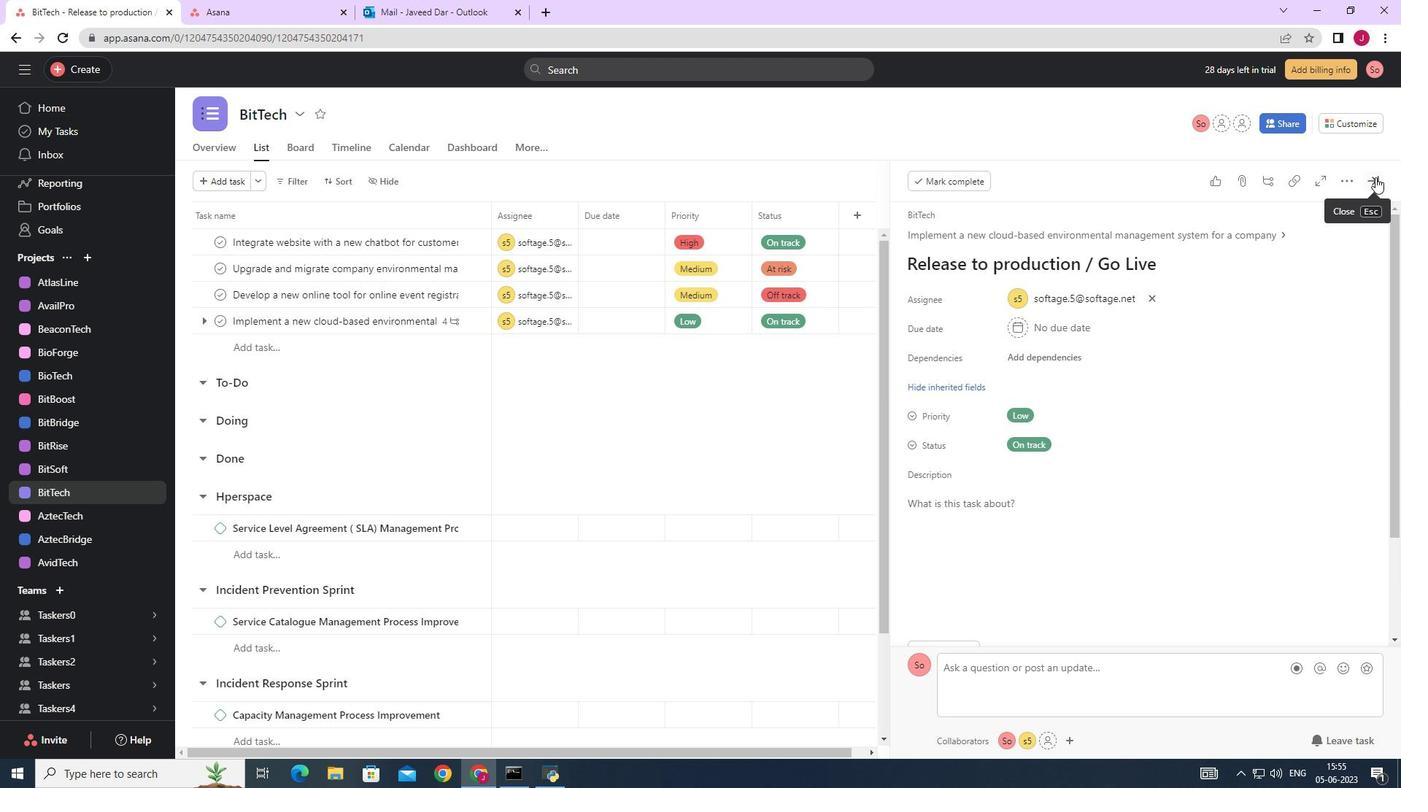 
Action: Mouse pressed left at (1374, 179)
Screenshot: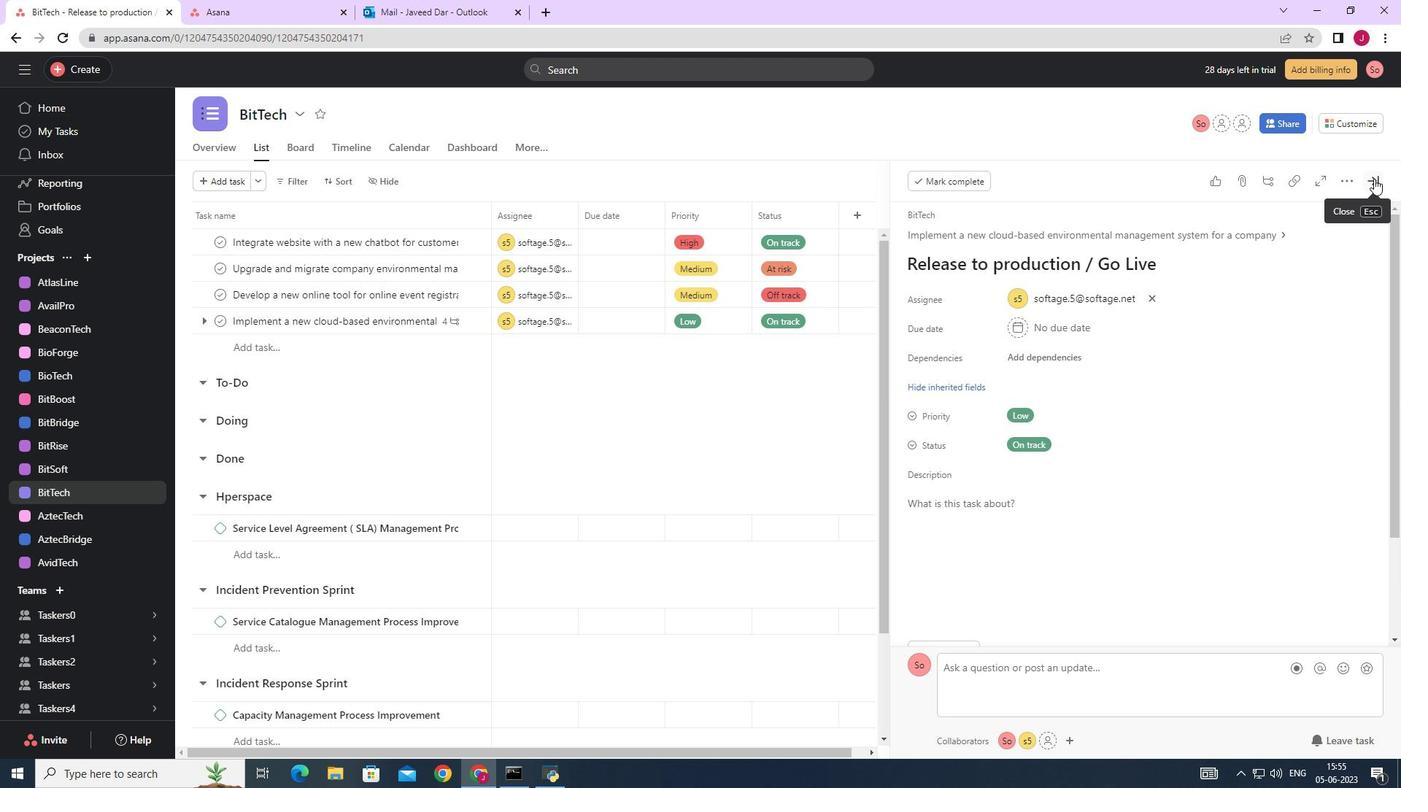 
Action: Mouse moved to (1356, 176)
Screenshot: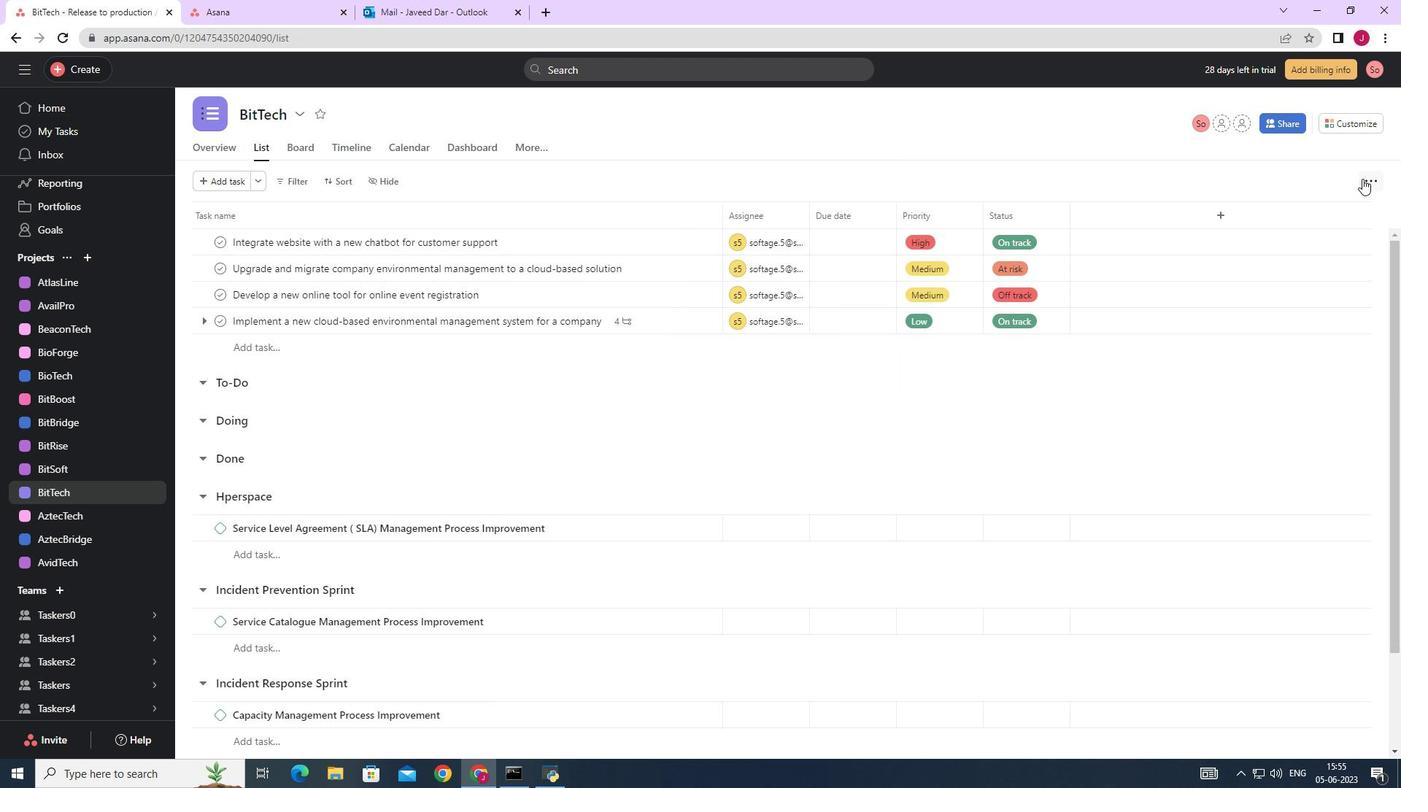 
